Task: Look for space in Sayville, United States from 24th August, 2023 to 10th September, 2023 for 8 adults, 2 children in price range Rs.12000 to Rs.15000. Place can be entire place or shared room with 4 bedrooms having 8 beds and 4 bathrooms. Property type can be house, flat, guest house. Amenities needed are: wifi, TV, free parkinig on premises, gym, breakfast. Booking option can be shelf check-in. Required host language is English.
Action: Mouse moved to (536, 109)
Screenshot: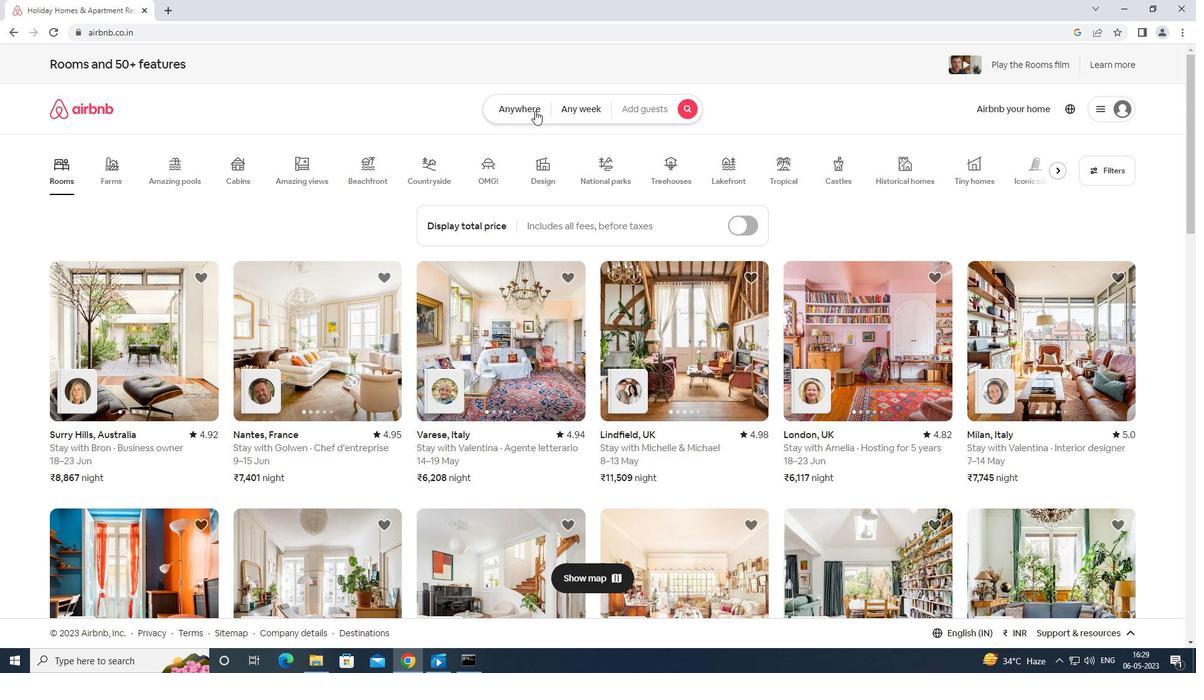 
Action: Mouse pressed left at (536, 109)
Screenshot: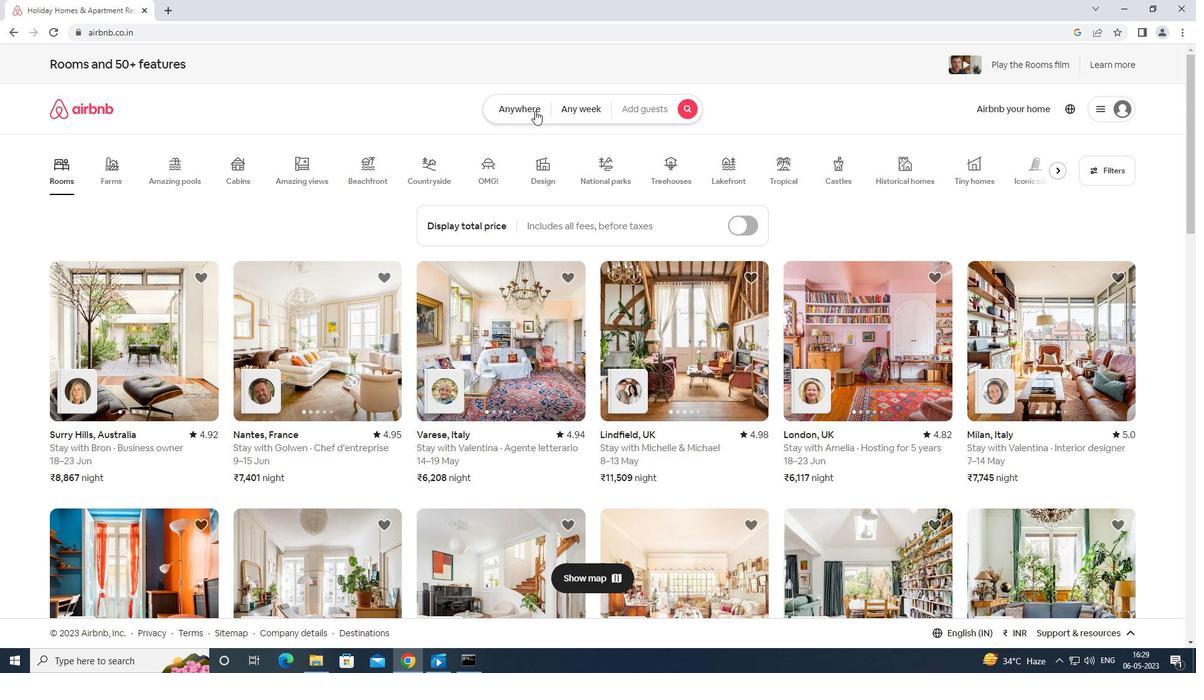 
Action: Mouse moved to (486, 153)
Screenshot: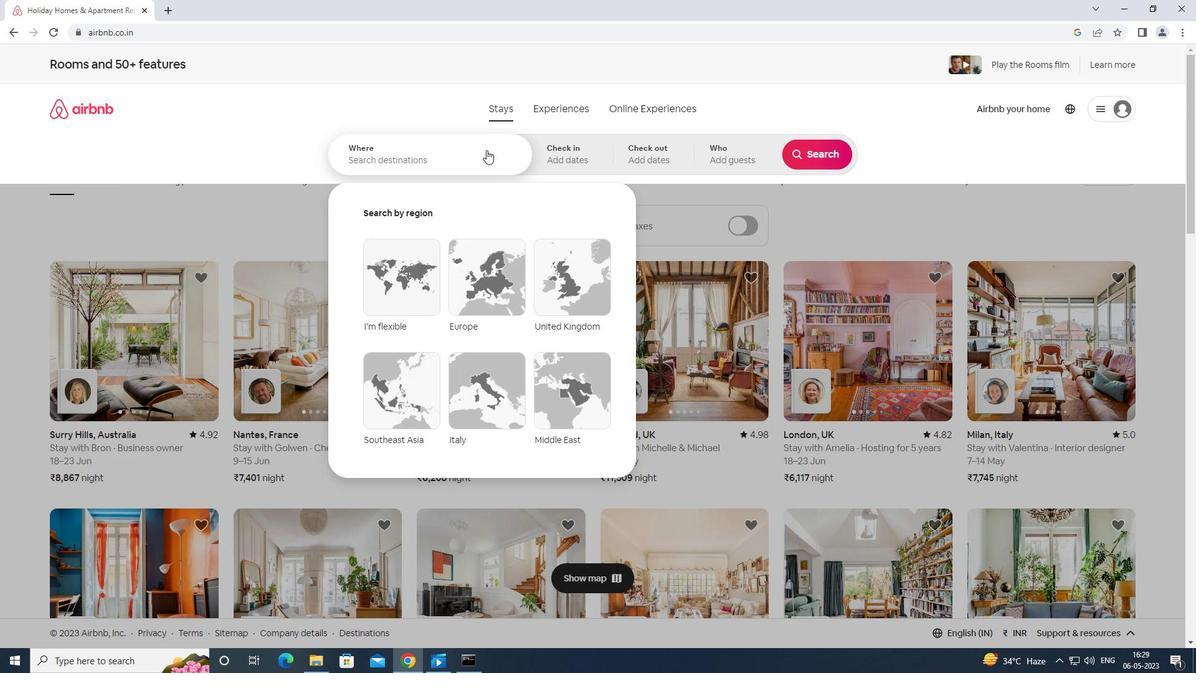 
Action: Mouse pressed left at (486, 153)
Screenshot: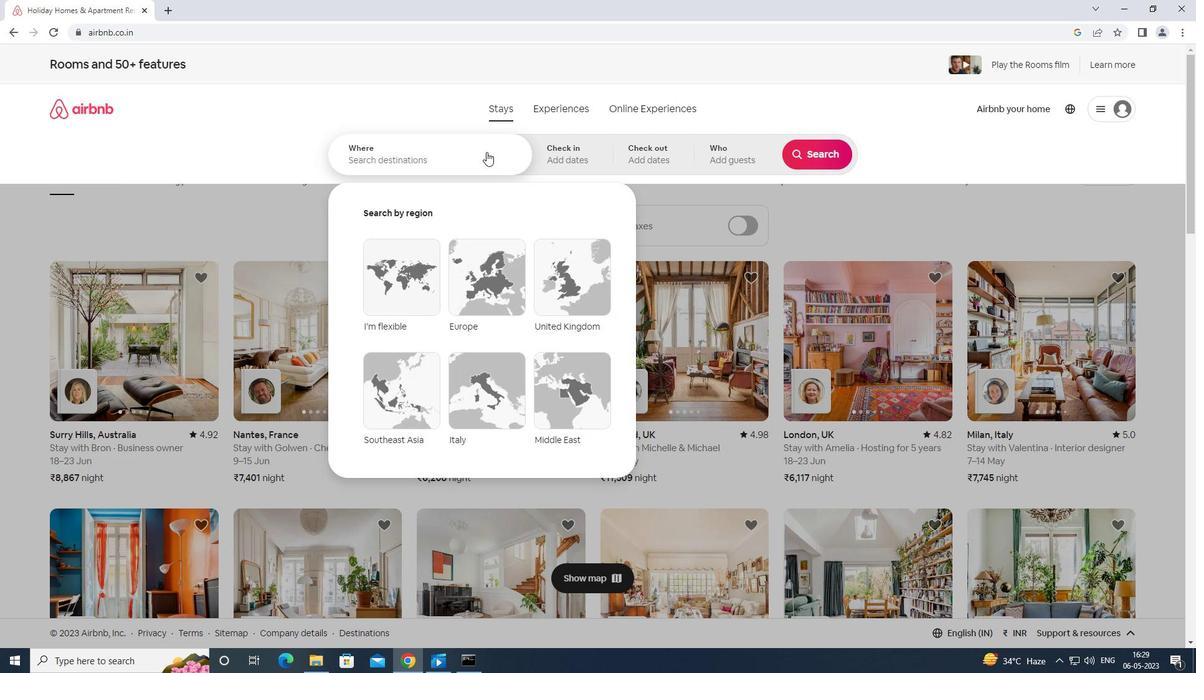 
Action: Mouse moved to (486, 153)
Screenshot: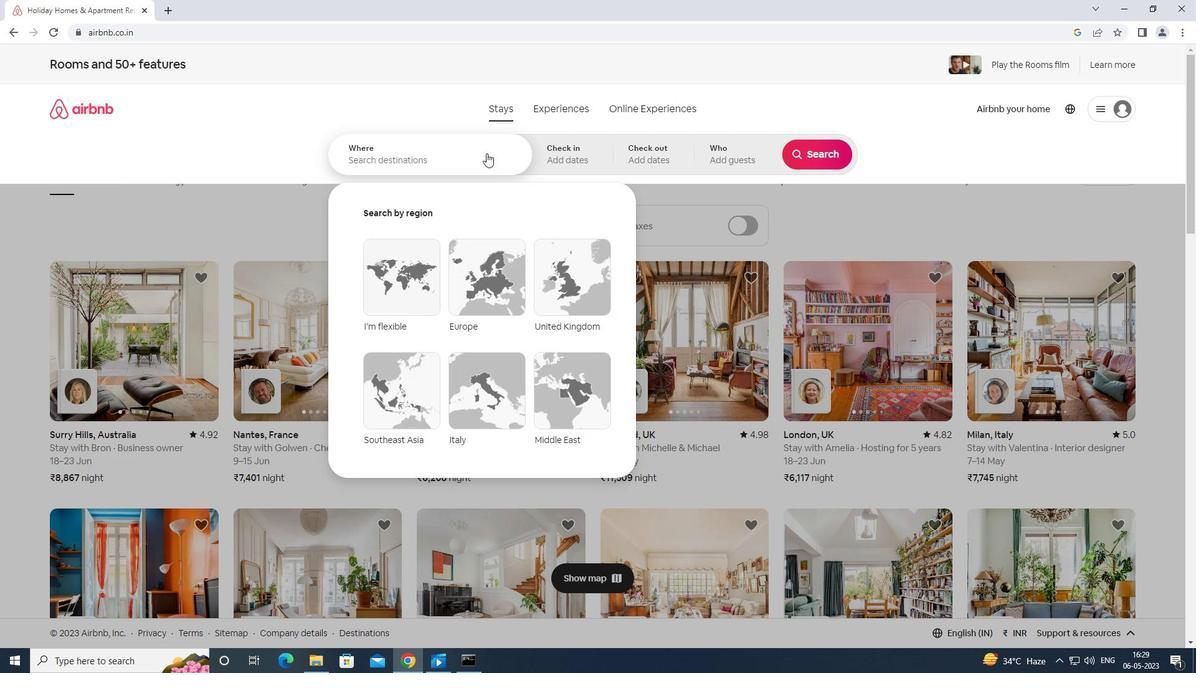 
Action: Key pressed <Key.caps_lock>sa<Key.backspace><Key.caps_lock>ayville<Key.space>united<Key.space>at<Key.backspace><Key.backspace>states<Key.enter>
Screenshot: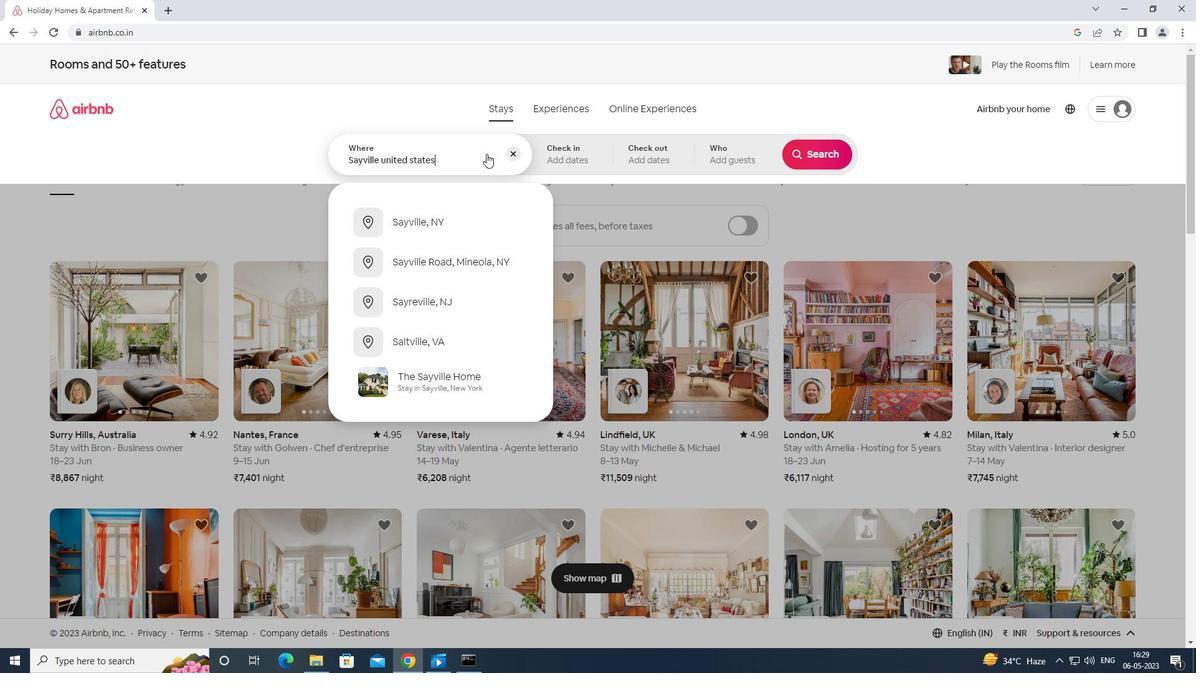 
Action: Mouse moved to (828, 251)
Screenshot: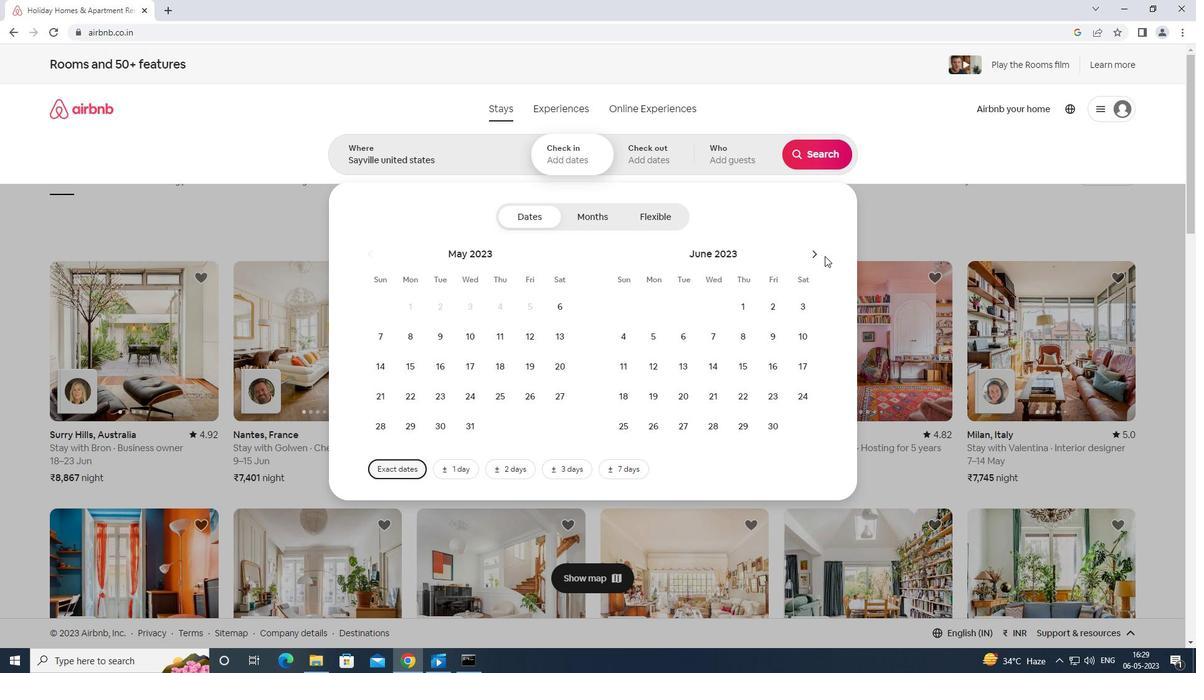 
Action: Mouse pressed left at (828, 251)
Screenshot: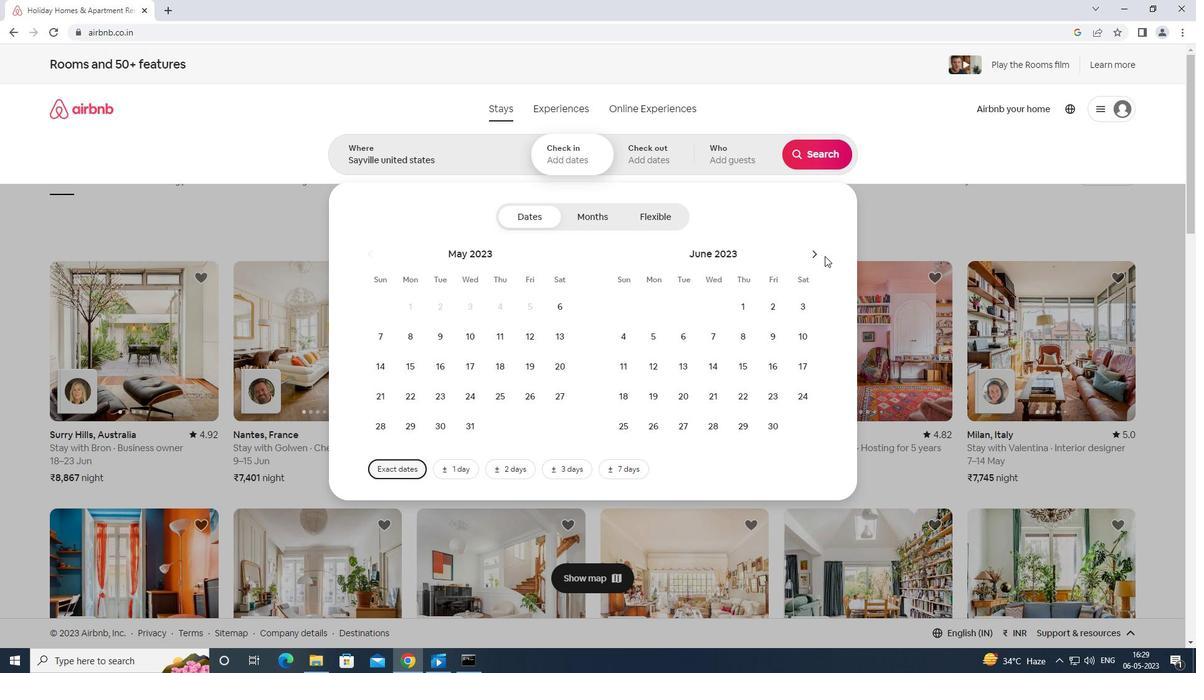 
Action: Mouse moved to (812, 251)
Screenshot: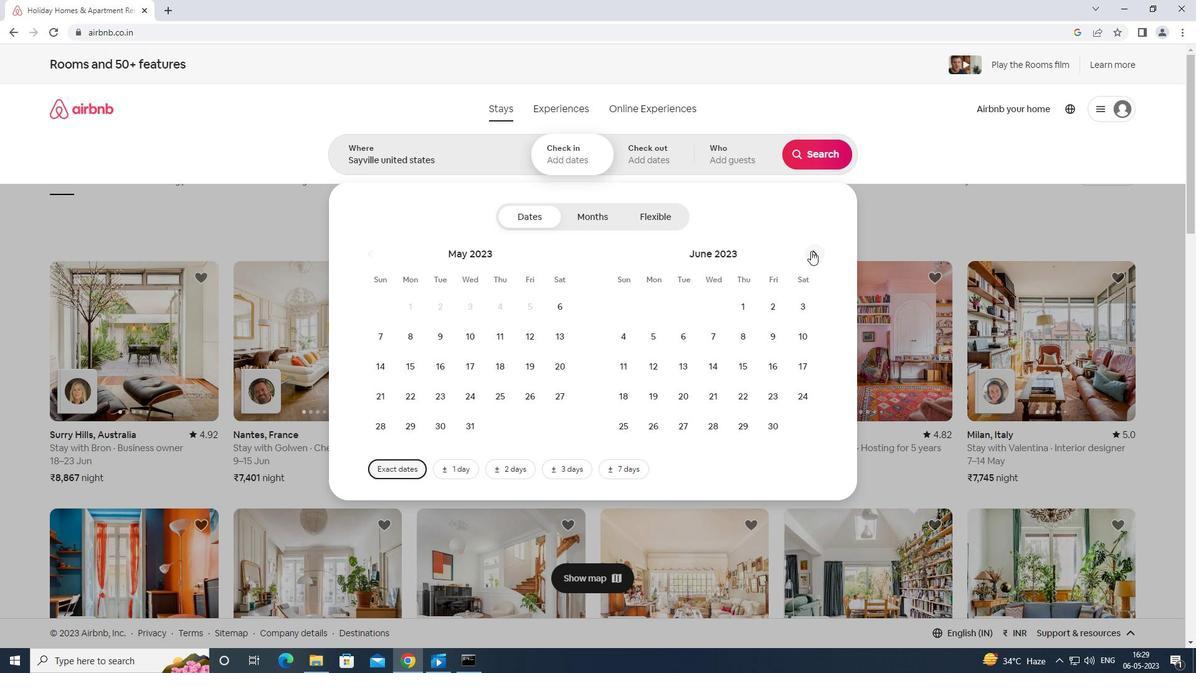 
Action: Mouse pressed left at (812, 251)
Screenshot: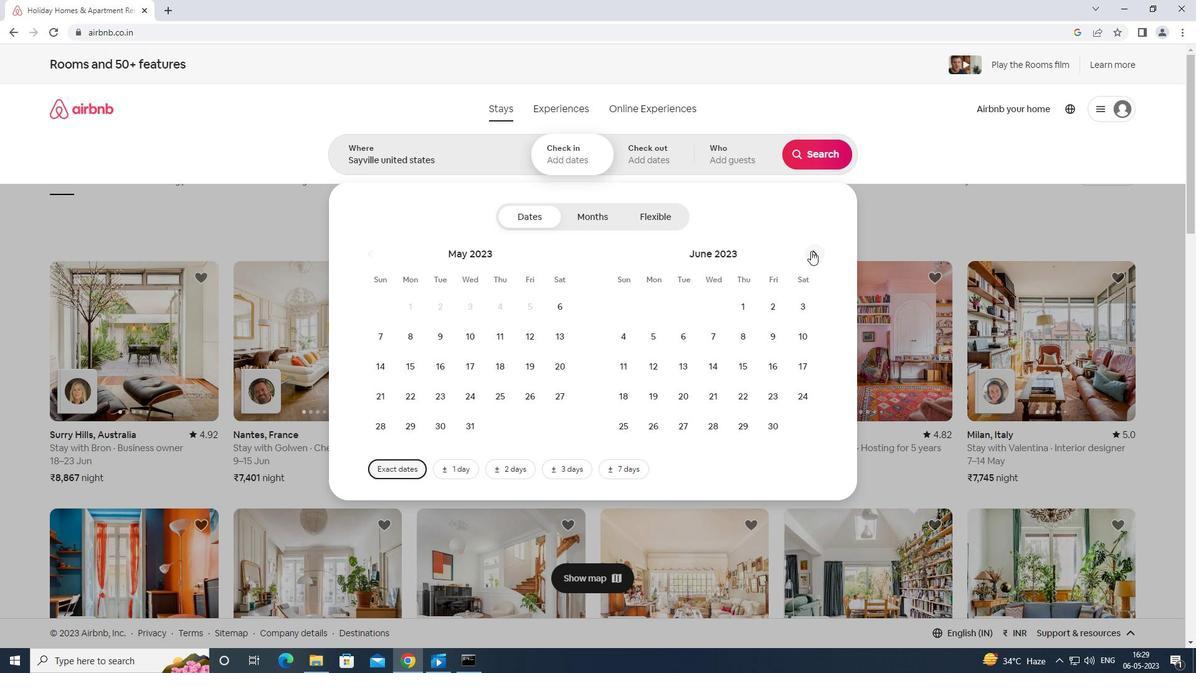 
Action: Mouse moved to (815, 251)
Screenshot: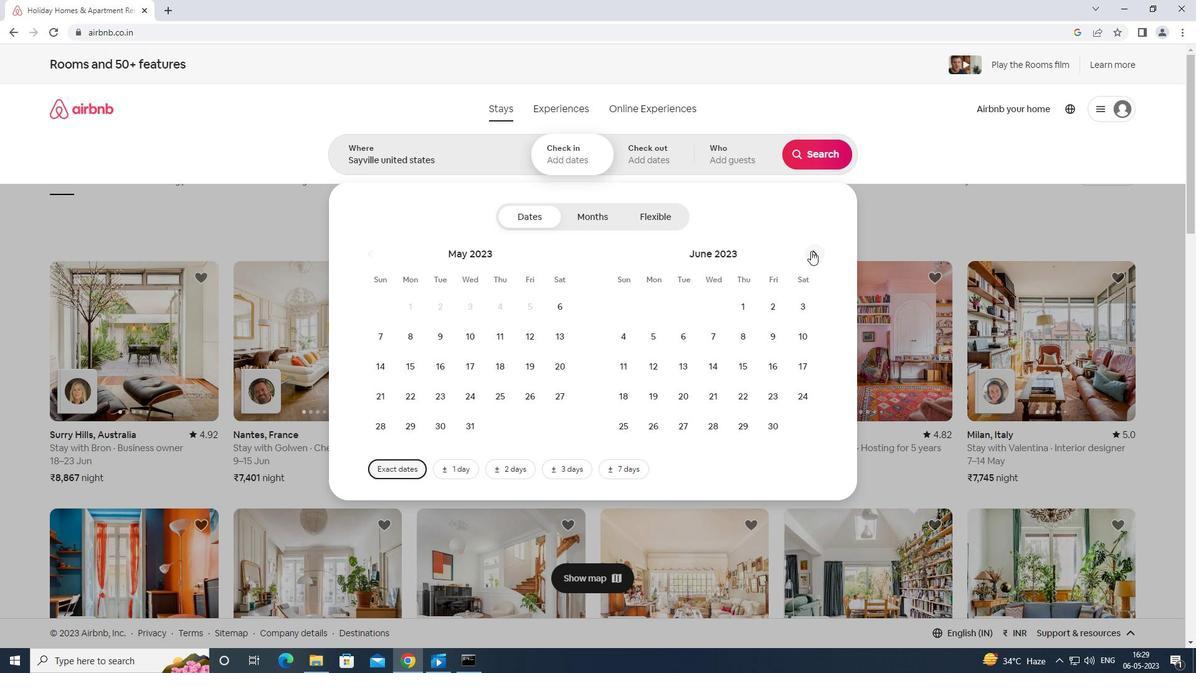 
Action: Mouse pressed left at (815, 251)
Screenshot: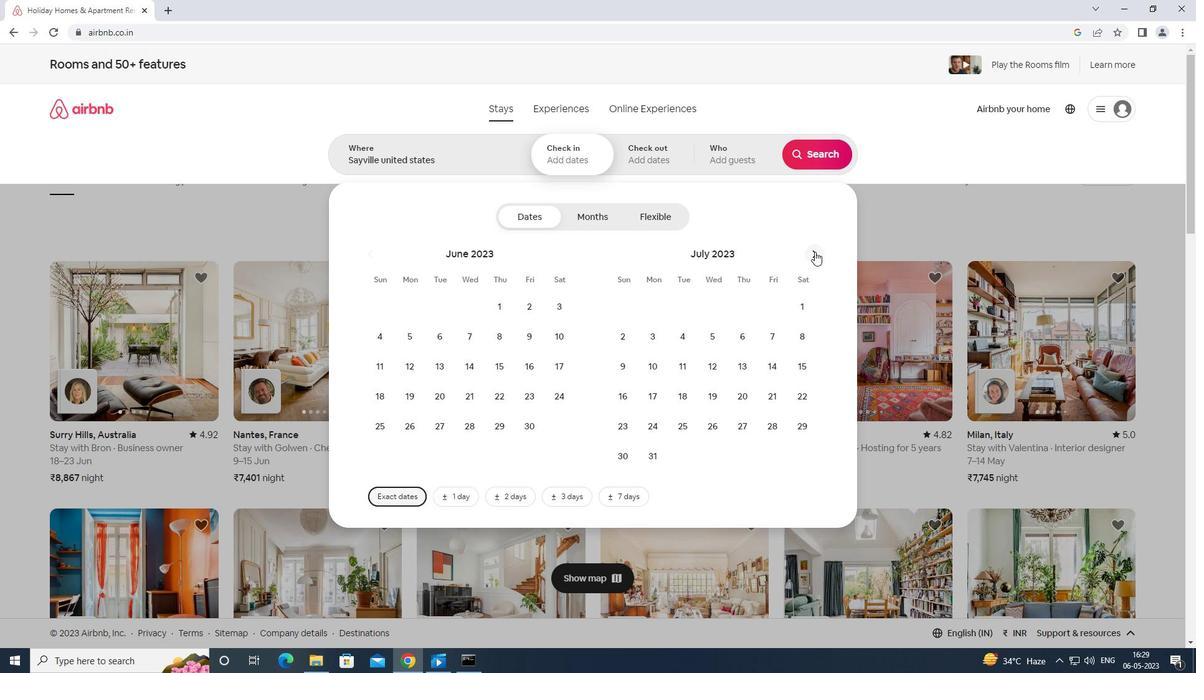 
Action: Mouse moved to (744, 394)
Screenshot: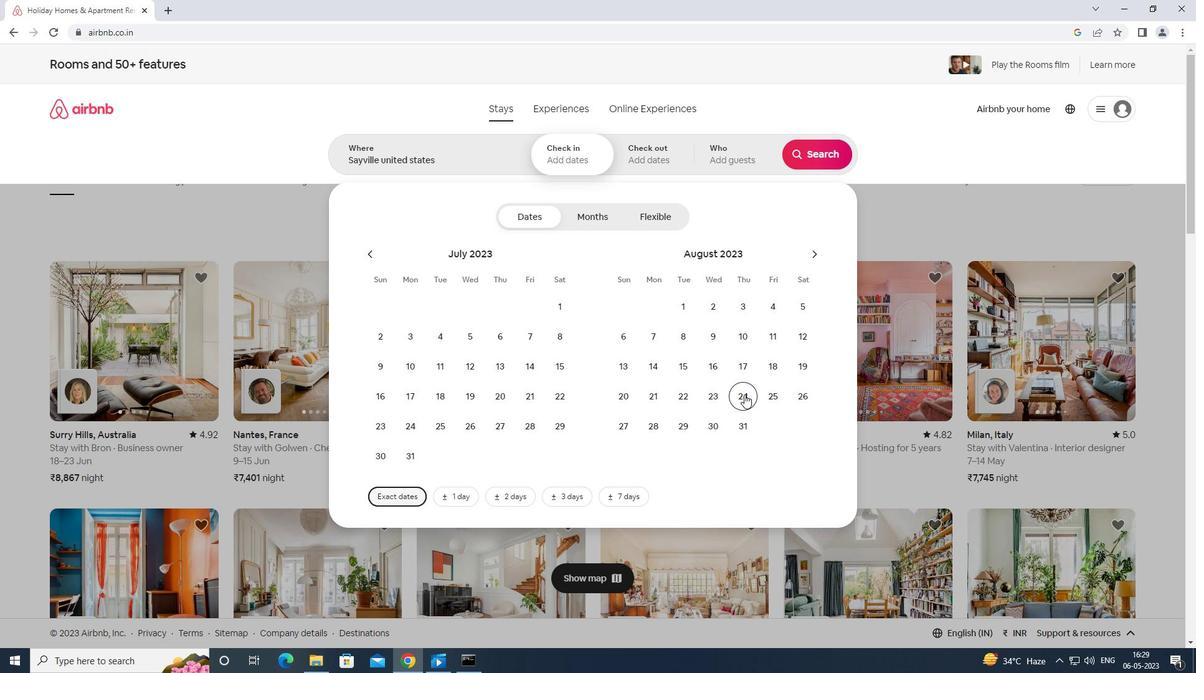 
Action: Mouse pressed left at (744, 394)
Screenshot: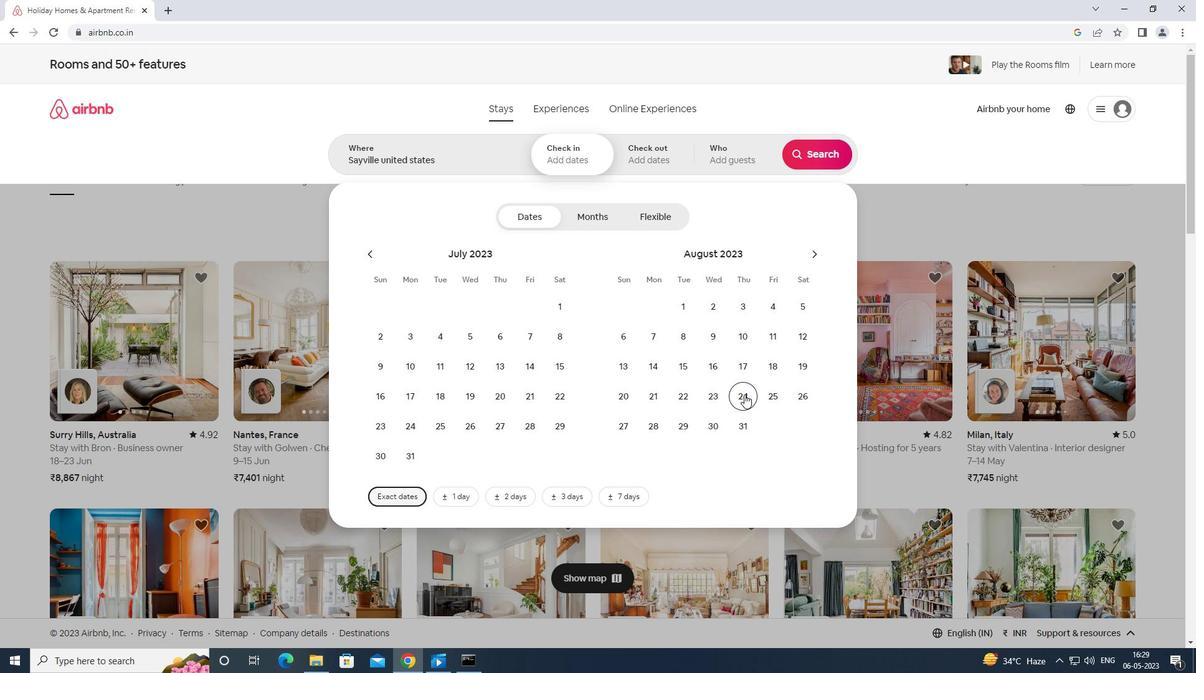 
Action: Mouse moved to (814, 253)
Screenshot: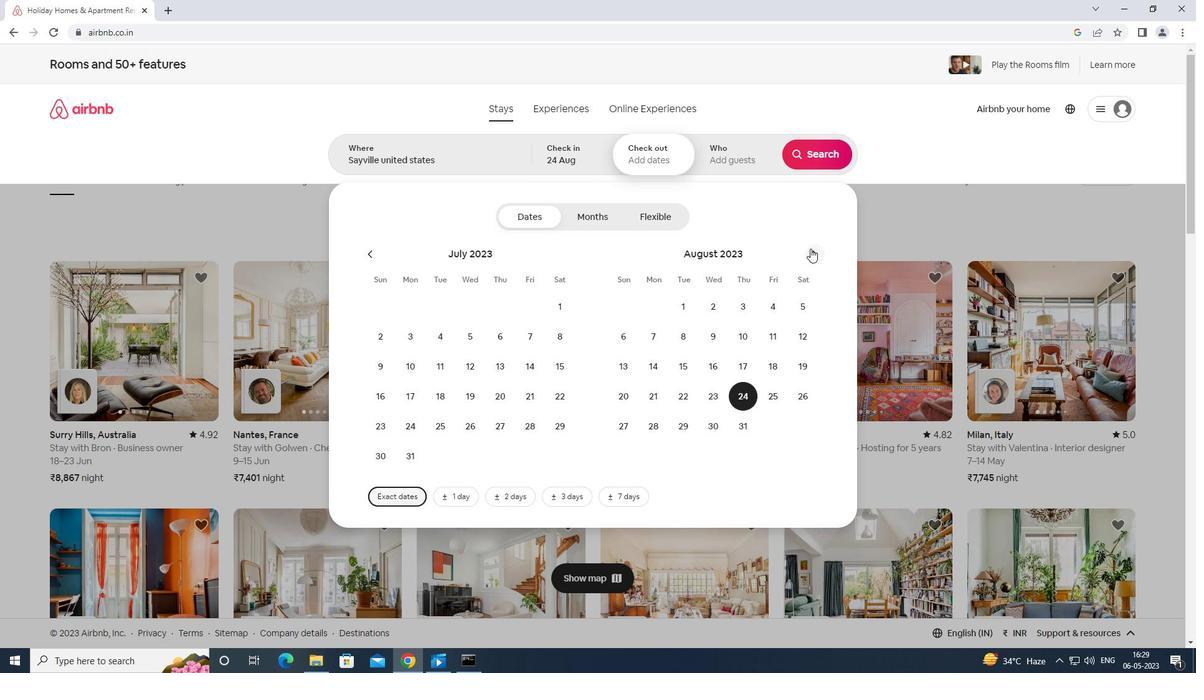 
Action: Mouse pressed left at (814, 253)
Screenshot: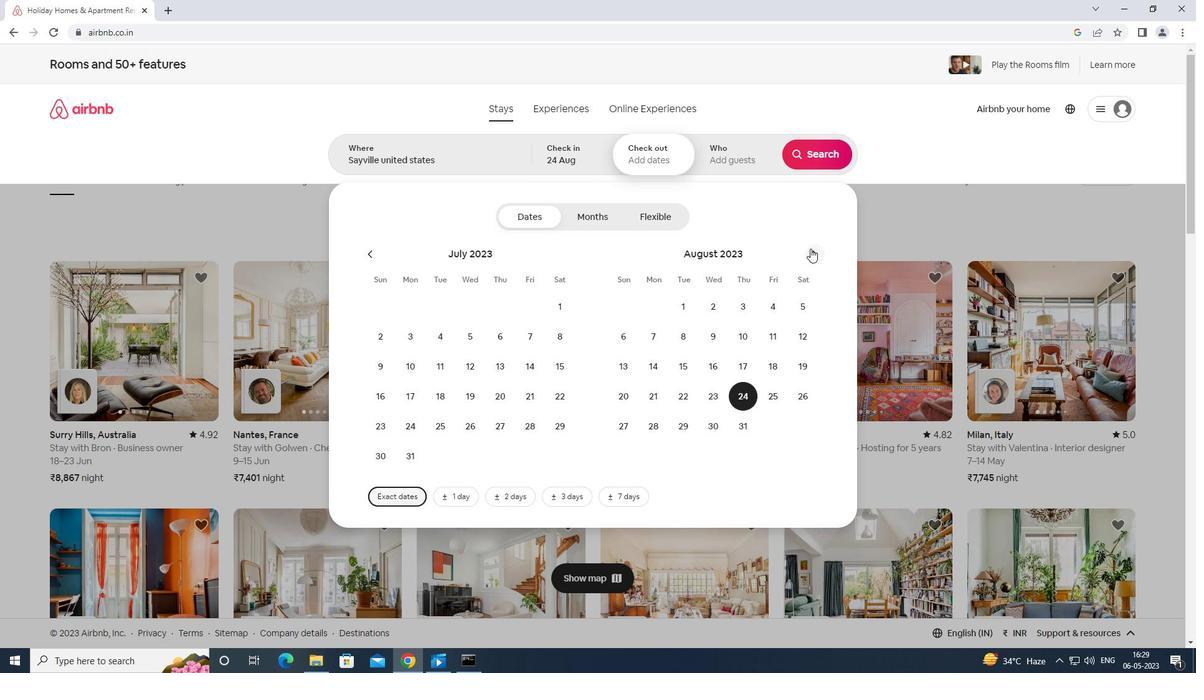 
Action: Mouse moved to (629, 366)
Screenshot: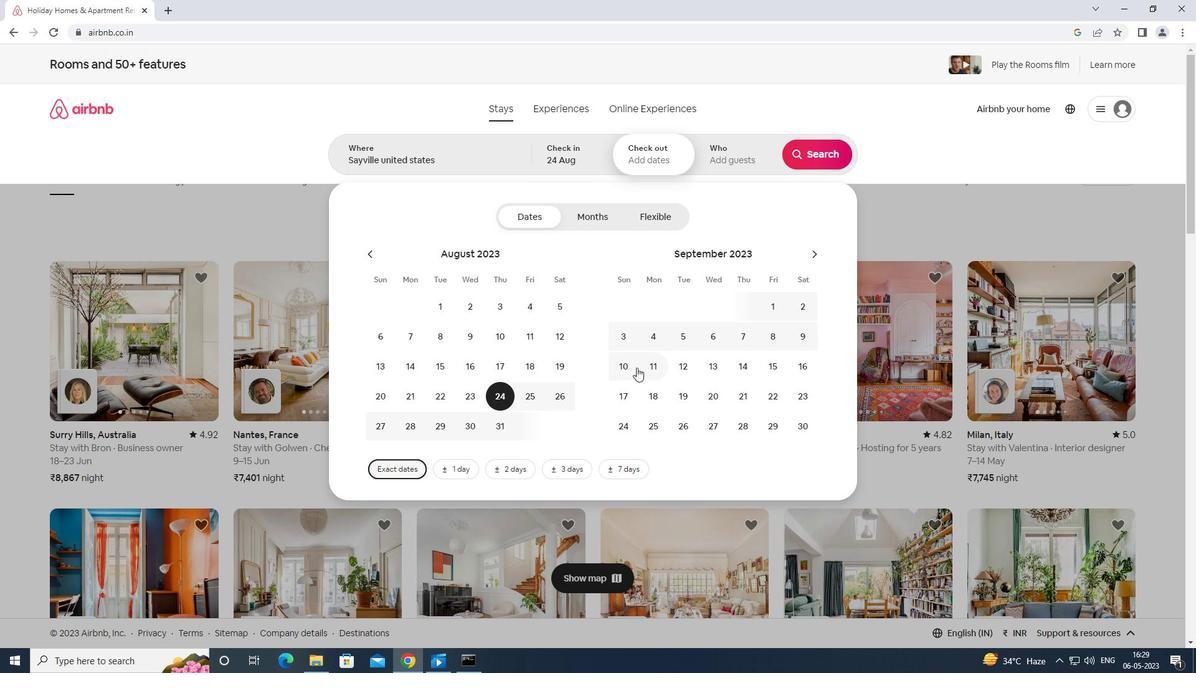 
Action: Mouse pressed left at (629, 366)
Screenshot: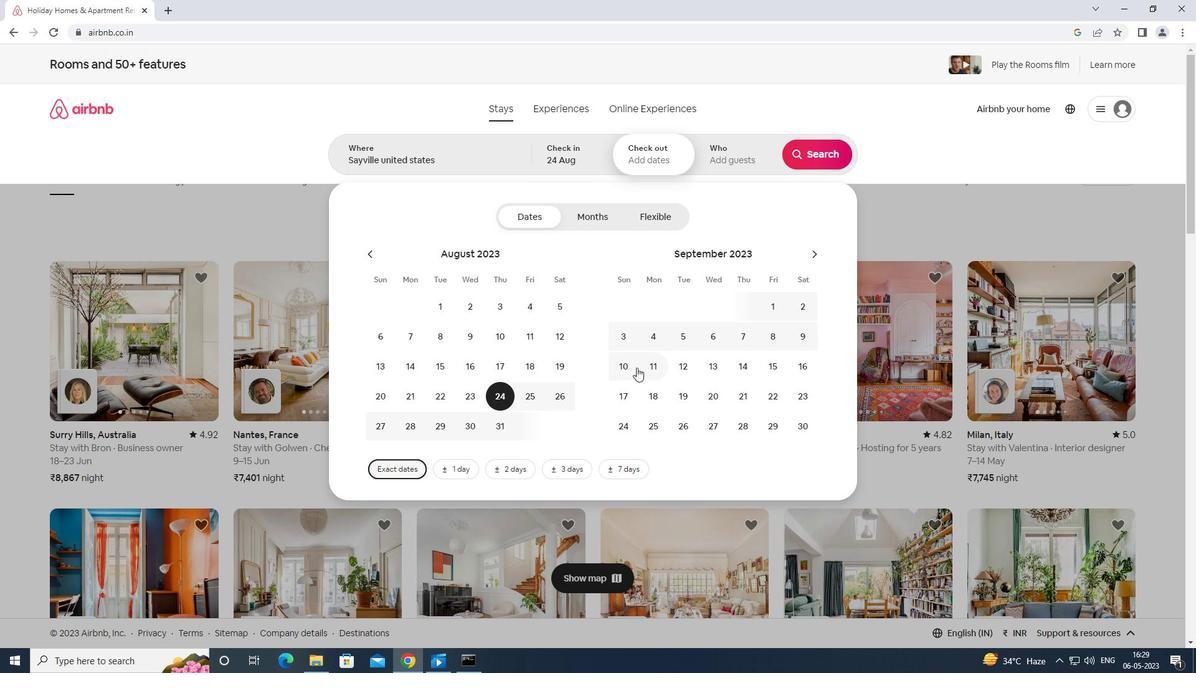 
Action: Mouse moved to (746, 148)
Screenshot: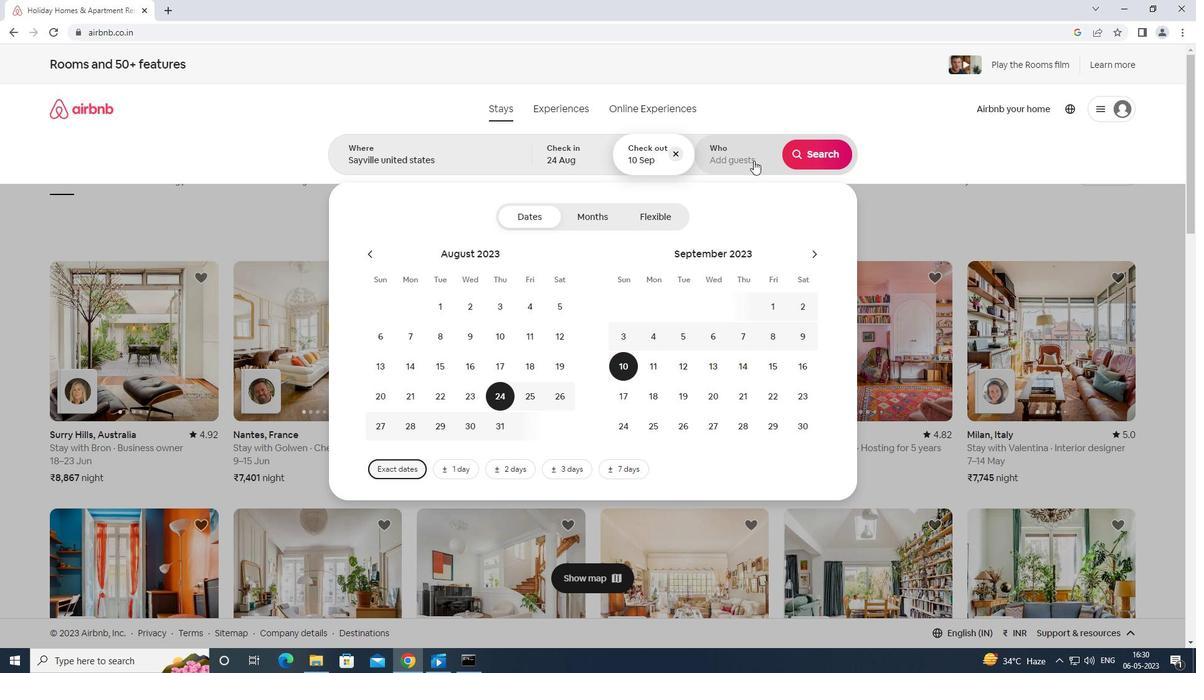 
Action: Mouse pressed left at (746, 148)
Screenshot: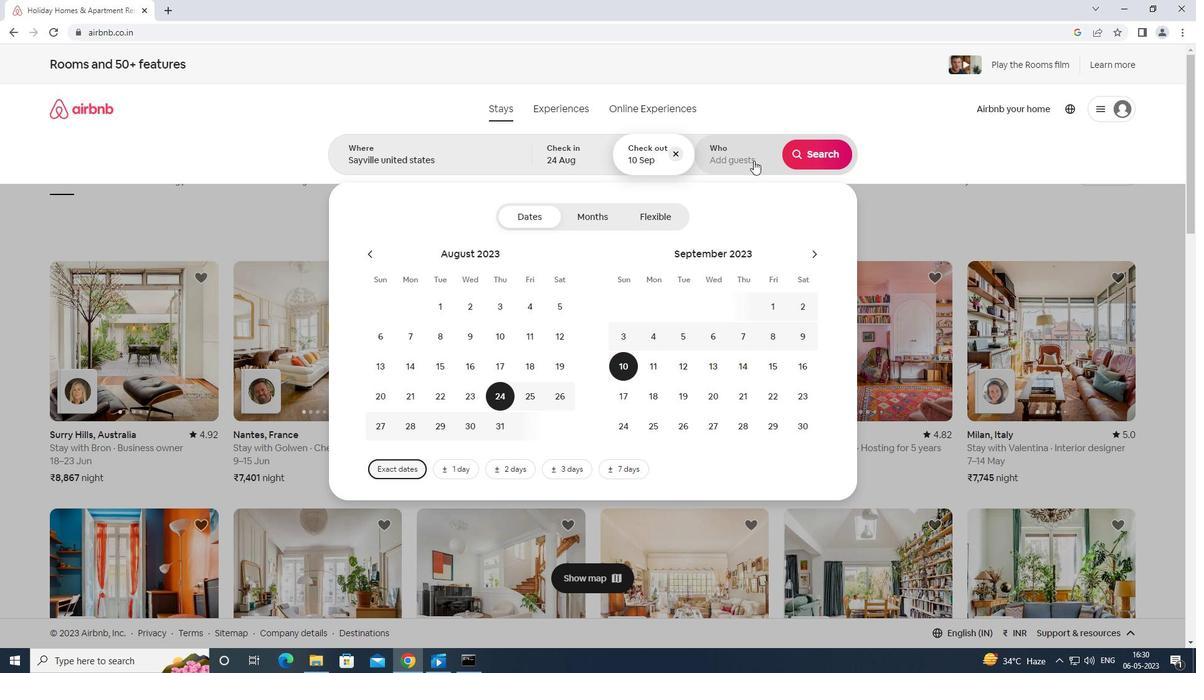 
Action: Mouse moved to (824, 225)
Screenshot: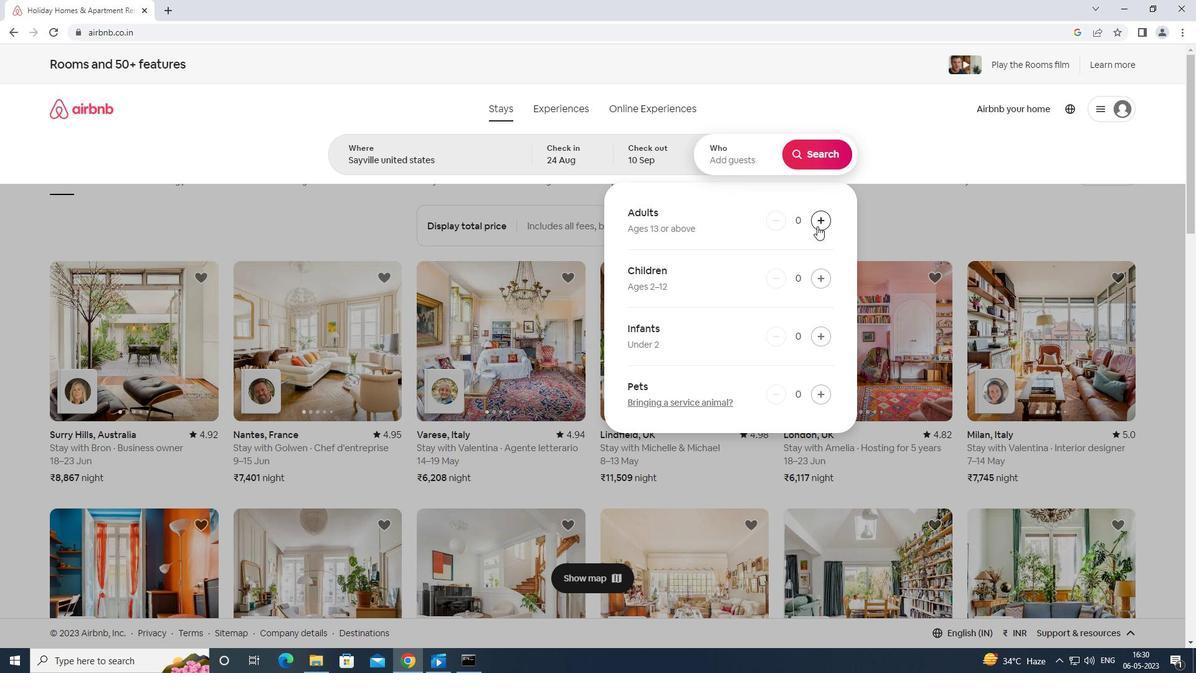 
Action: Mouse pressed left at (824, 225)
Screenshot: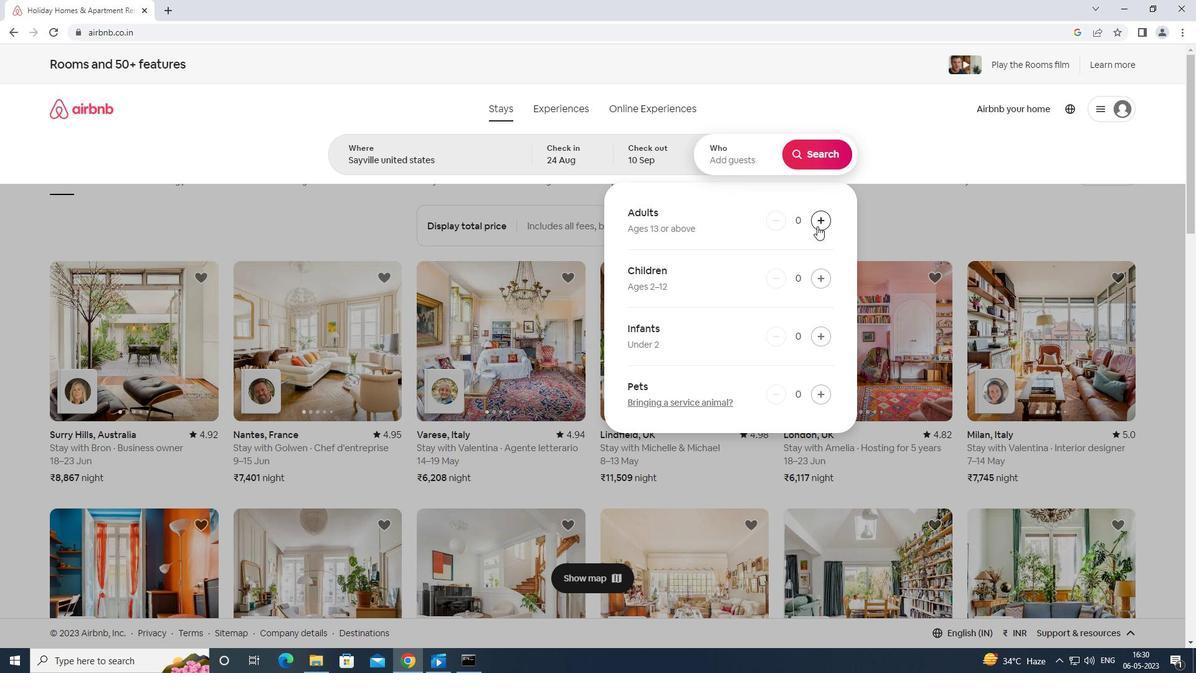 
Action: Mouse moved to (825, 225)
Screenshot: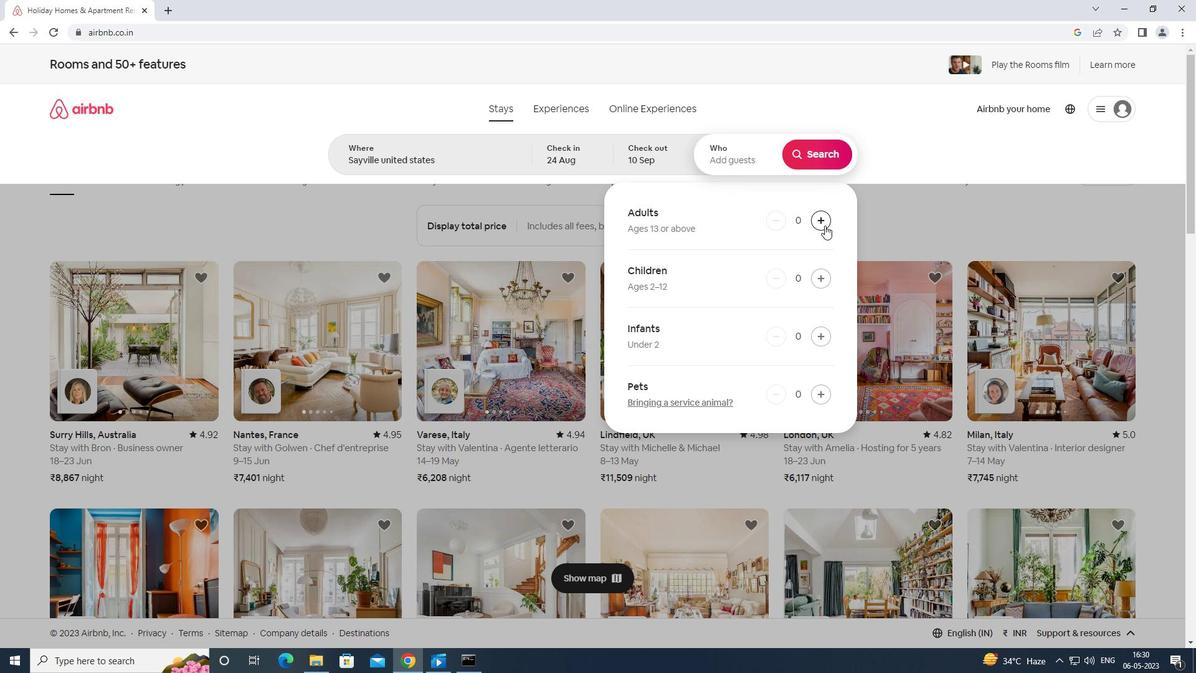 
Action: Mouse pressed left at (825, 225)
Screenshot: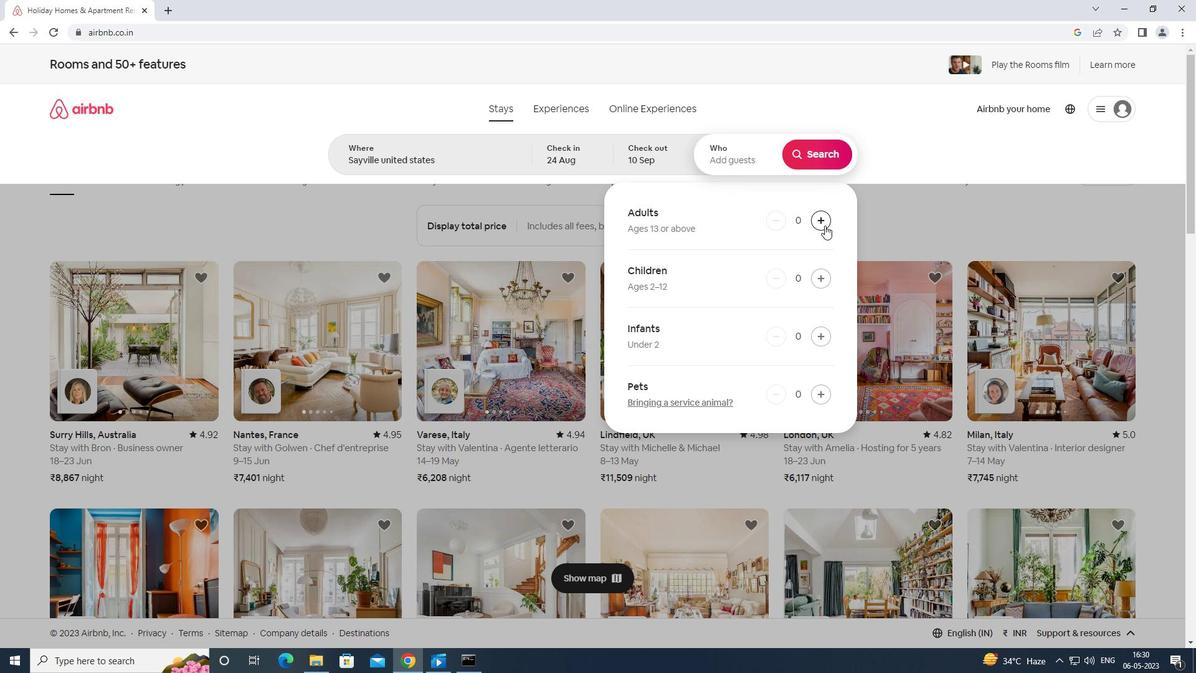 
Action: Mouse pressed left at (825, 225)
Screenshot: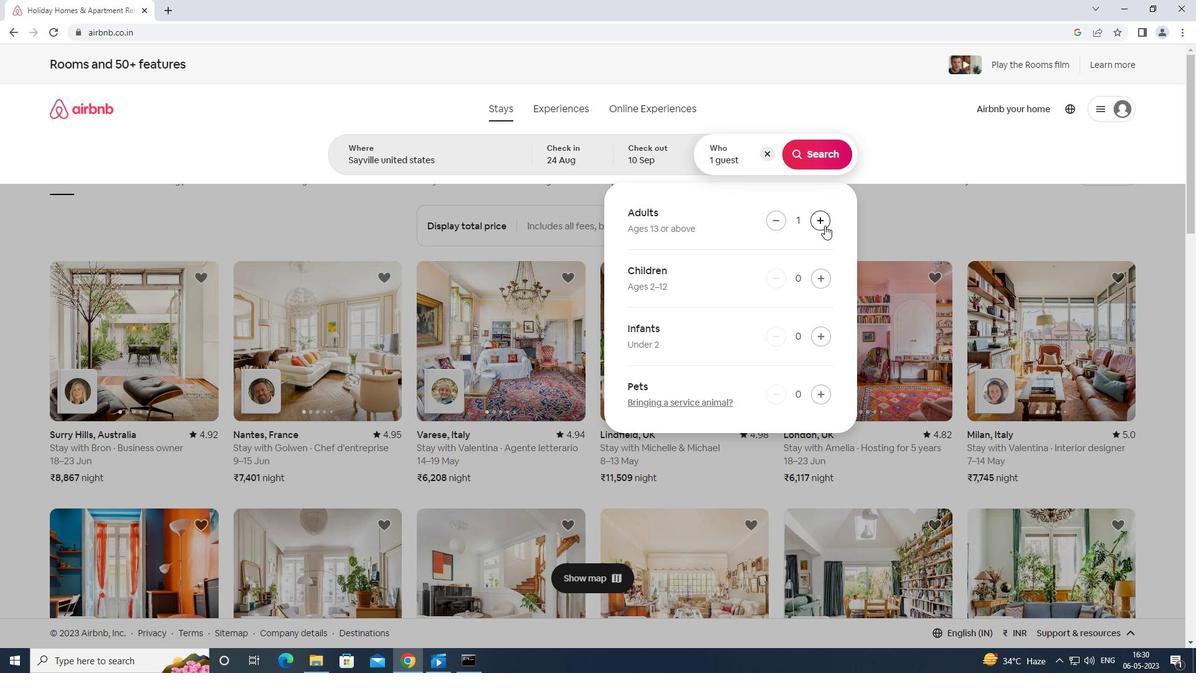 
Action: Mouse pressed left at (825, 225)
Screenshot: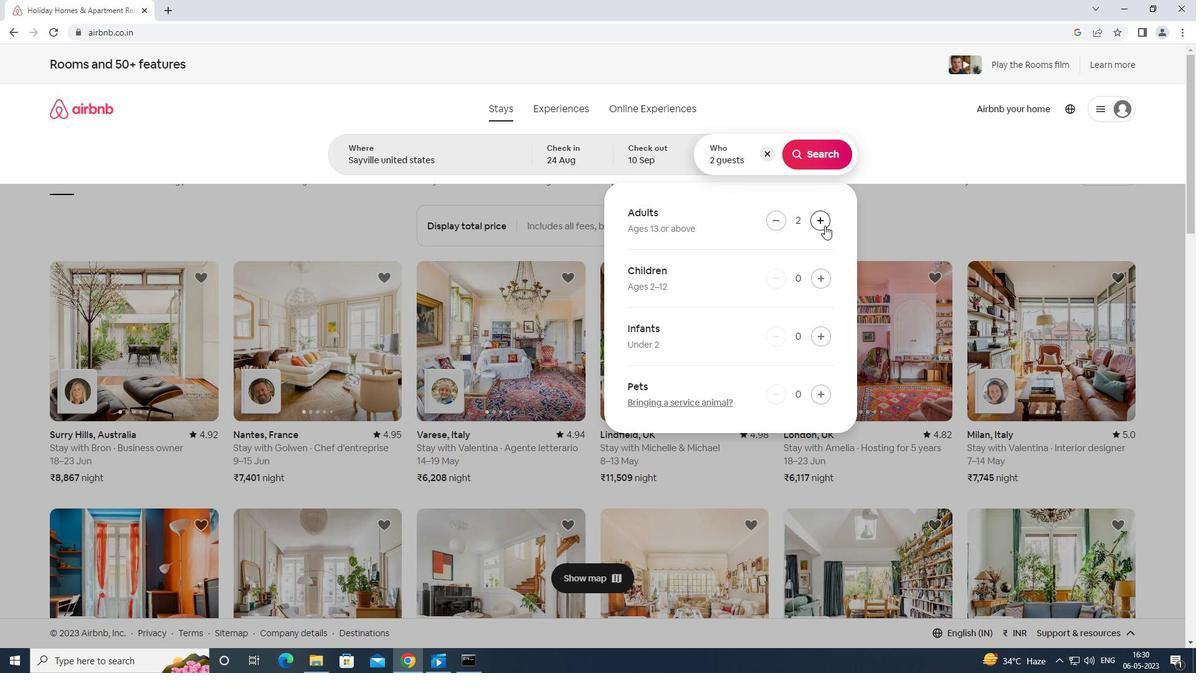 
Action: Mouse moved to (825, 225)
Screenshot: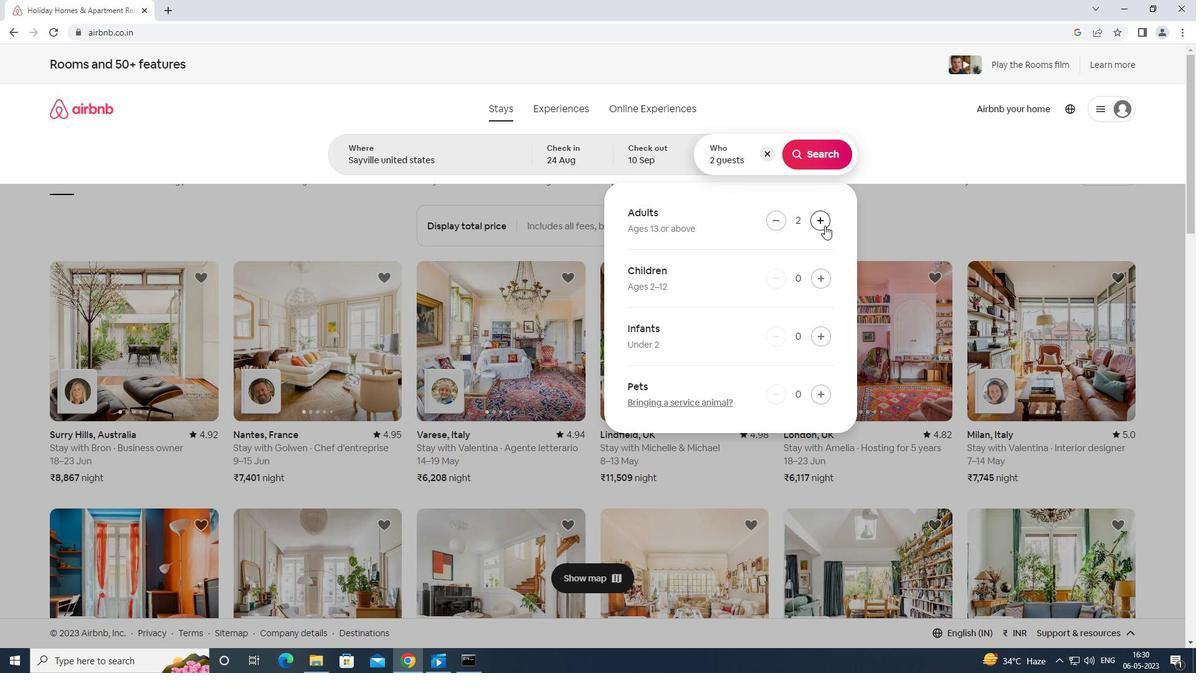 
Action: Mouse pressed left at (825, 225)
Screenshot: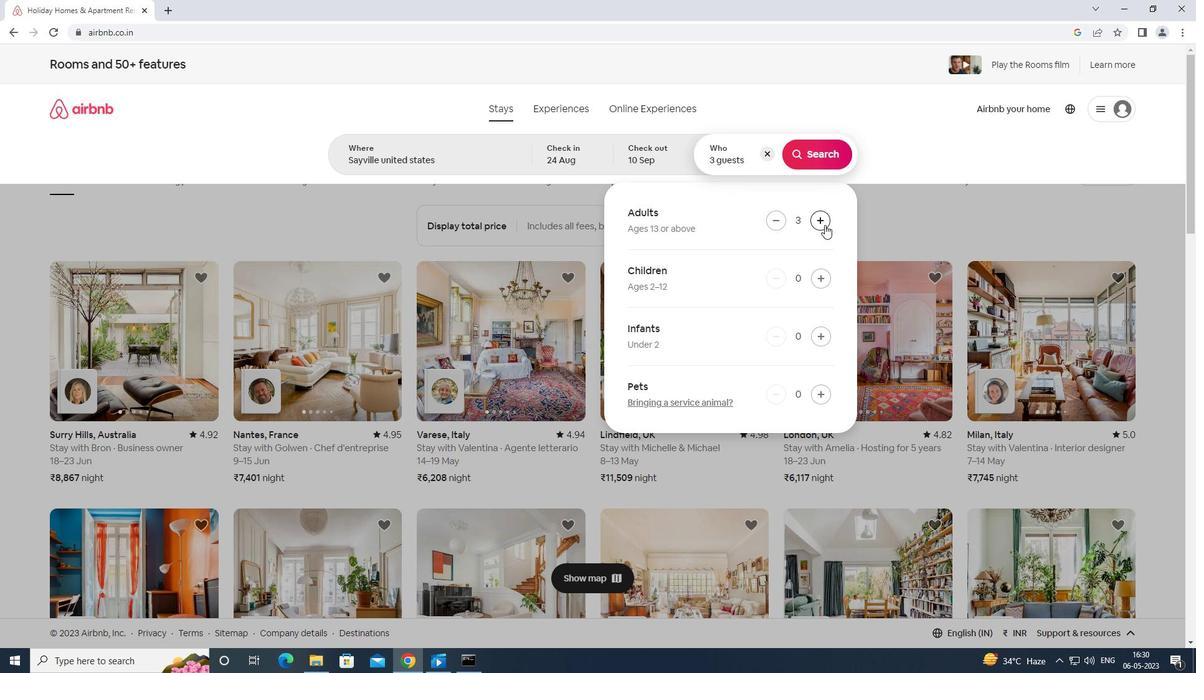 
Action: Mouse moved to (825, 224)
Screenshot: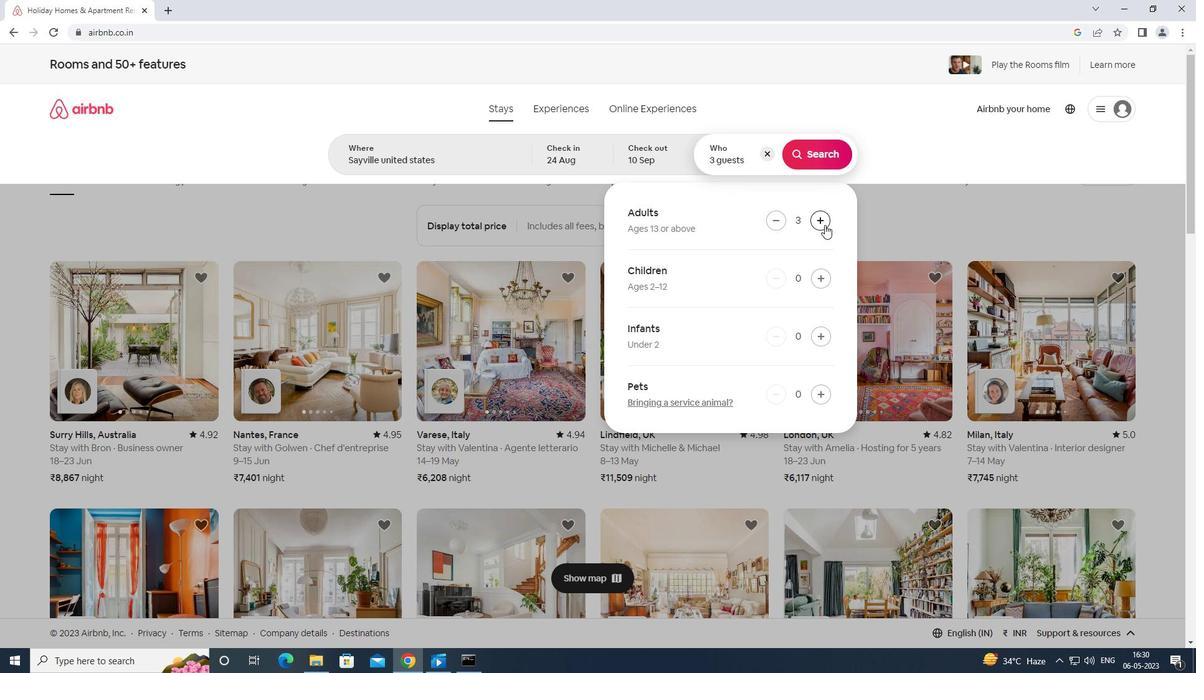 
Action: Mouse pressed left at (825, 224)
Screenshot: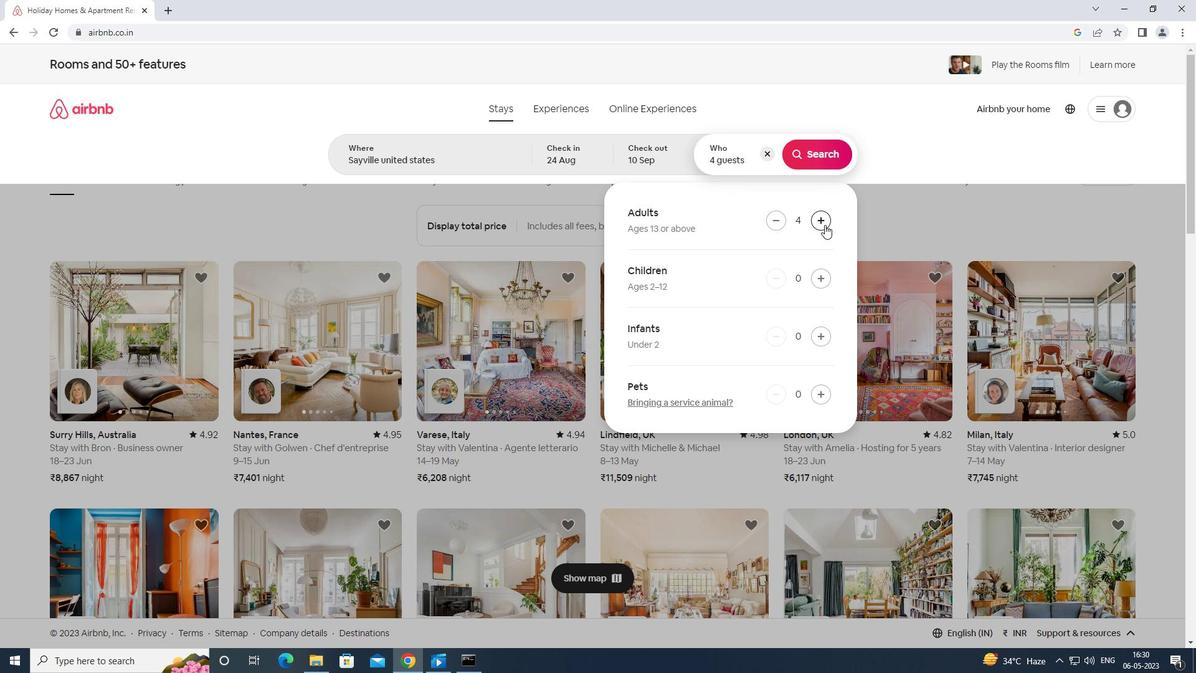 
Action: Mouse moved to (826, 224)
Screenshot: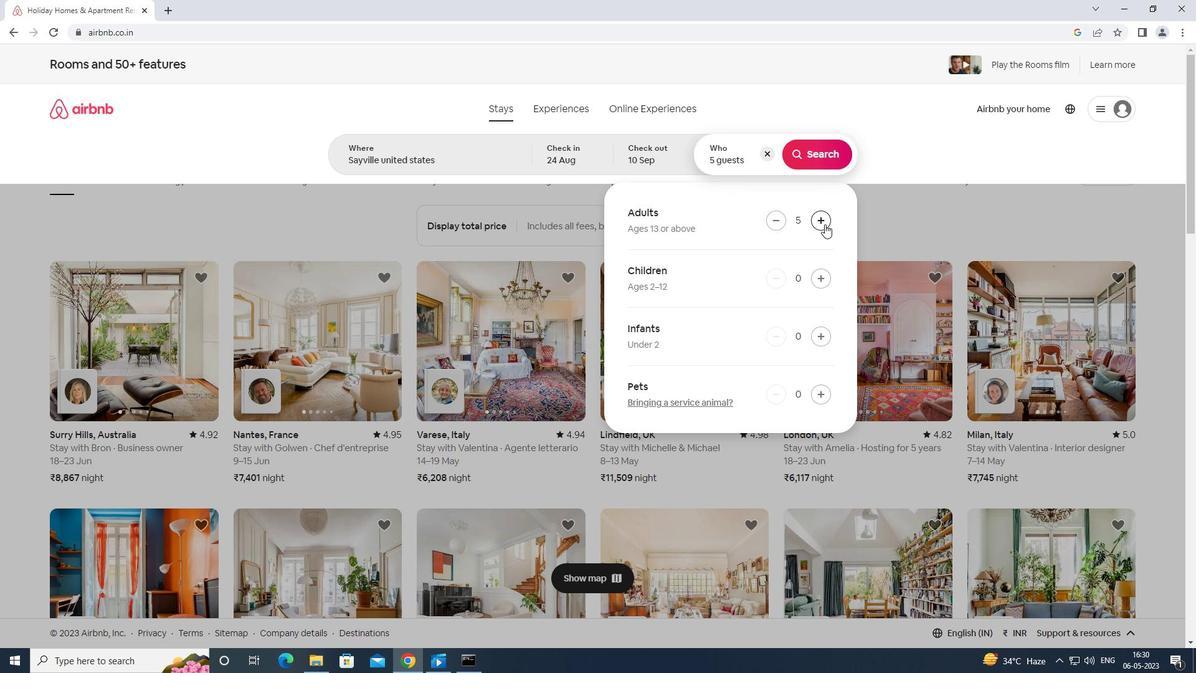 
Action: Mouse pressed left at (826, 224)
Screenshot: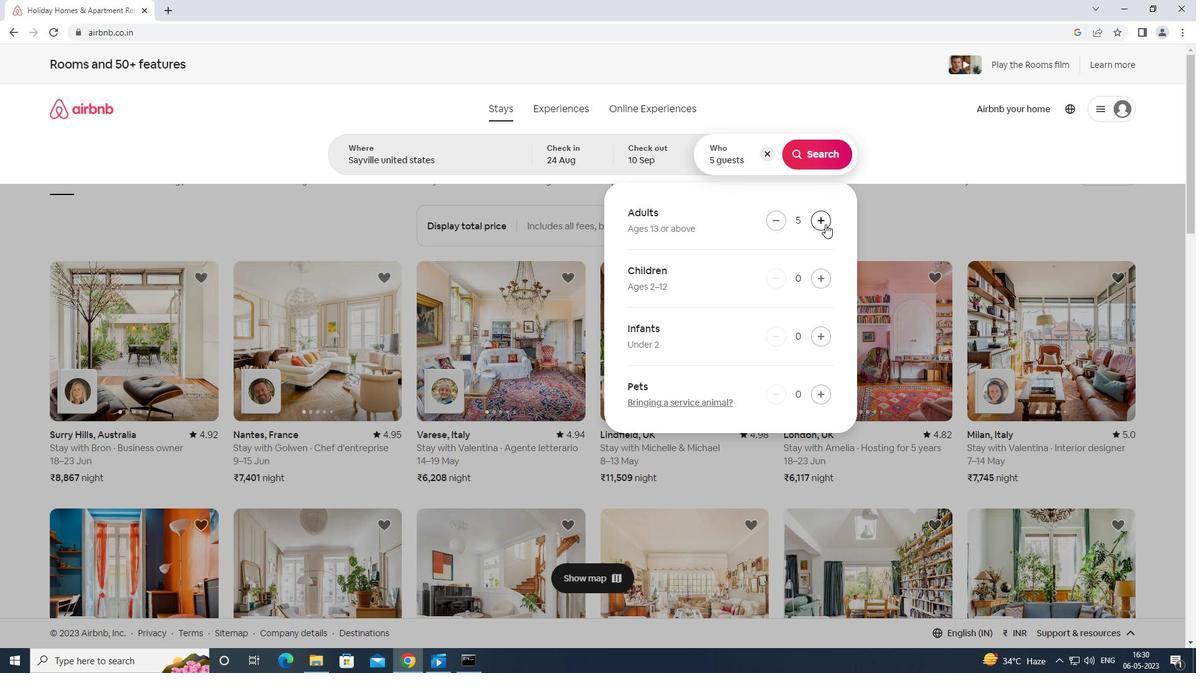 
Action: Mouse moved to (826, 223)
Screenshot: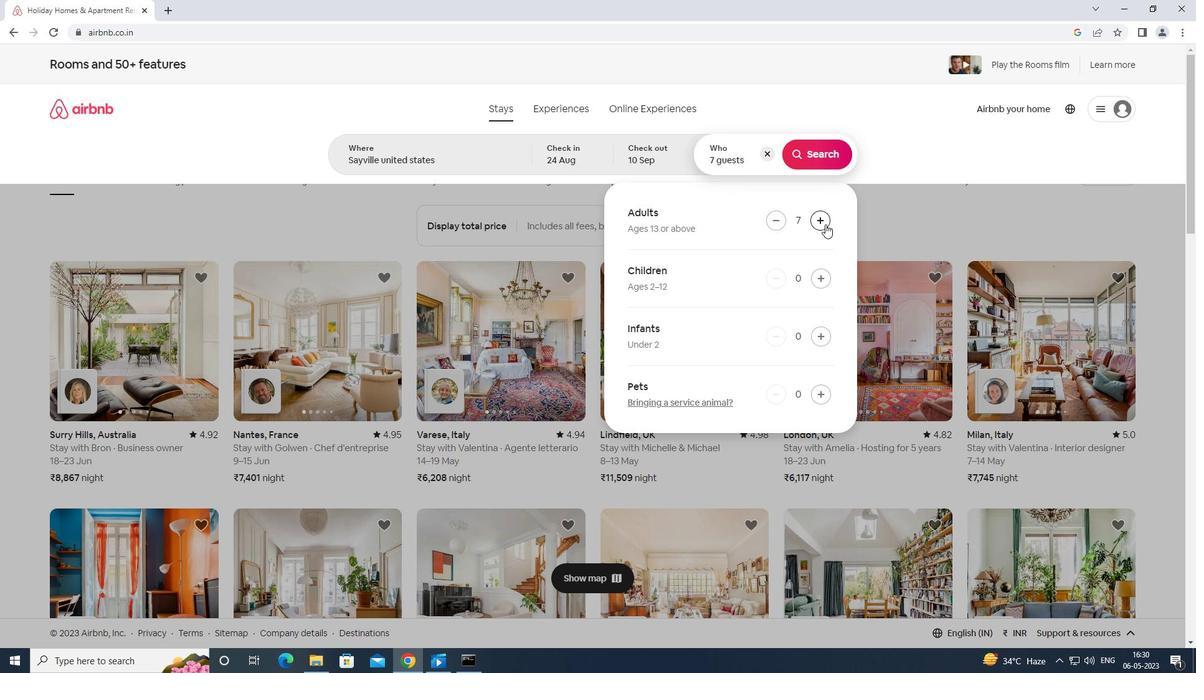 
Action: Mouse pressed left at (826, 223)
Screenshot: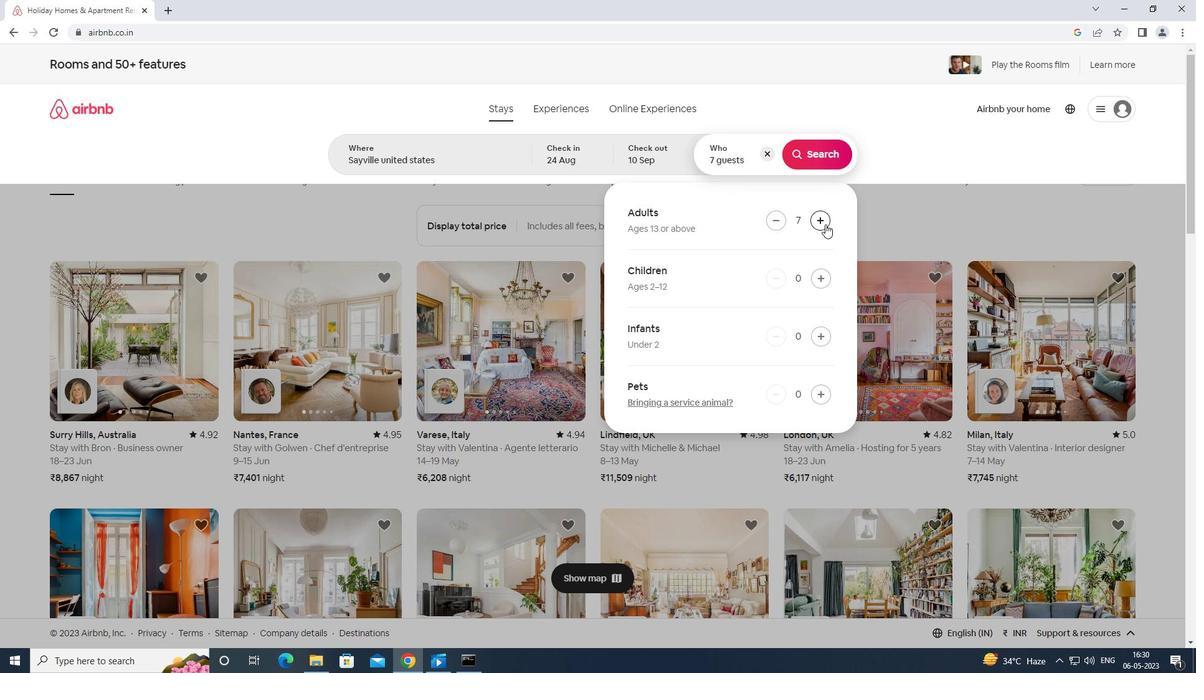
Action: Mouse moved to (821, 279)
Screenshot: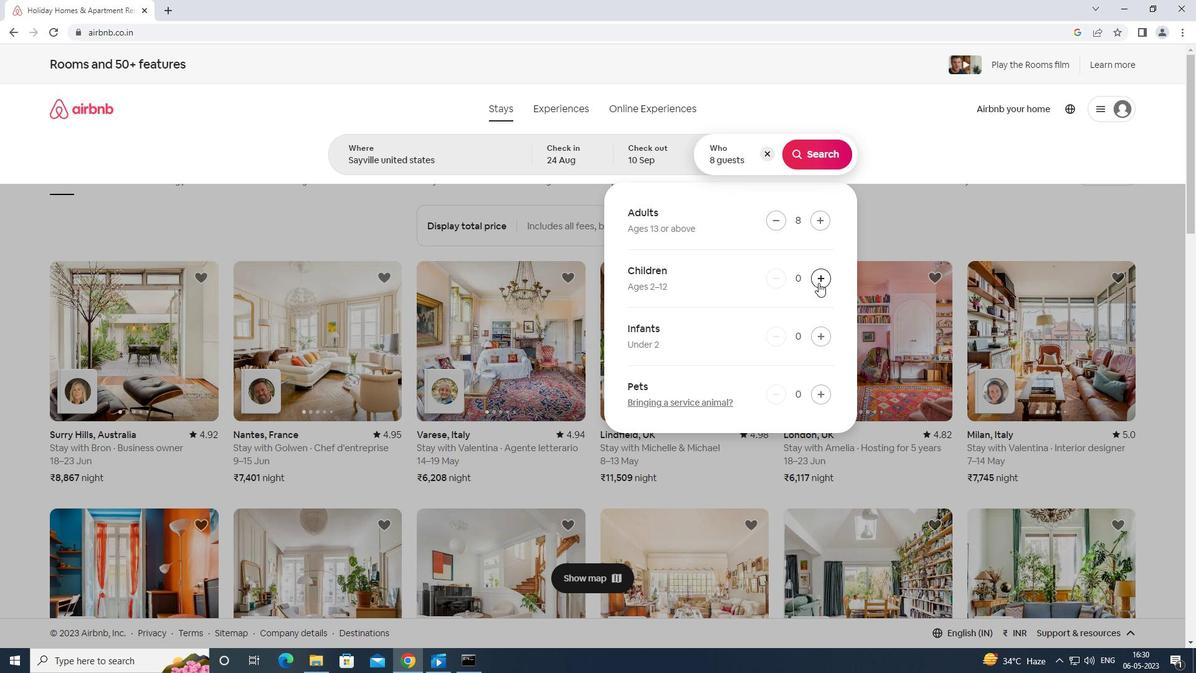 
Action: Mouse pressed left at (821, 279)
Screenshot: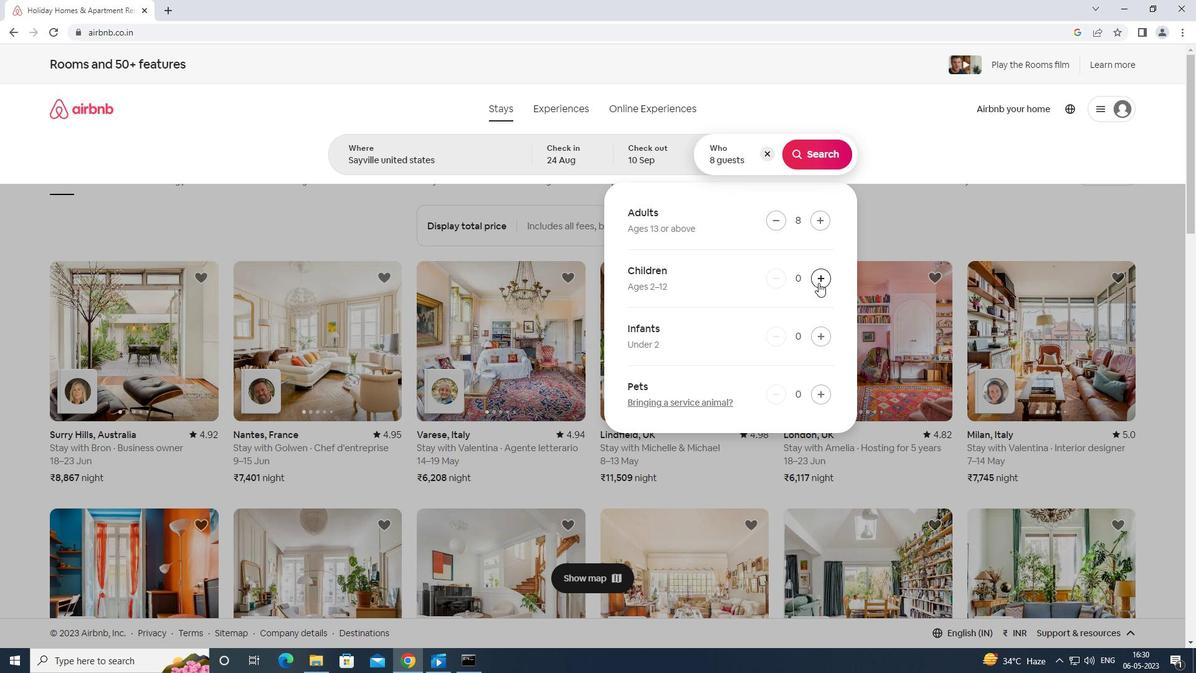 
Action: Mouse moved to (821, 278)
Screenshot: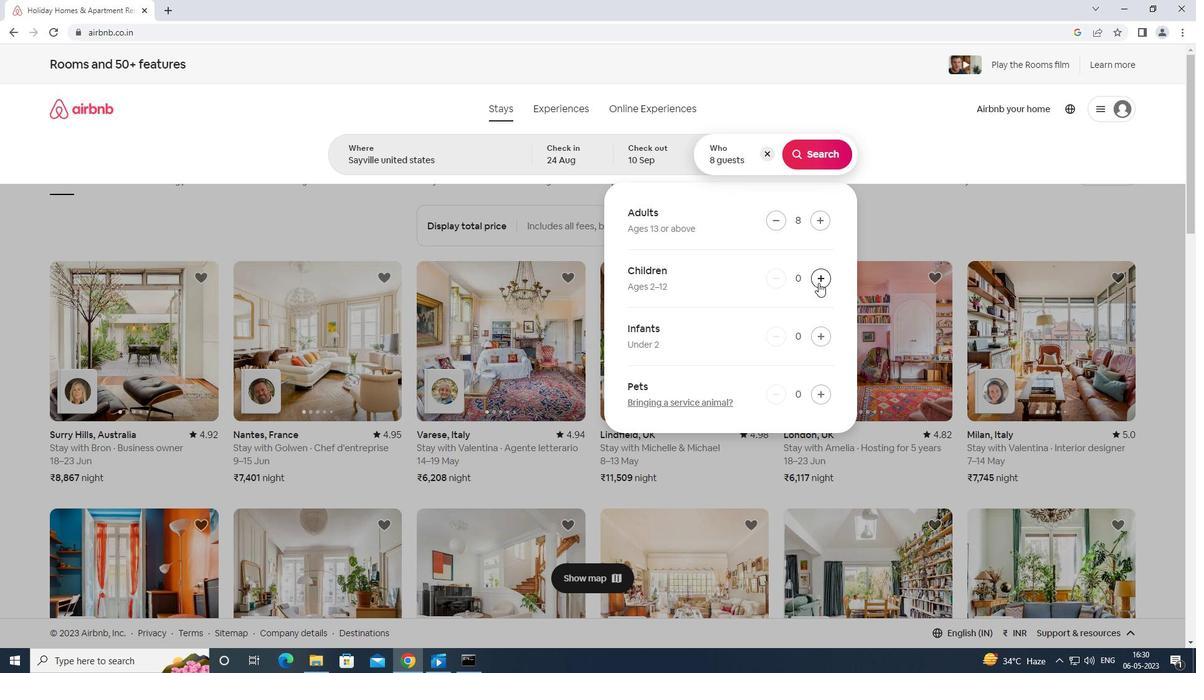 
Action: Mouse pressed left at (821, 278)
Screenshot: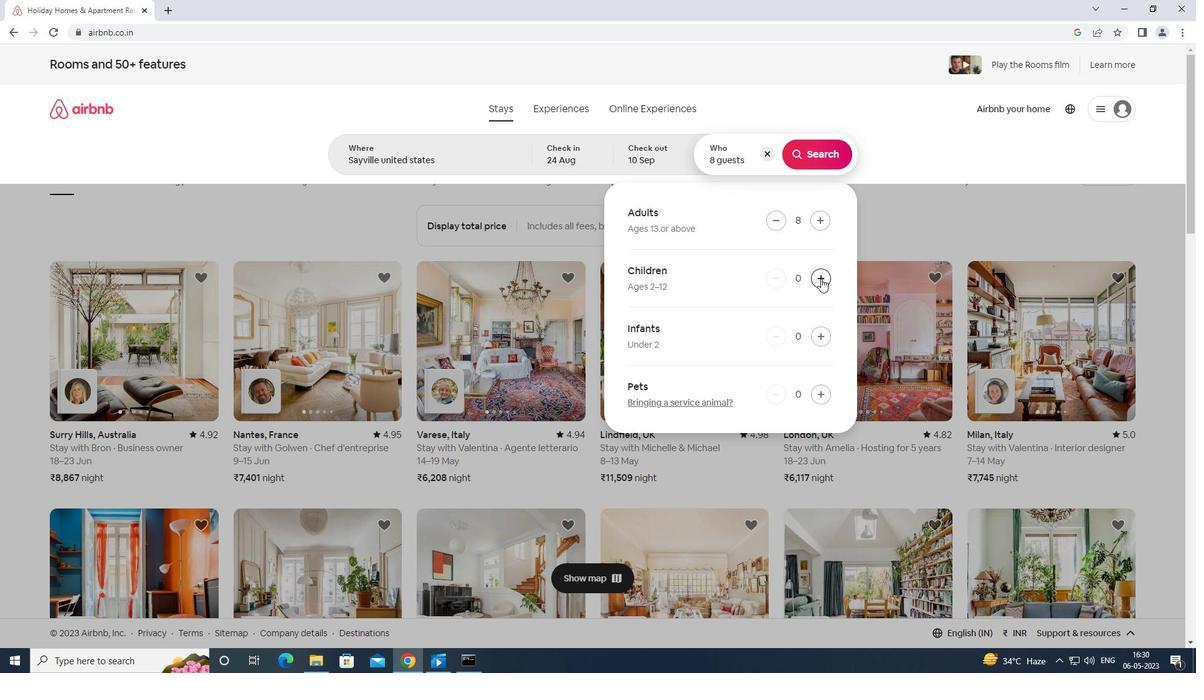 
Action: Mouse moved to (821, 157)
Screenshot: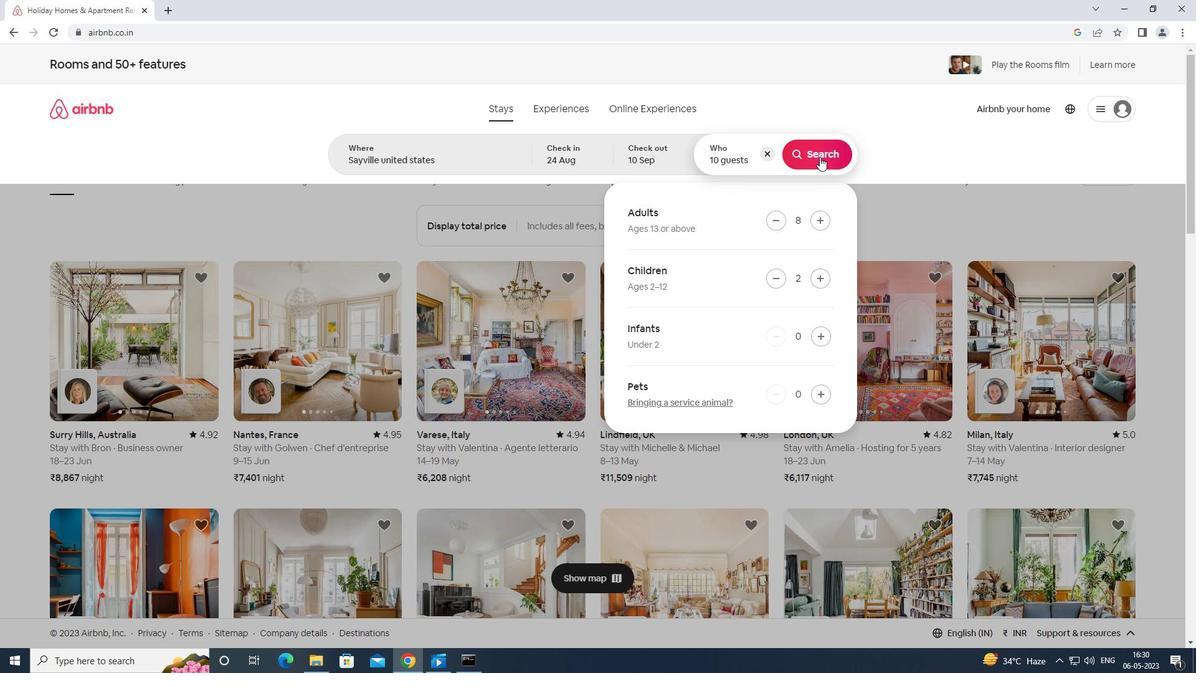 
Action: Mouse pressed left at (821, 157)
Screenshot: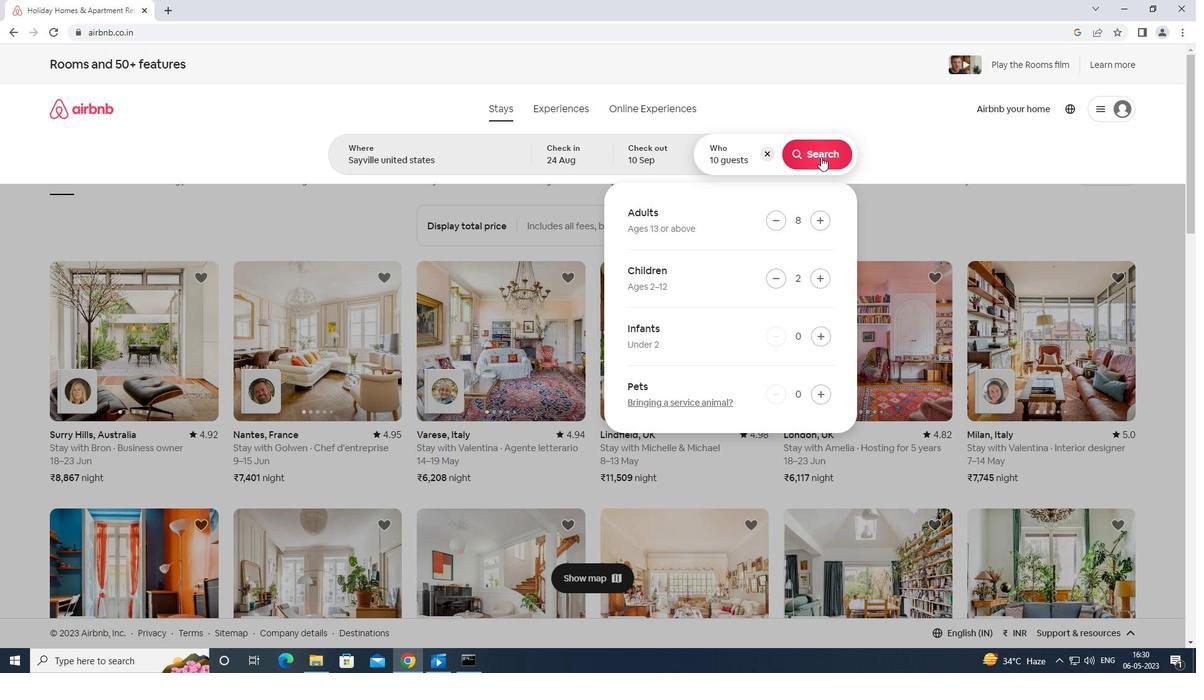 
Action: Mouse moved to (1165, 123)
Screenshot: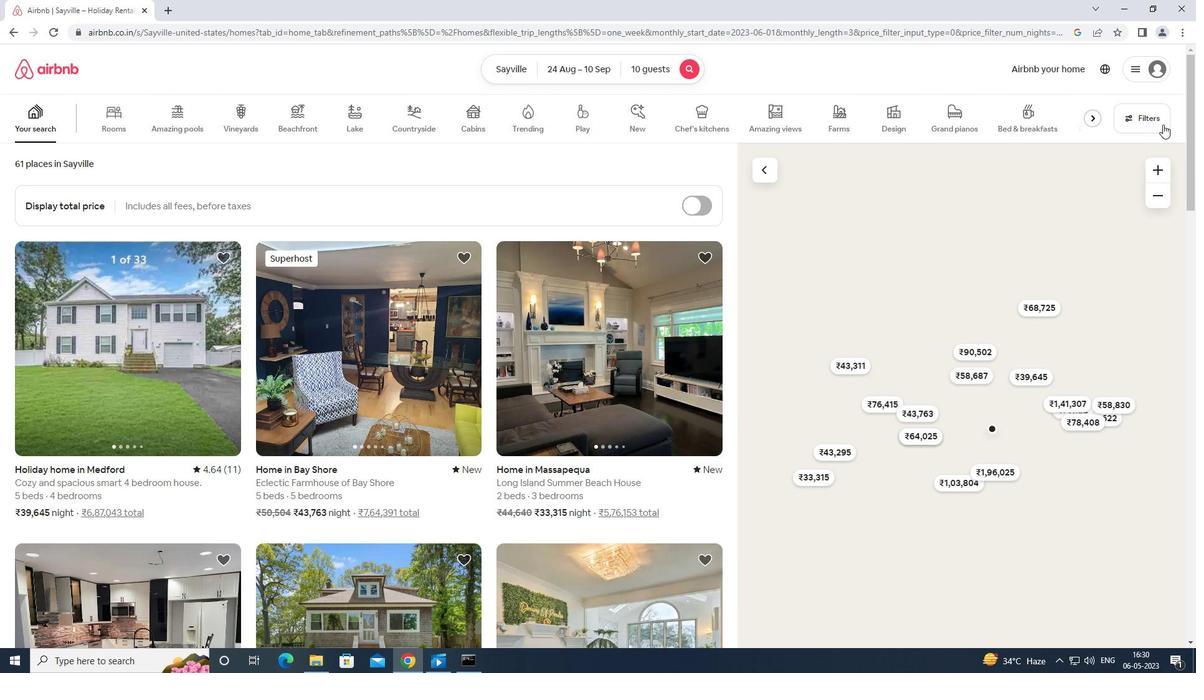 
Action: Mouse pressed left at (1165, 123)
Screenshot: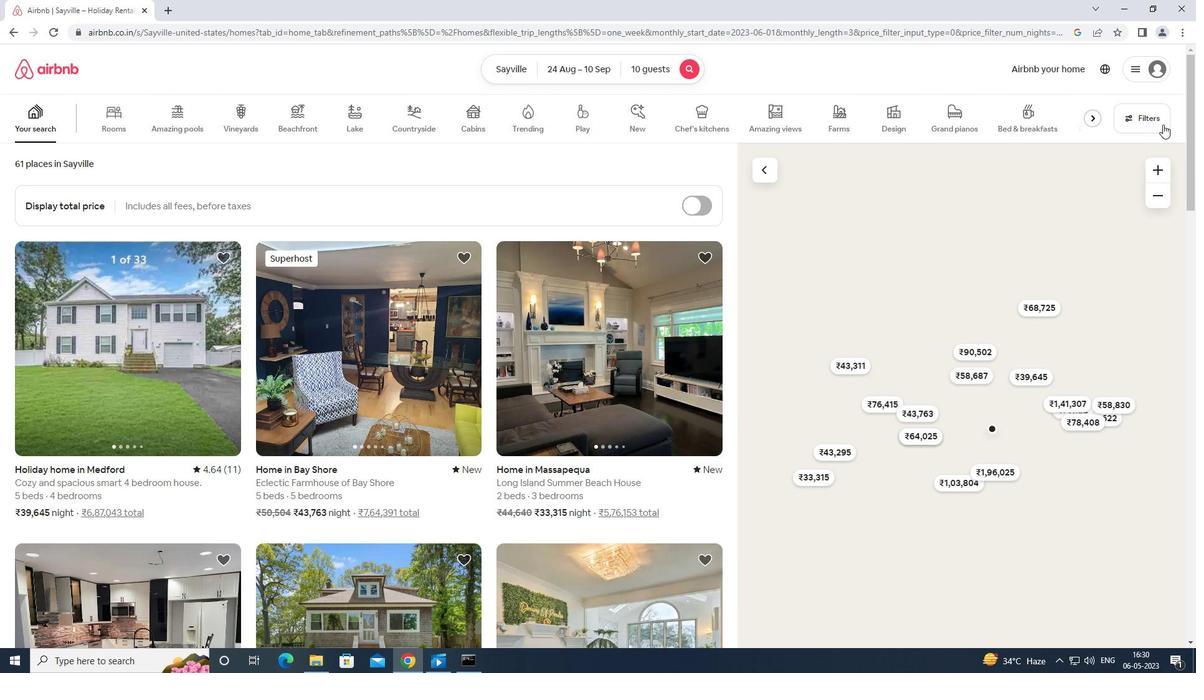 
Action: Mouse moved to (557, 418)
Screenshot: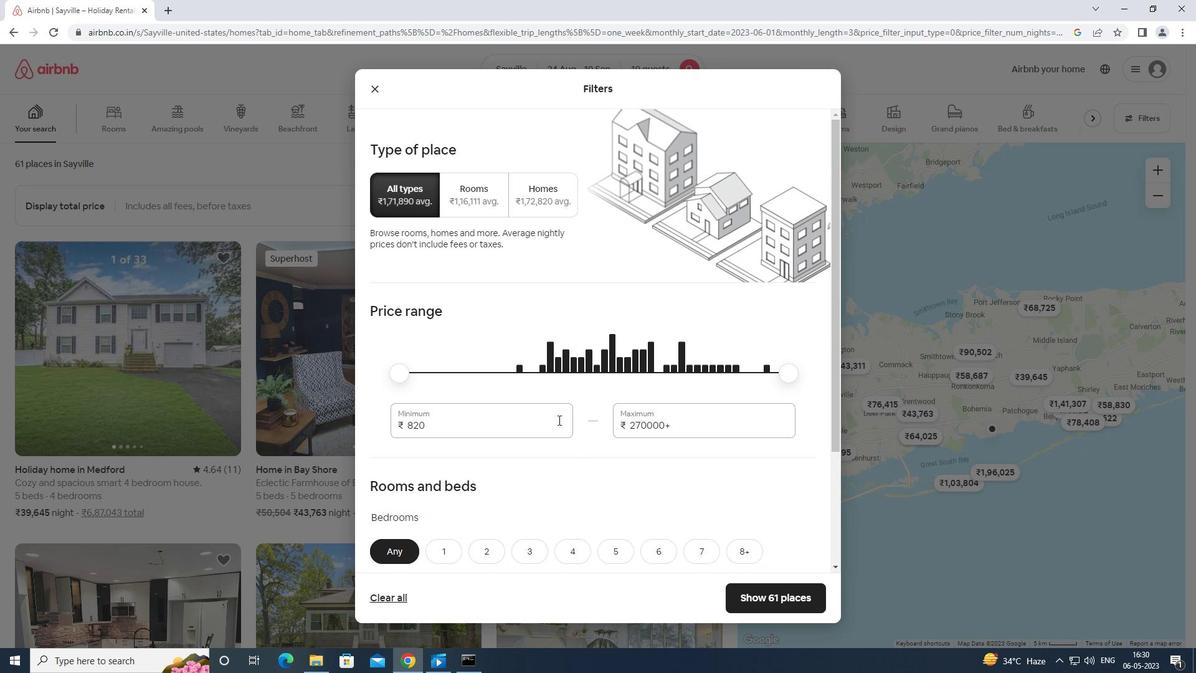 
Action: Mouse pressed left at (557, 418)
Screenshot: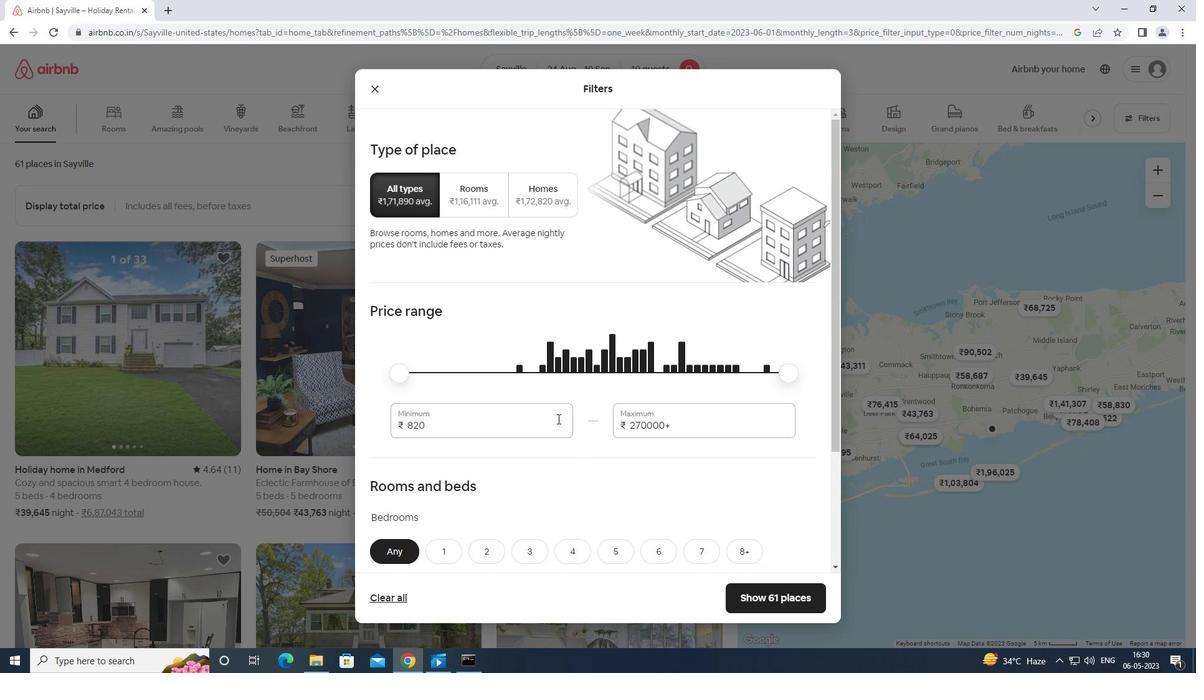 
Action: Key pressed <Key.backspace><Key.backspace><Key.backspace><Key.backspace>12000
Screenshot: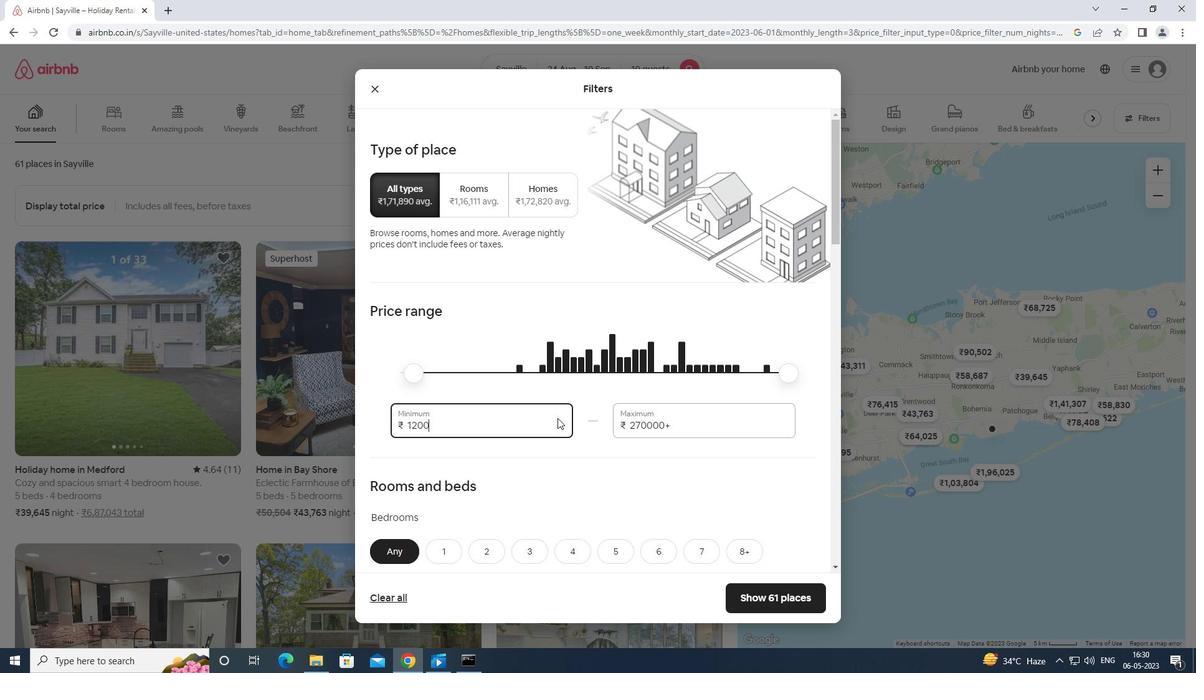 
Action: Mouse moved to (698, 417)
Screenshot: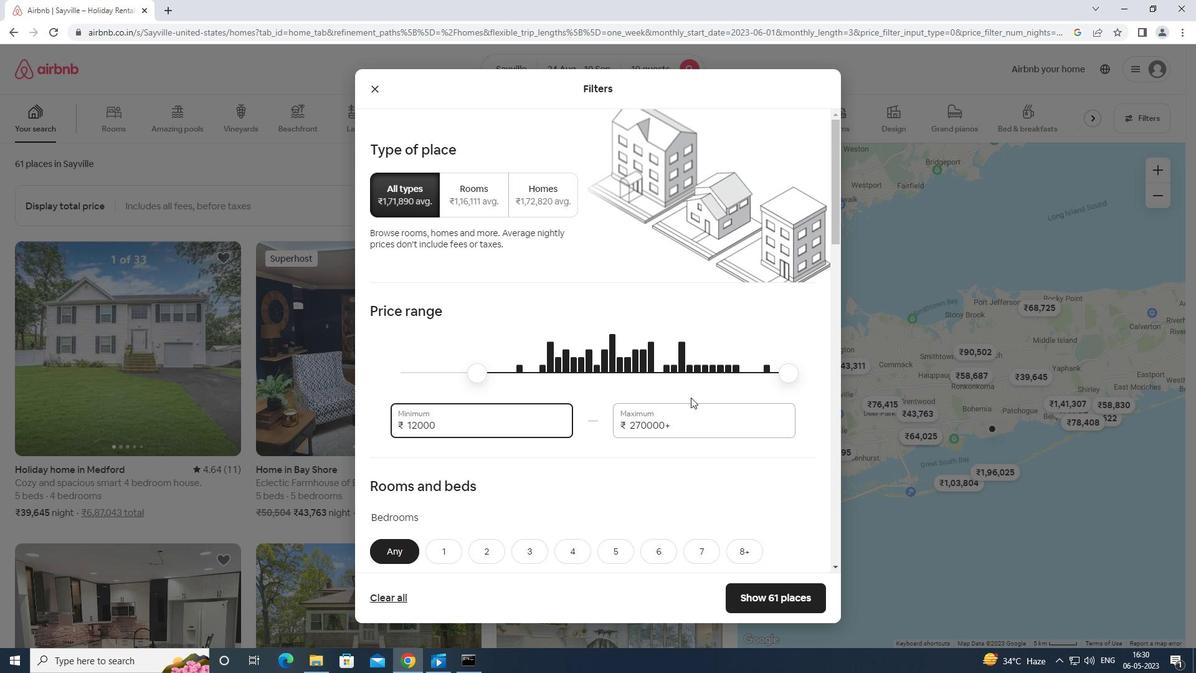 
Action: Mouse pressed left at (698, 417)
Screenshot: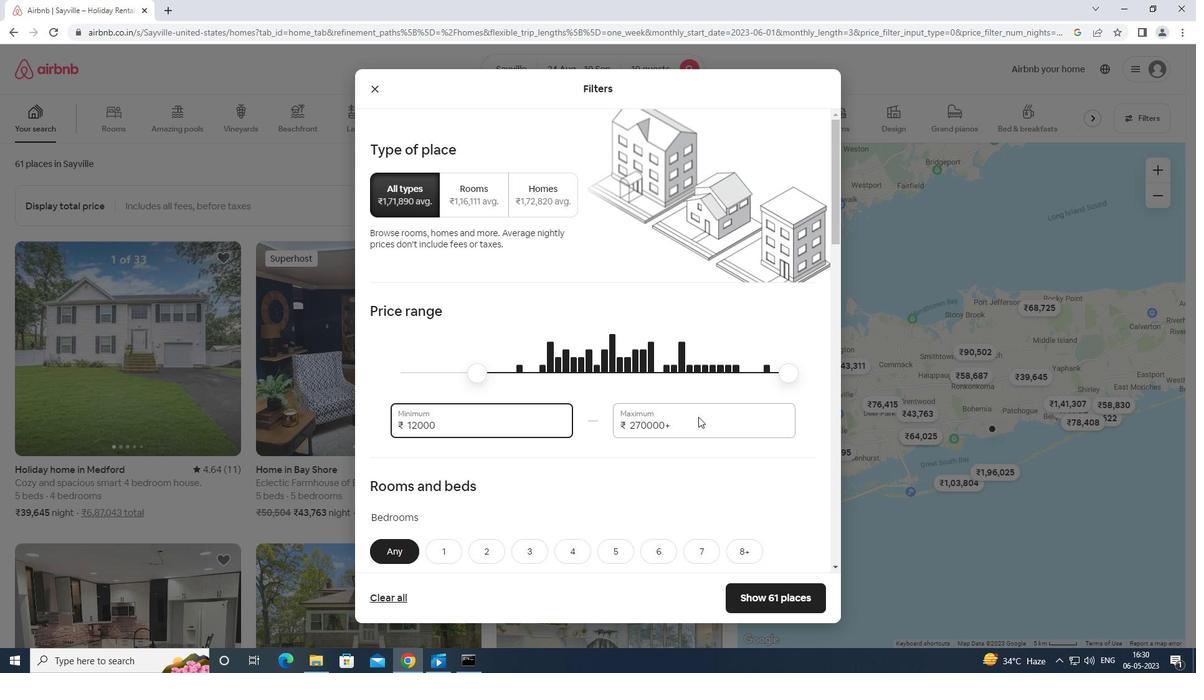 
Action: Mouse moved to (700, 417)
Screenshot: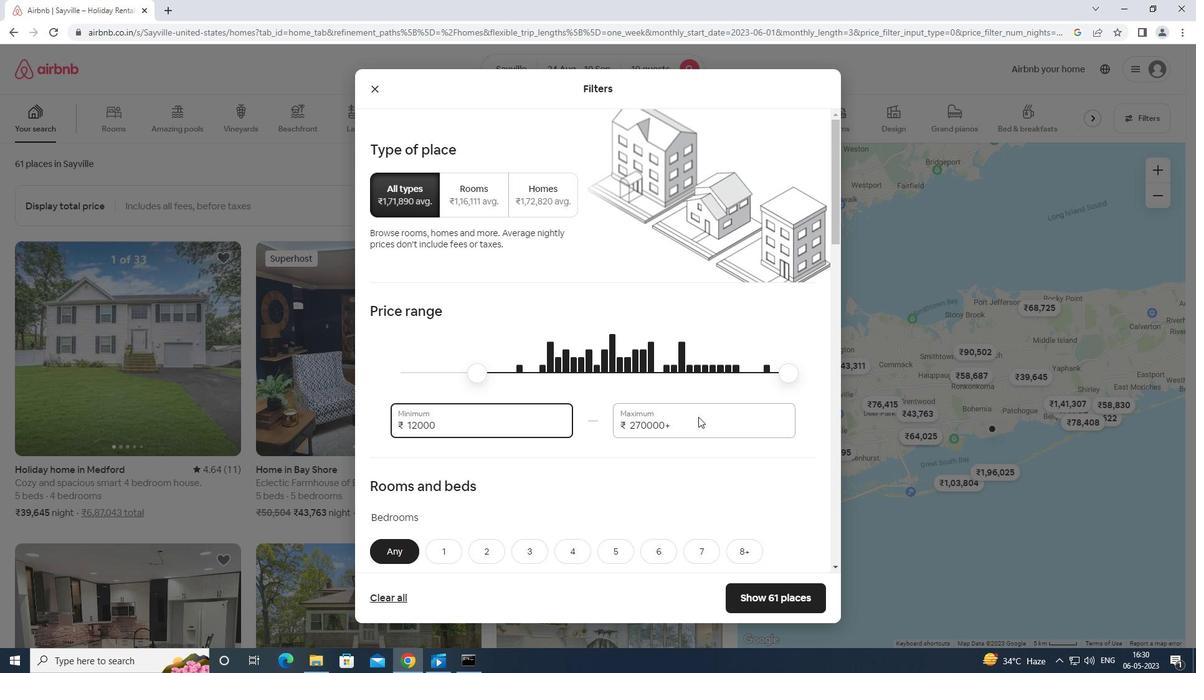 
Action: Key pressed <Key.backspace><Key.backspace><Key.backspace><Key.backspace><Key.backspace><Key.backspace><Key.backspace><Key.backspace><Key.backspace>15000
Screenshot: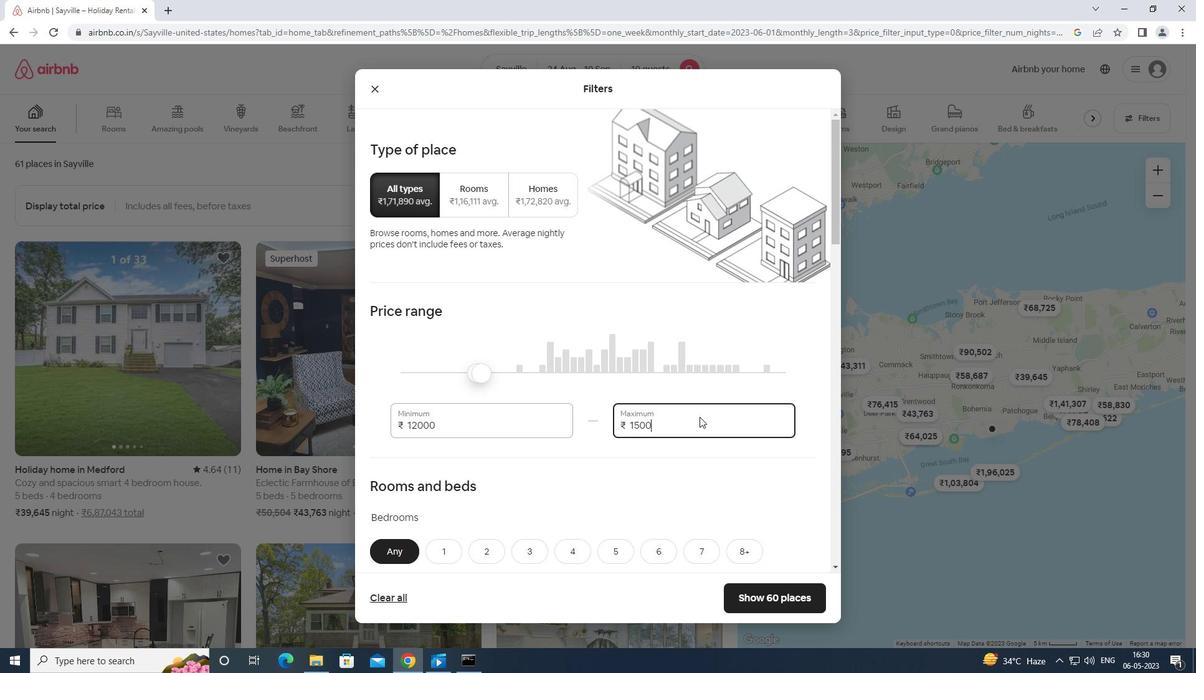 
Action: Mouse moved to (701, 417)
Screenshot: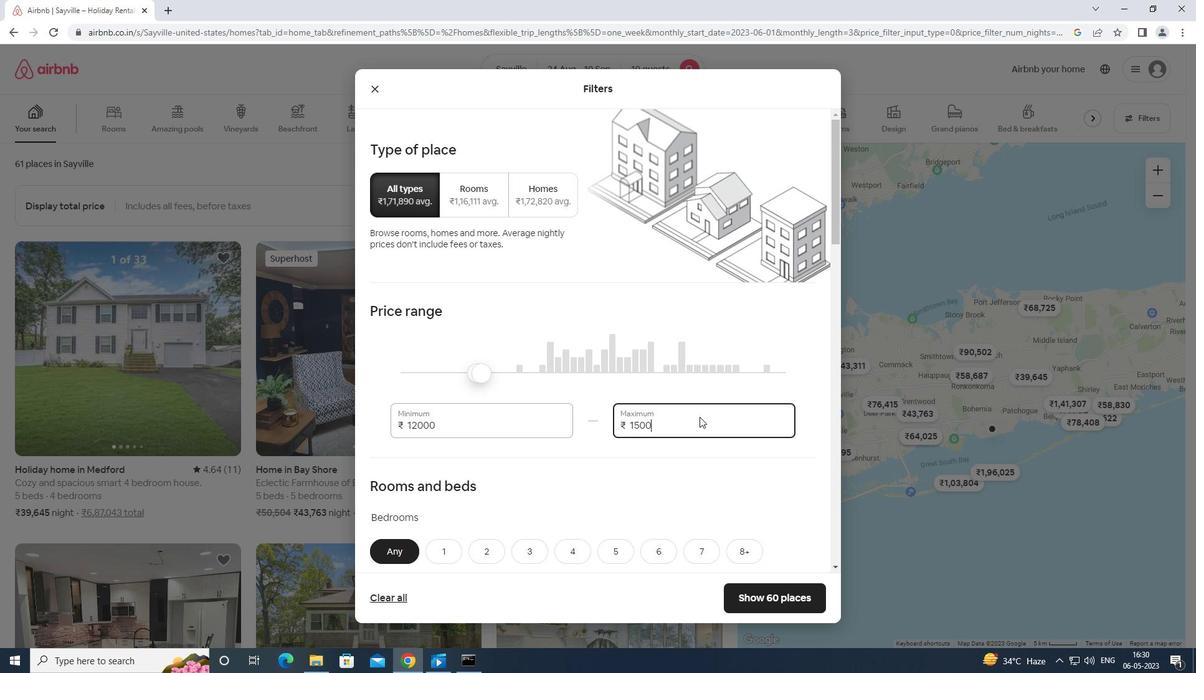 
Action: Mouse scrolled (701, 416) with delta (0, 0)
Screenshot: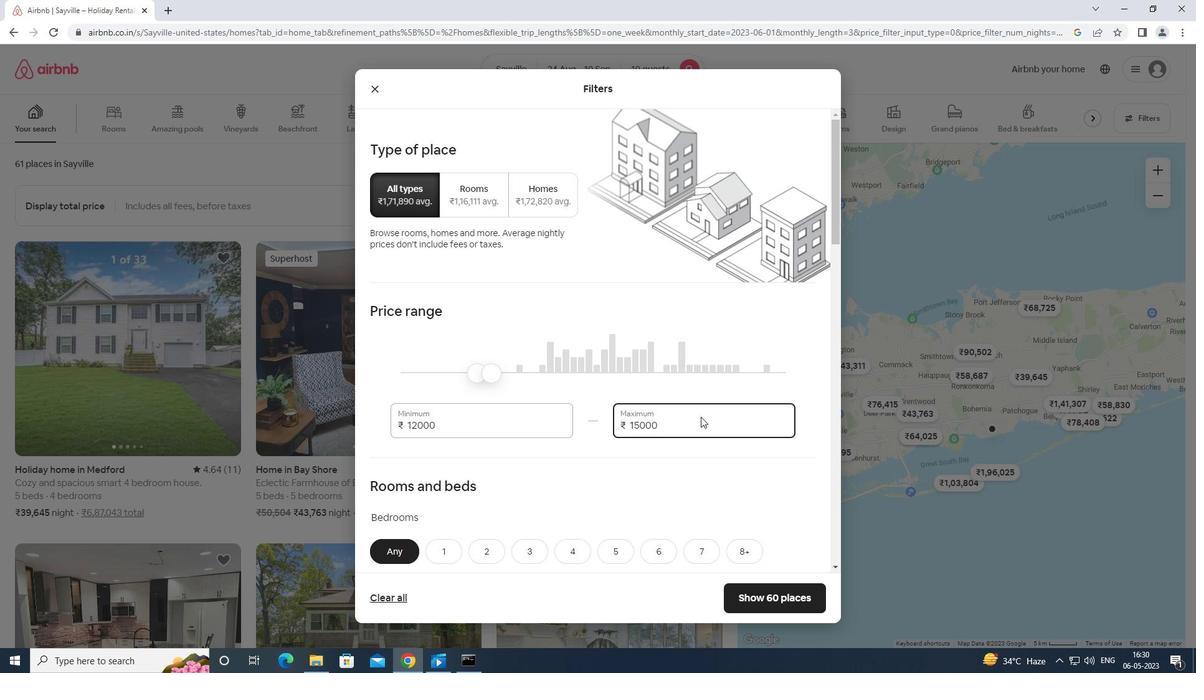 
Action: Mouse moved to (698, 426)
Screenshot: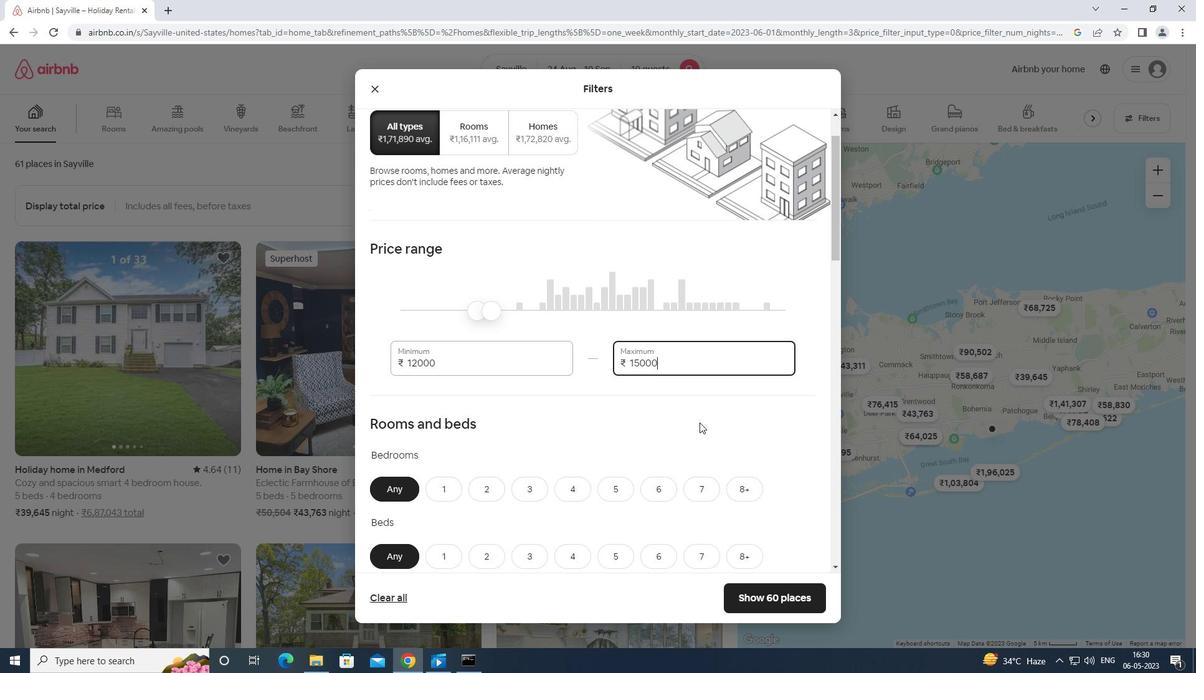 
Action: Mouse scrolled (698, 425) with delta (0, 0)
Screenshot: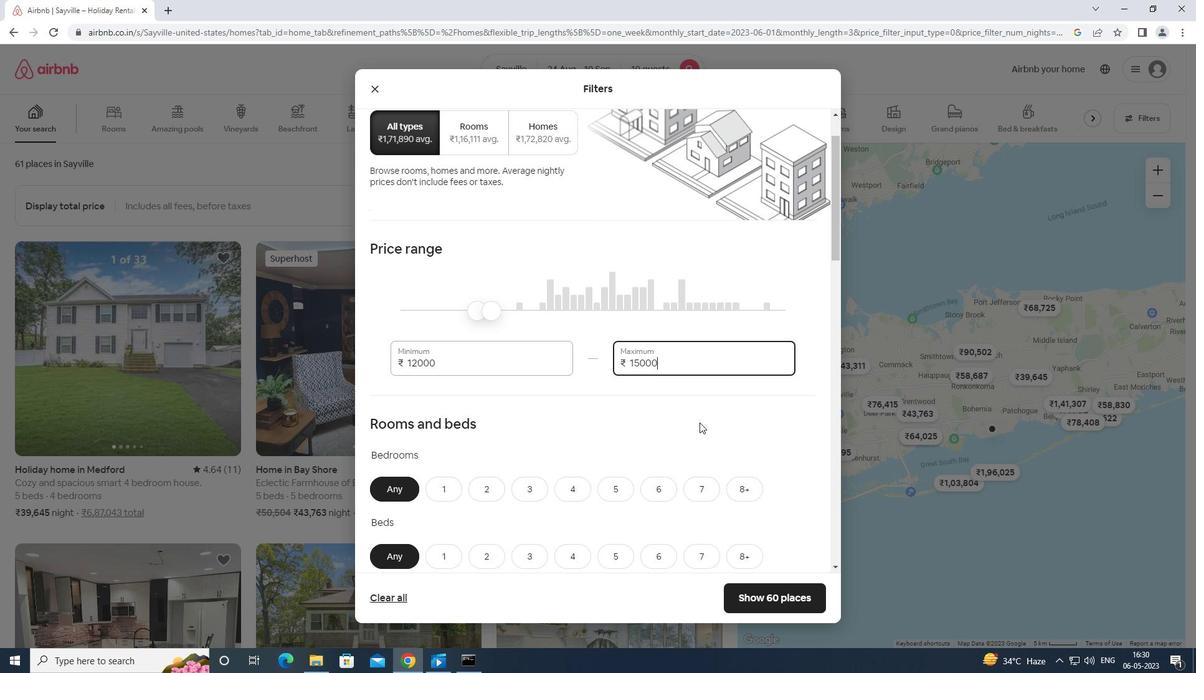 
Action: Mouse moved to (697, 429)
Screenshot: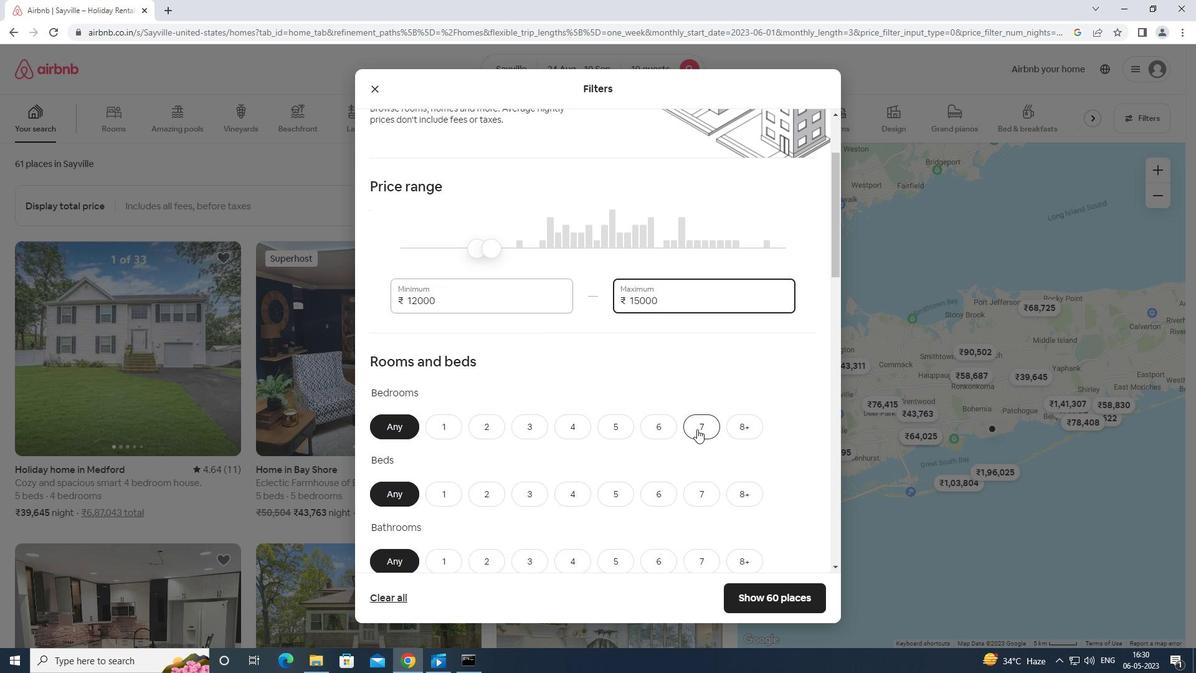 
Action: Mouse scrolled (697, 428) with delta (0, 0)
Screenshot: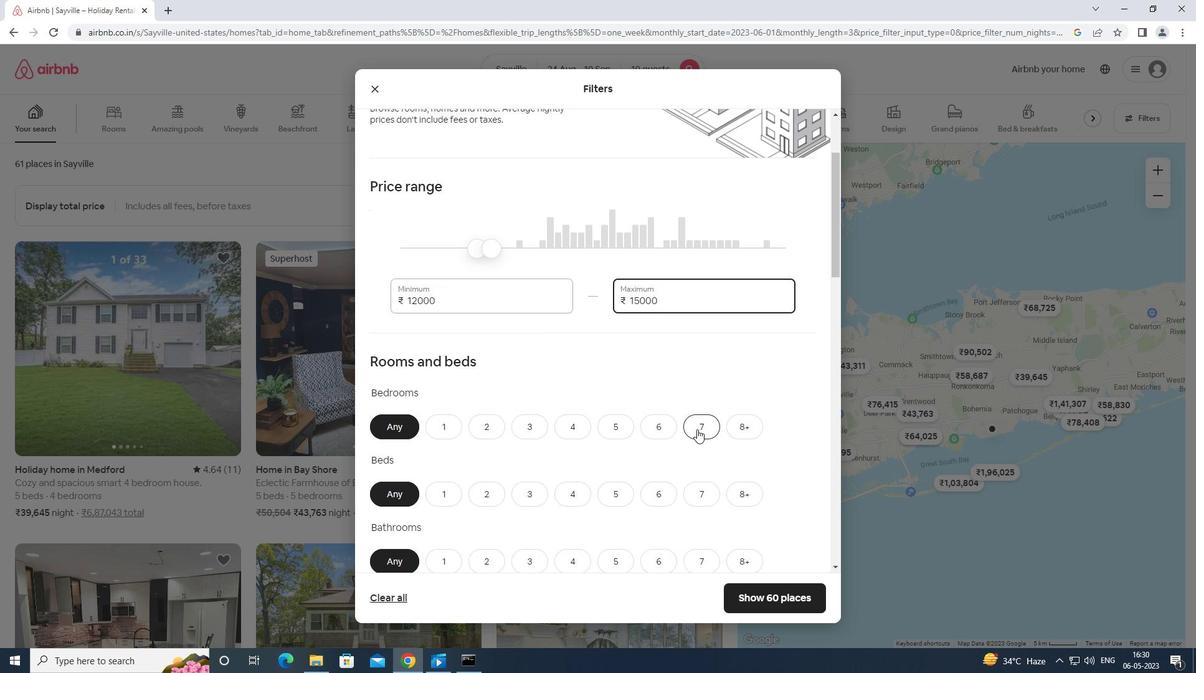 
Action: Mouse scrolled (697, 428) with delta (0, 0)
Screenshot: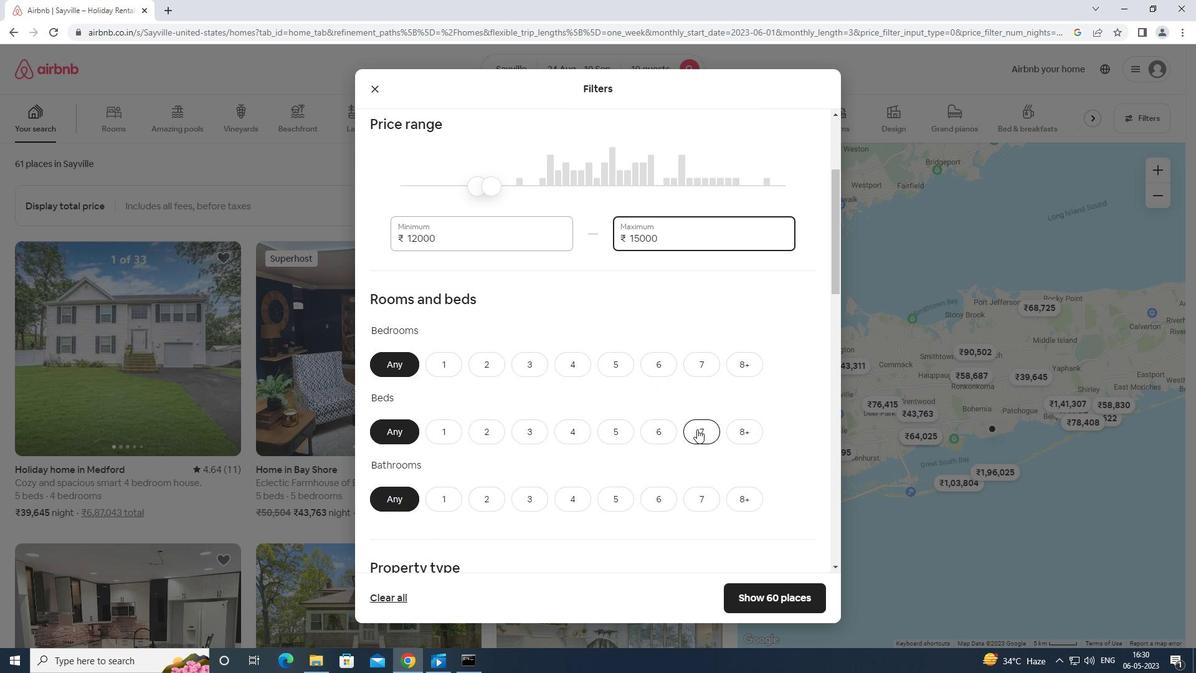
Action: Mouse moved to (595, 301)
Screenshot: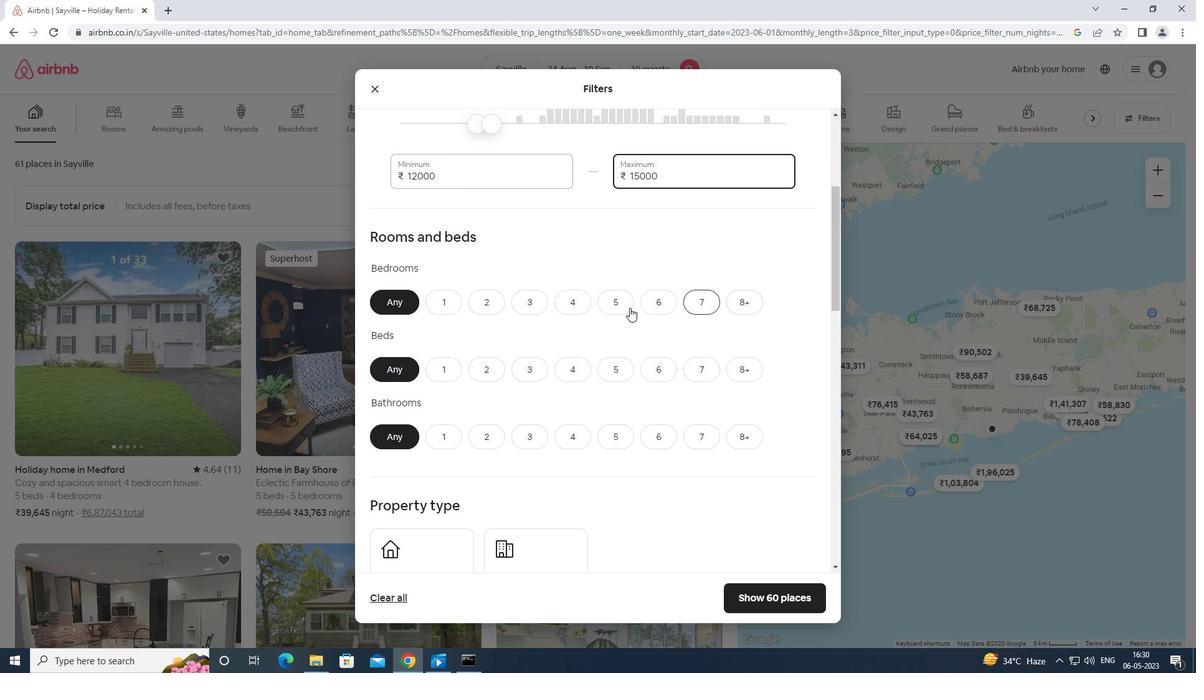 
Action: Mouse pressed left at (595, 301)
Screenshot: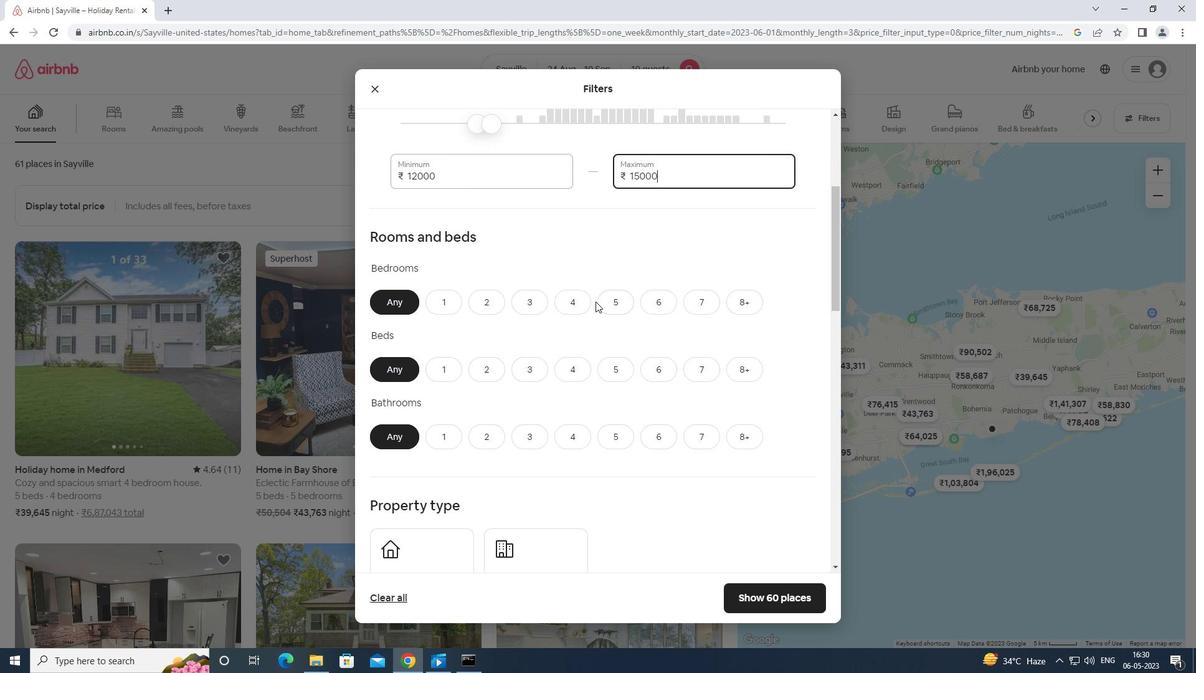 
Action: Mouse moved to (581, 304)
Screenshot: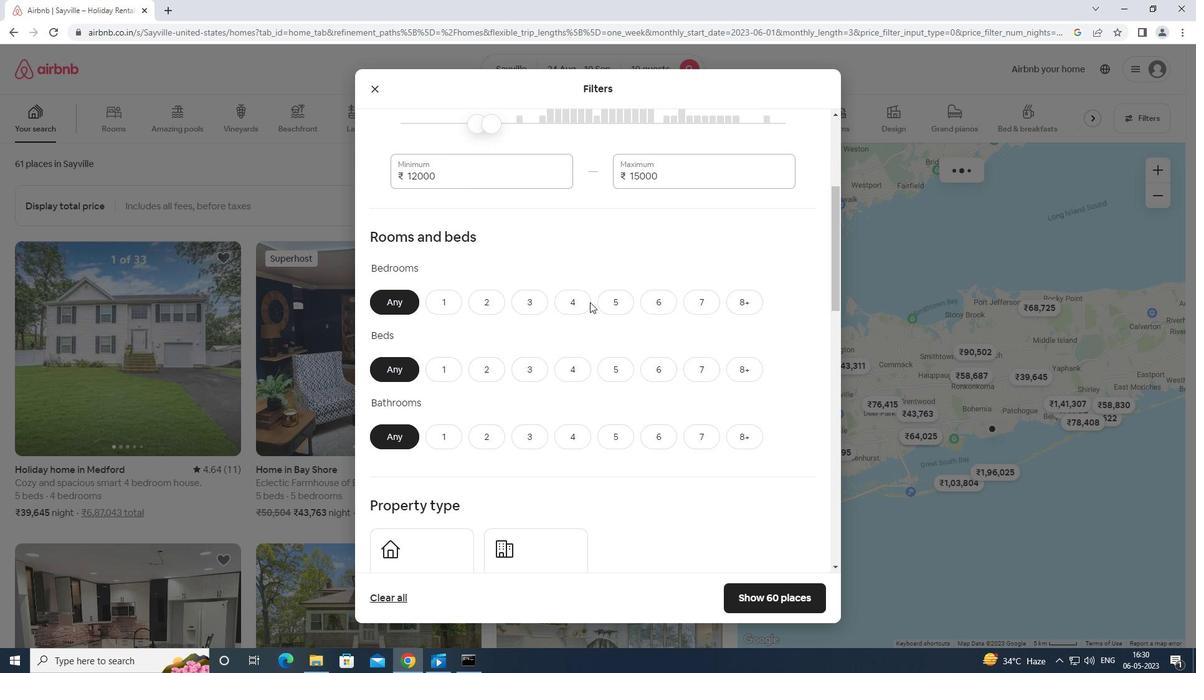
Action: Mouse pressed left at (581, 304)
Screenshot: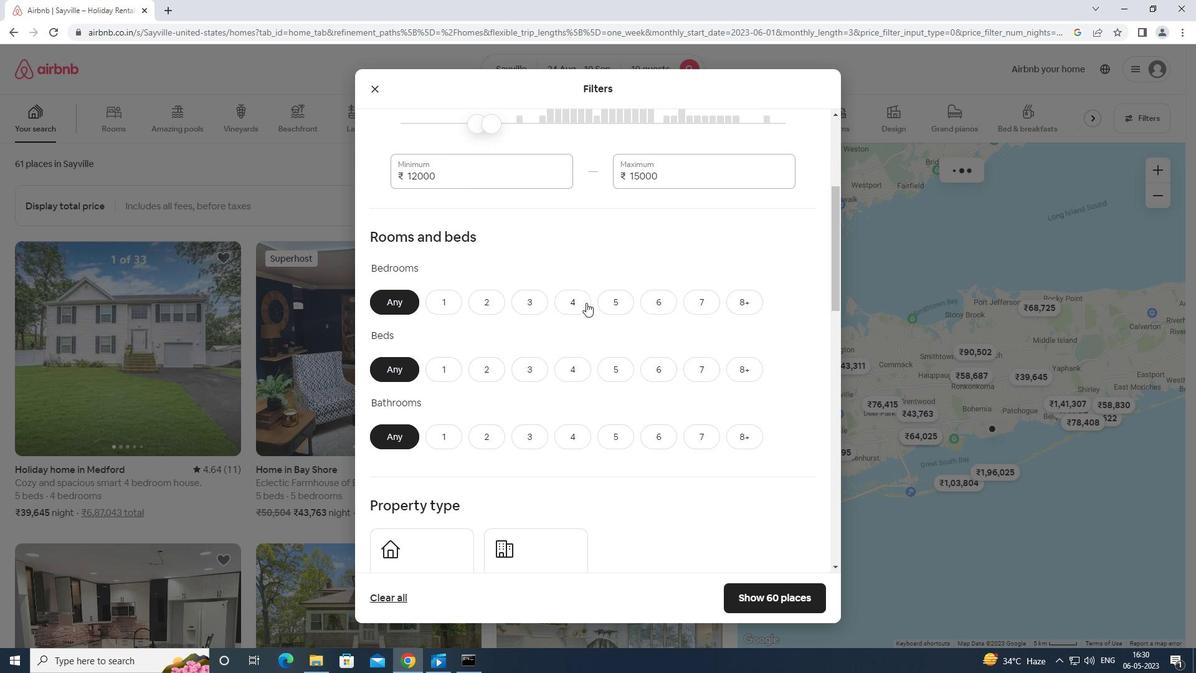 
Action: Mouse moved to (746, 370)
Screenshot: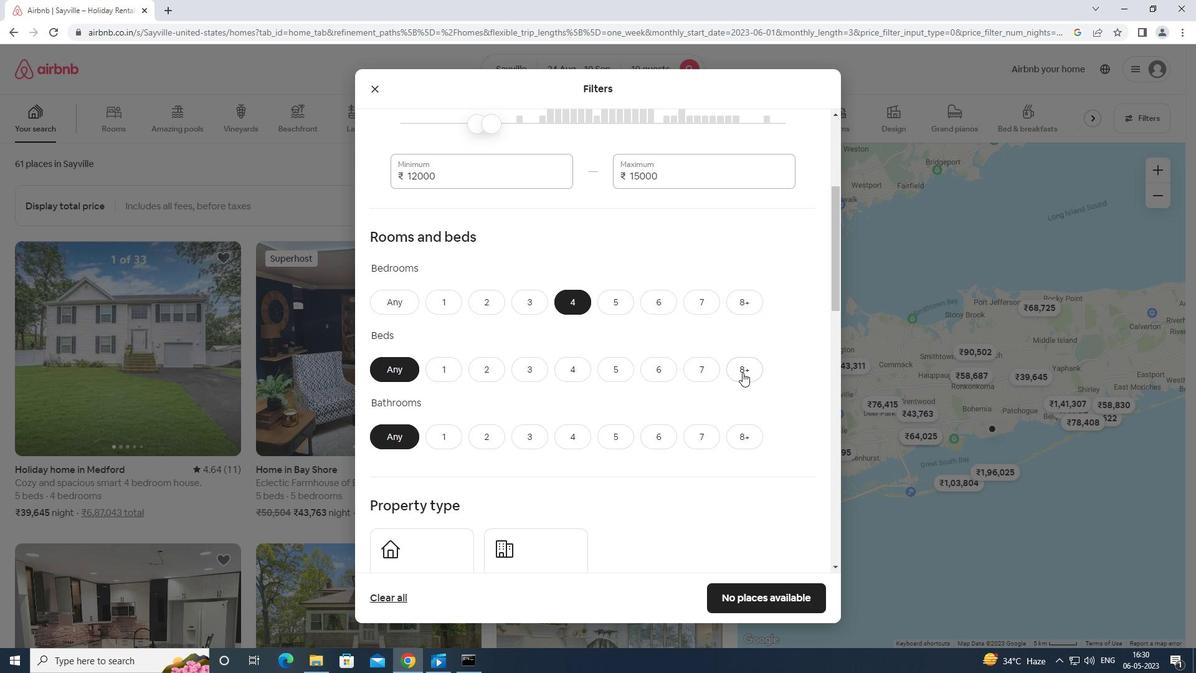
Action: Mouse pressed left at (746, 370)
Screenshot: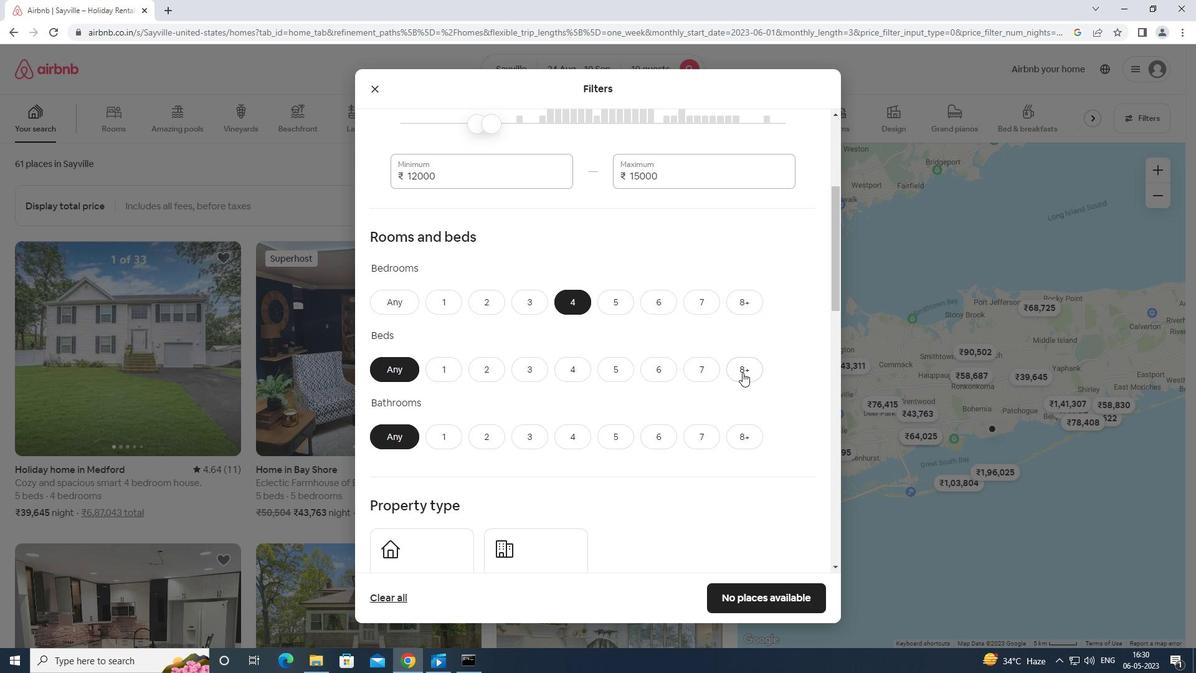 
Action: Mouse moved to (577, 435)
Screenshot: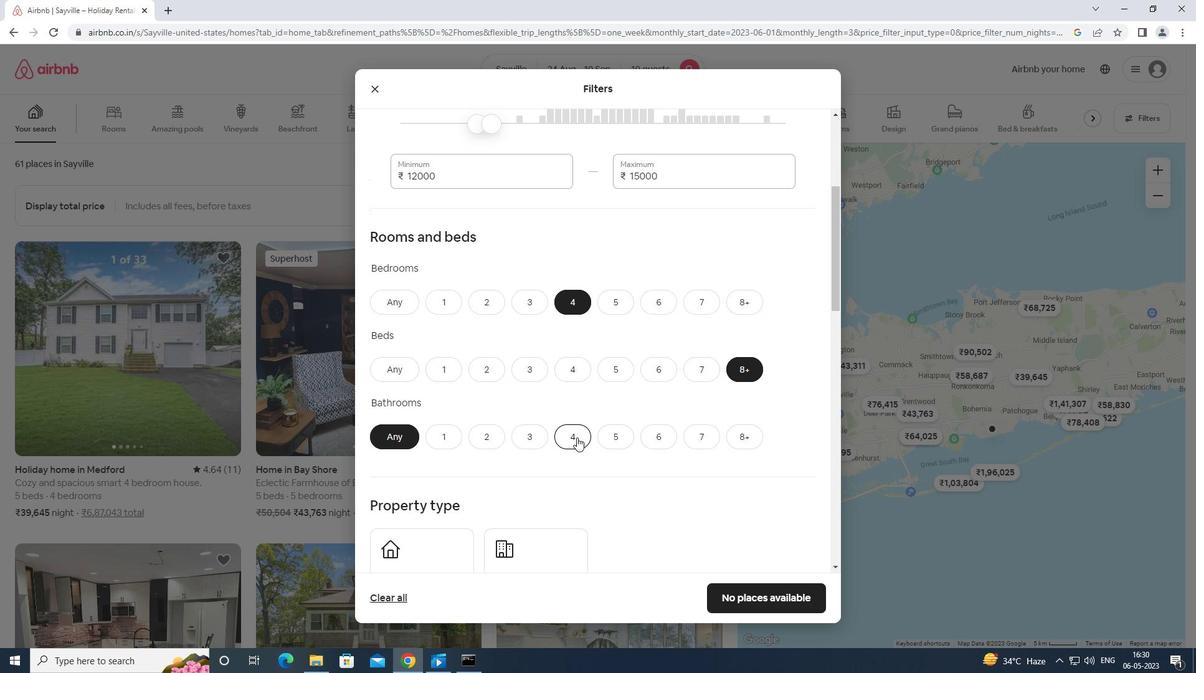 
Action: Mouse pressed left at (577, 435)
Screenshot: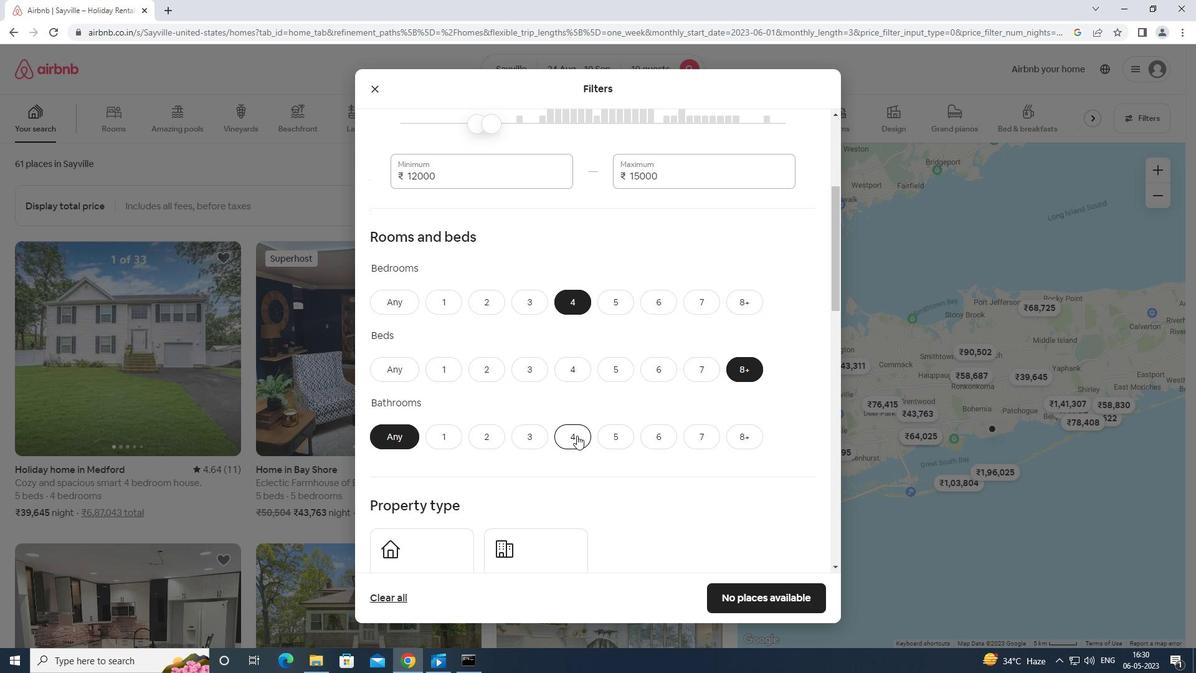 
Action: Mouse moved to (577, 430)
Screenshot: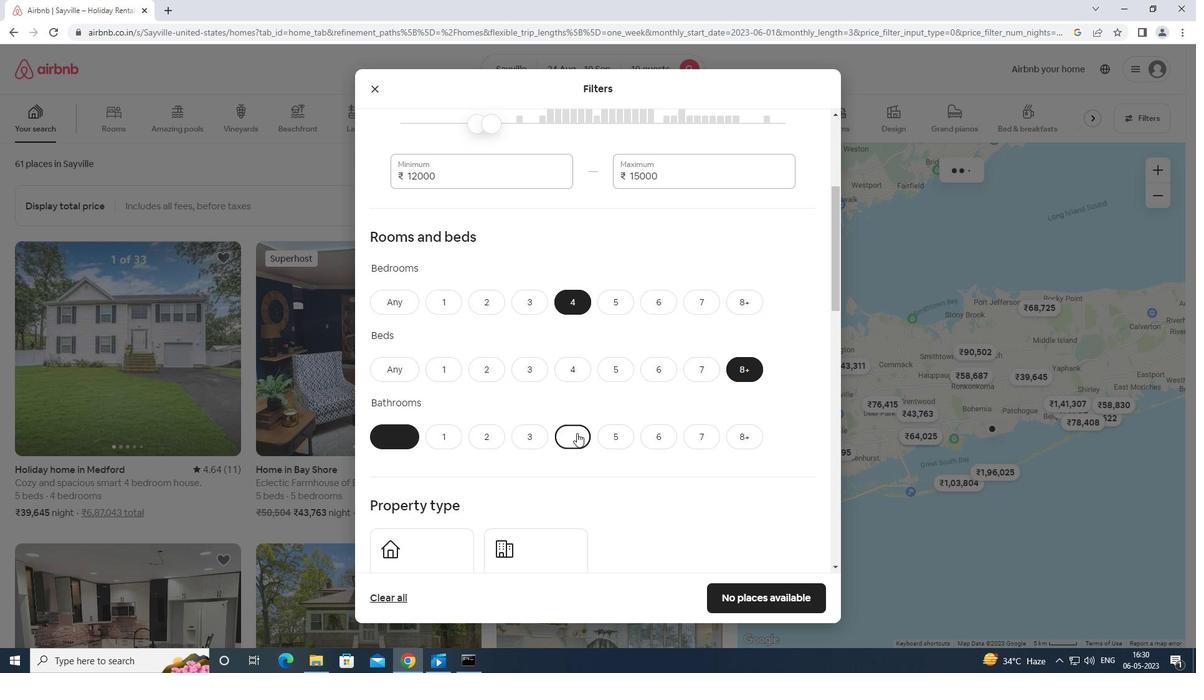 
Action: Mouse scrolled (577, 429) with delta (0, 0)
Screenshot: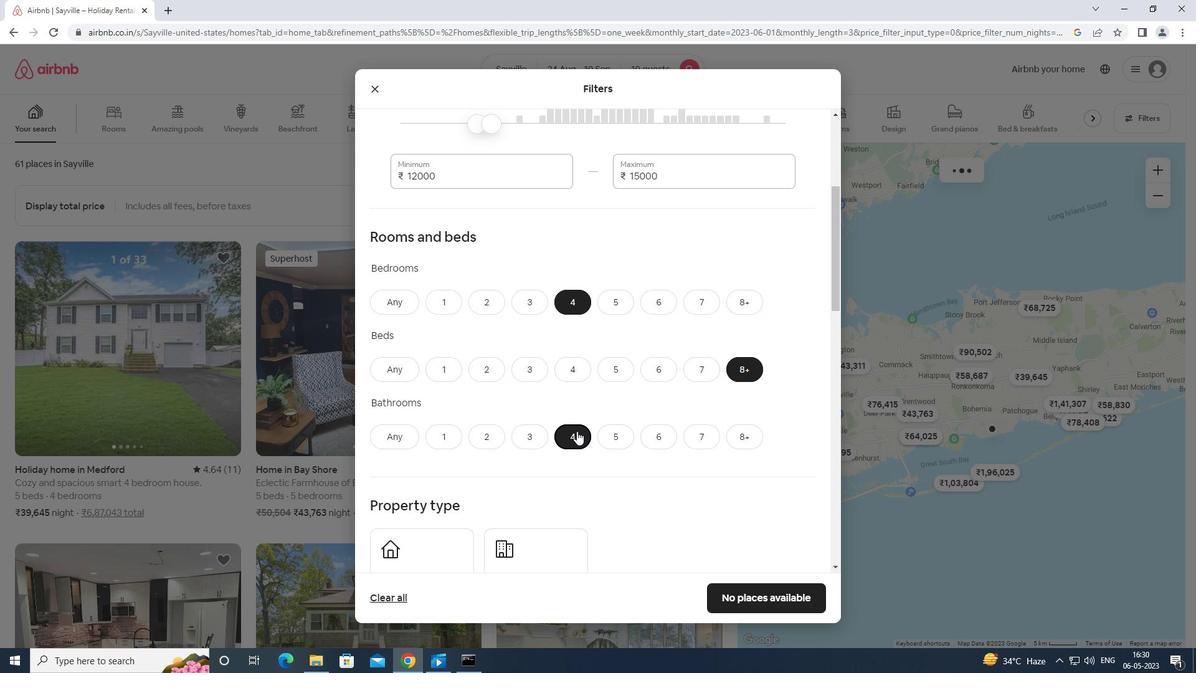 
Action: Mouse scrolled (577, 429) with delta (0, 0)
Screenshot: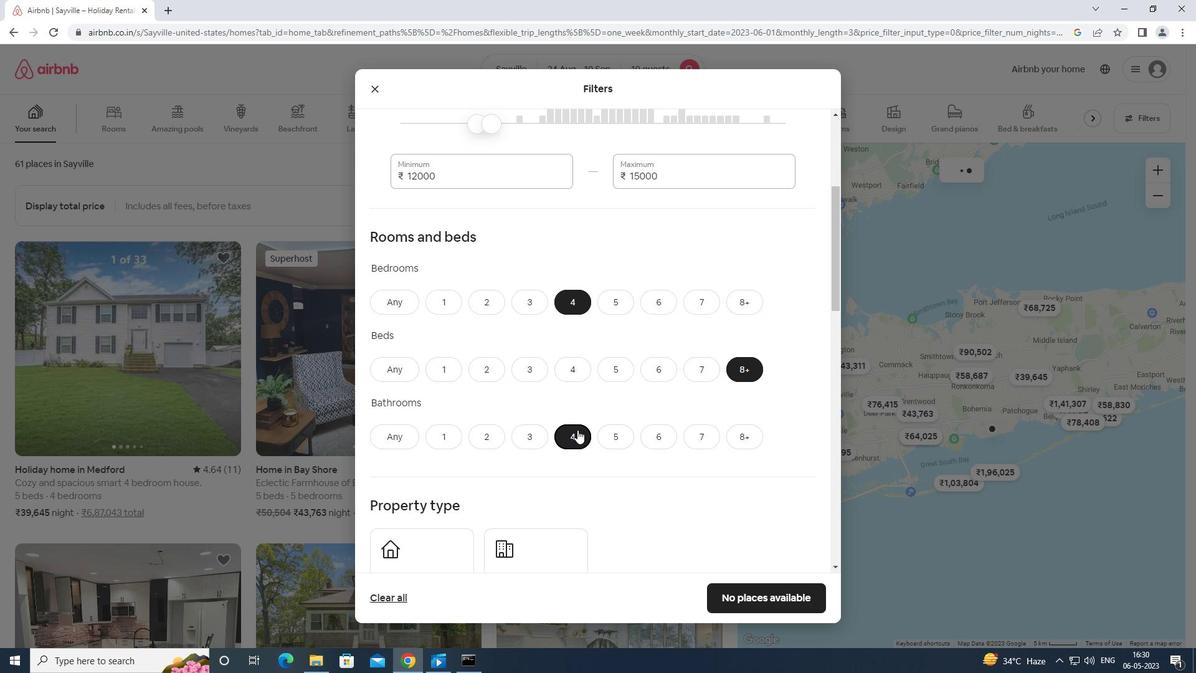 
Action: Mouse moved to (579, 427)
Screenshot: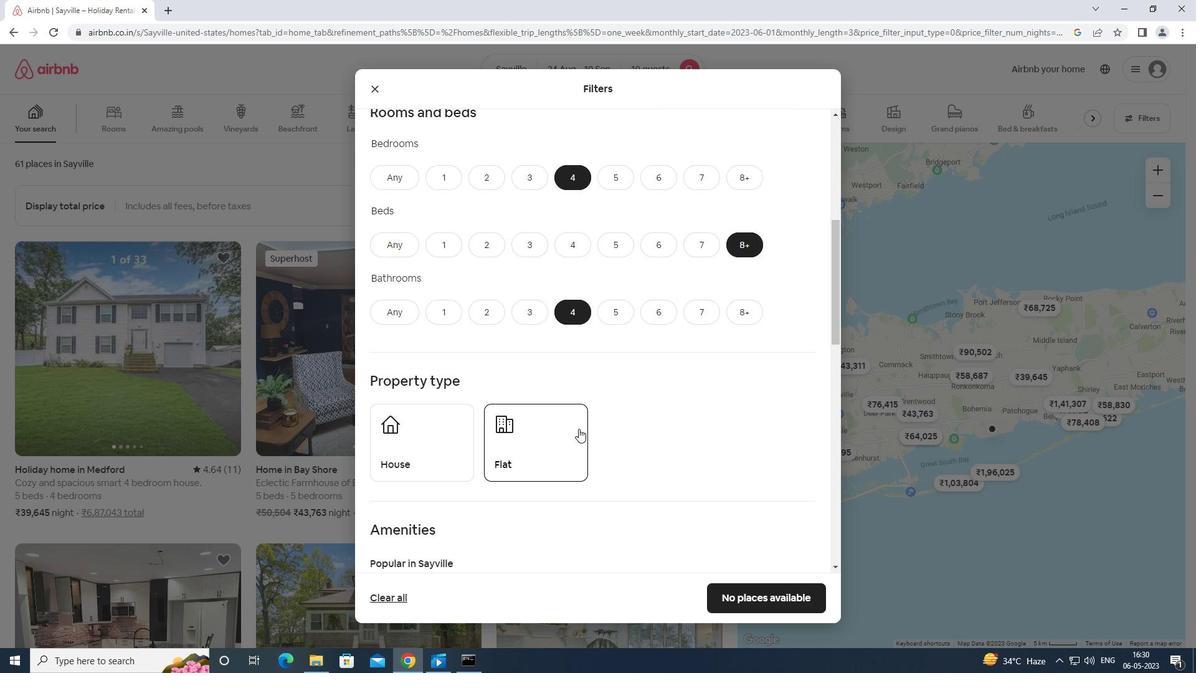 
Action: Mouse scrolled (579, 427) with delta (0, 0)
Screenshot: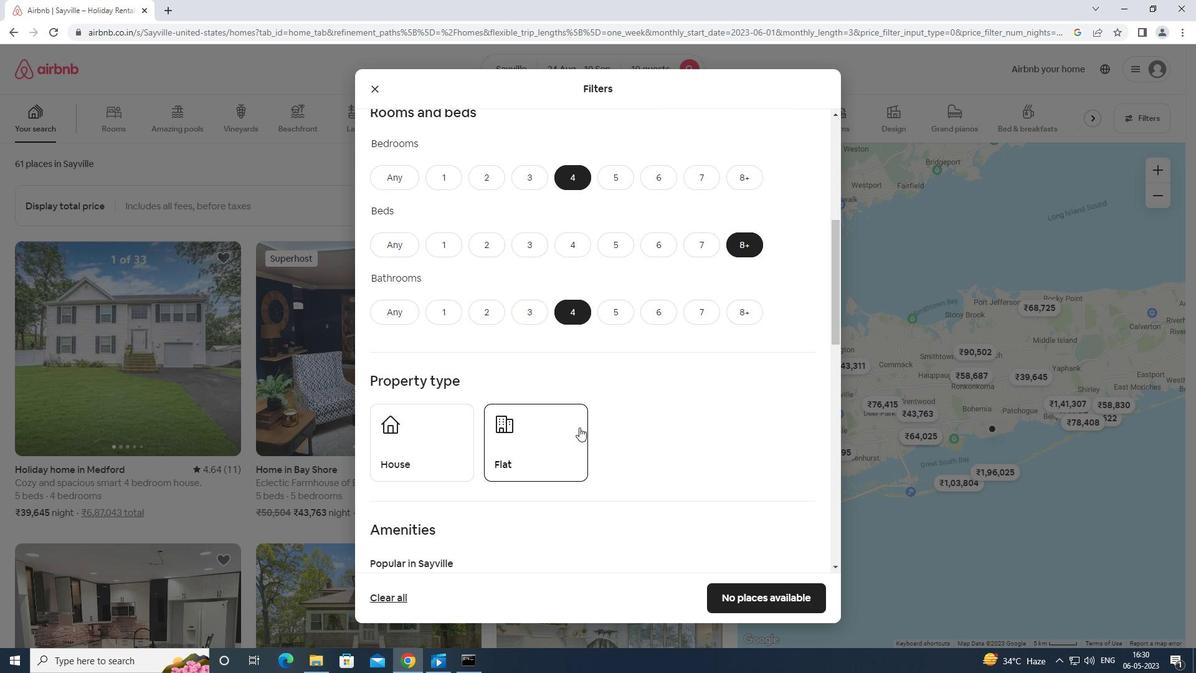 
Action: Mouse moved to (427, 388)
Screenshot: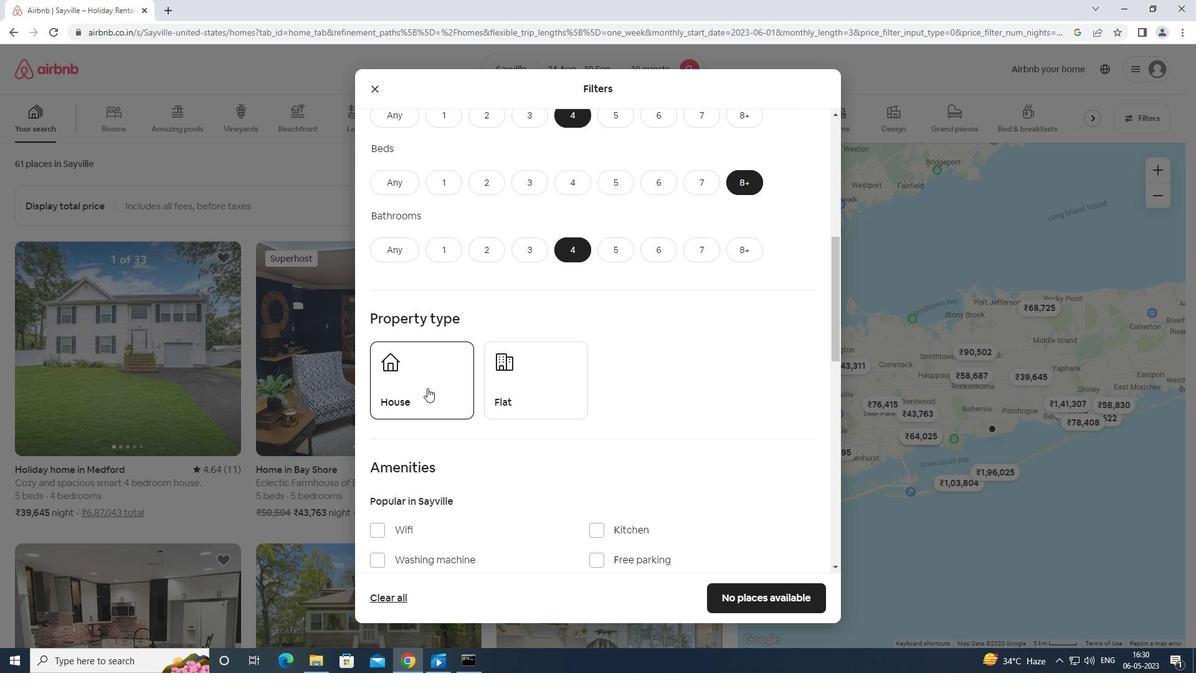 
Action: Mouse pressed left at (427, 388)
Screenshot: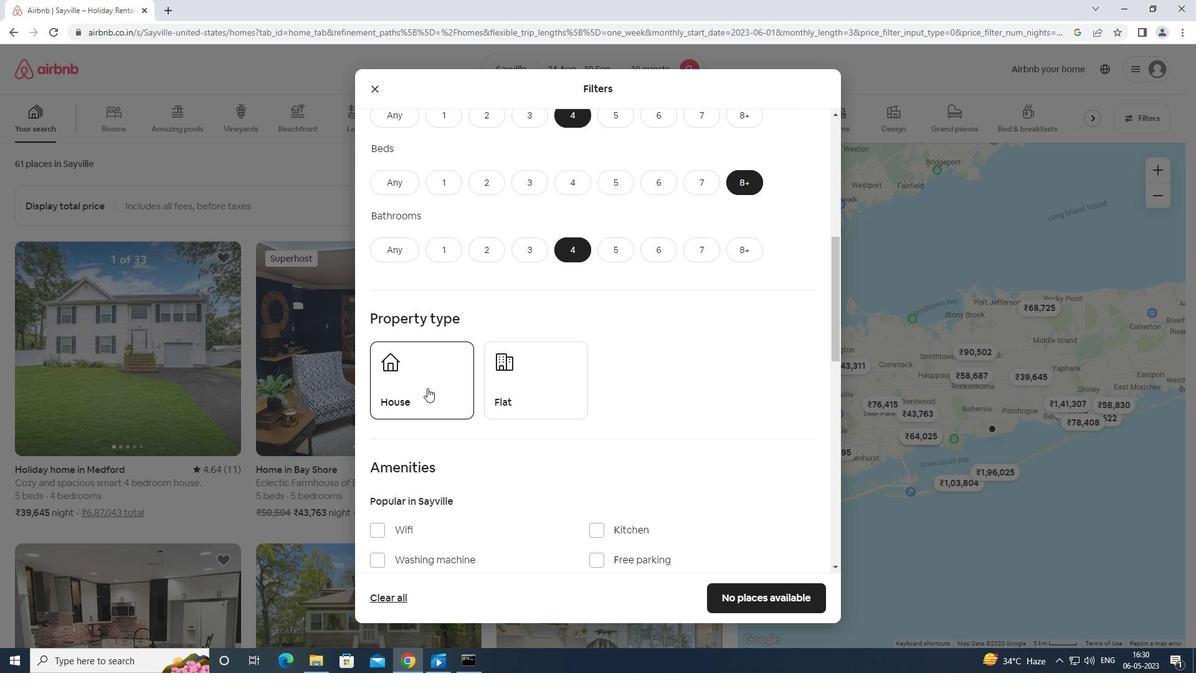 
Action: Mouse moved to (528, 384)
Screenshot: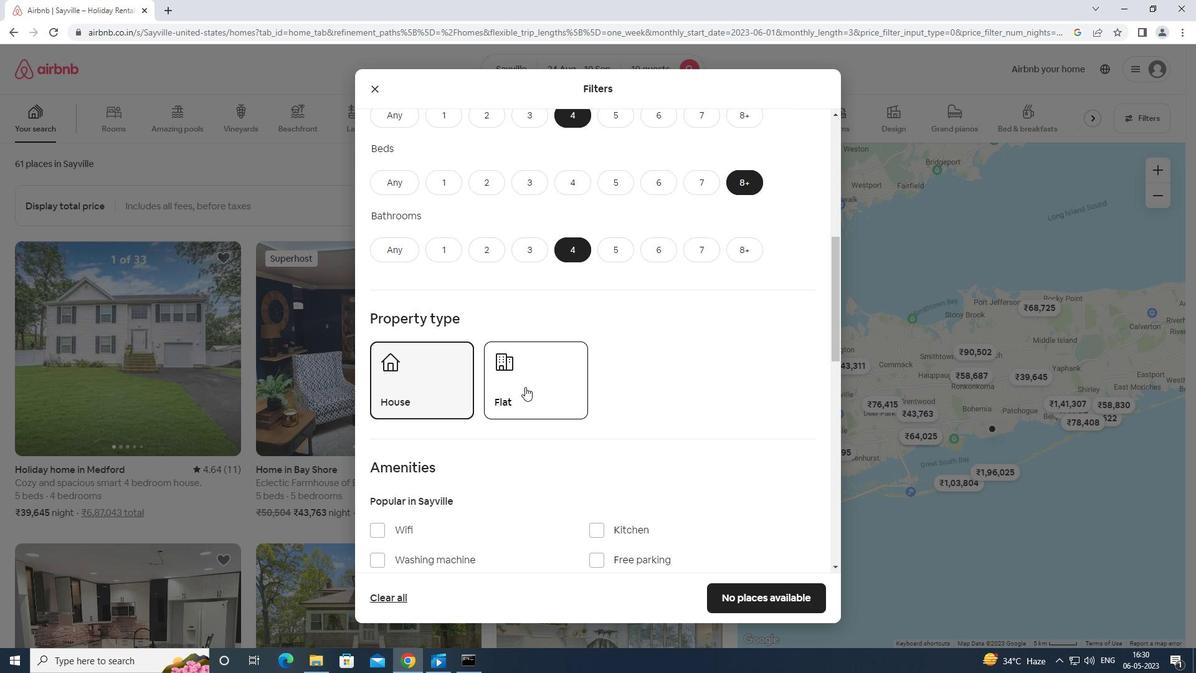 
Action: Mouse pressed left at (528, 384)
Screenshot: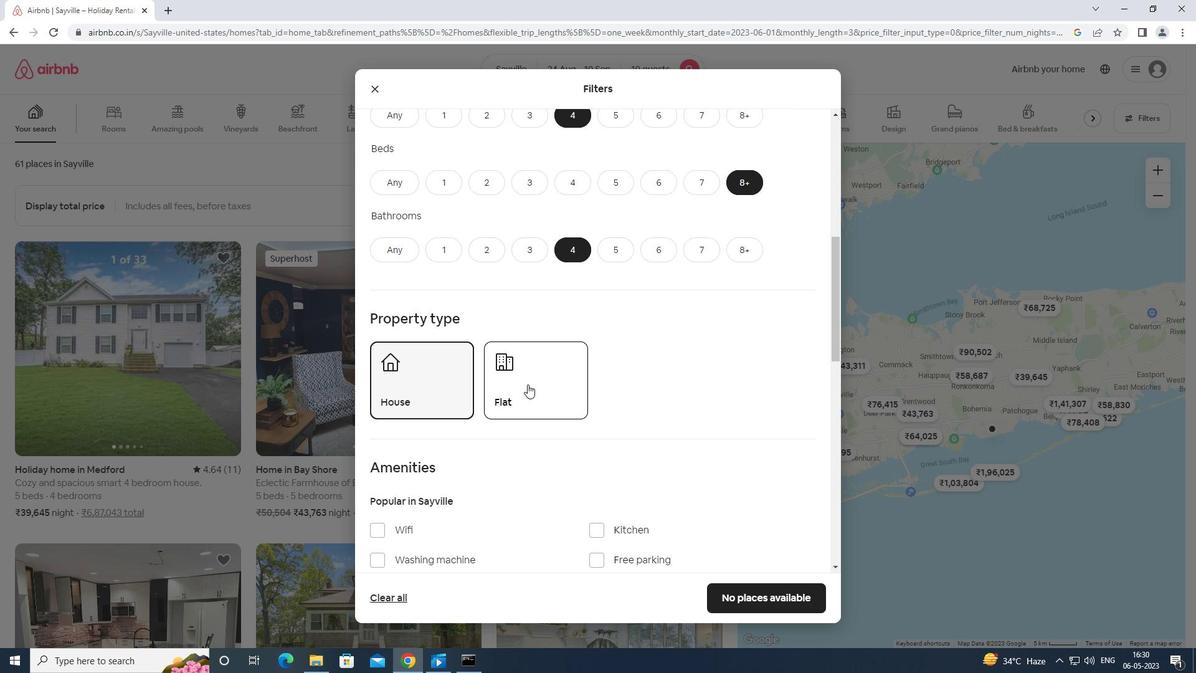 
Action: Mouse moved to (528, 384)
Screenshot: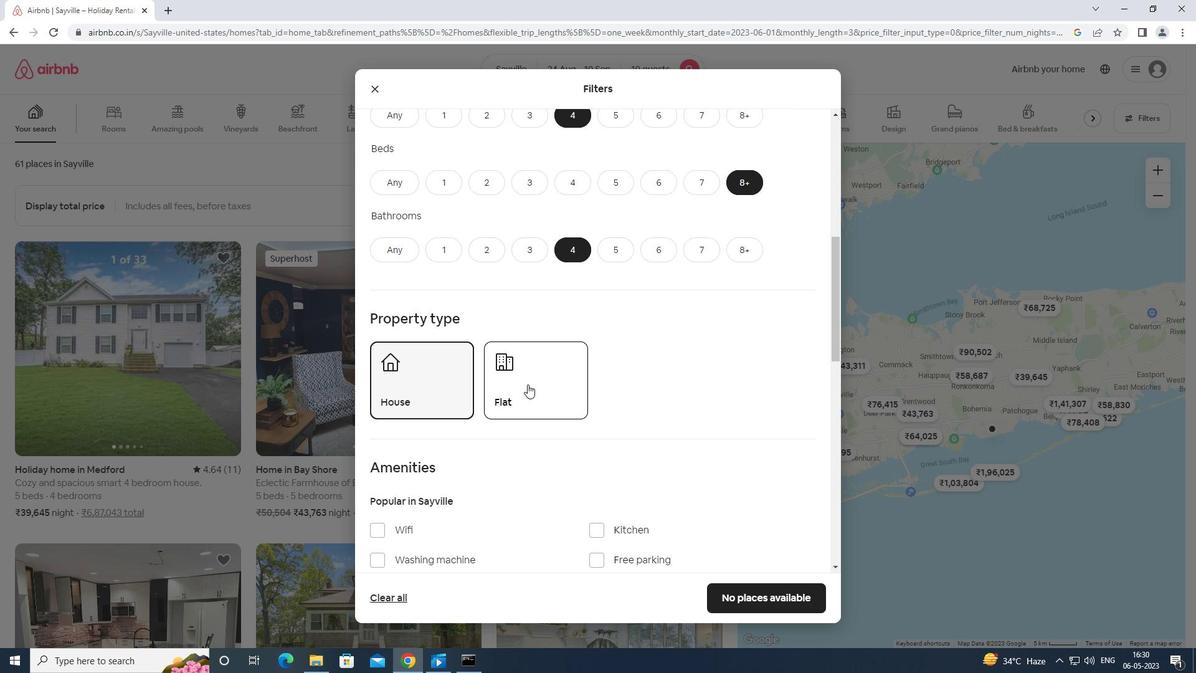 
Action: Mouse scrolled (528, 384) with delta (0, 0)
Screenshot: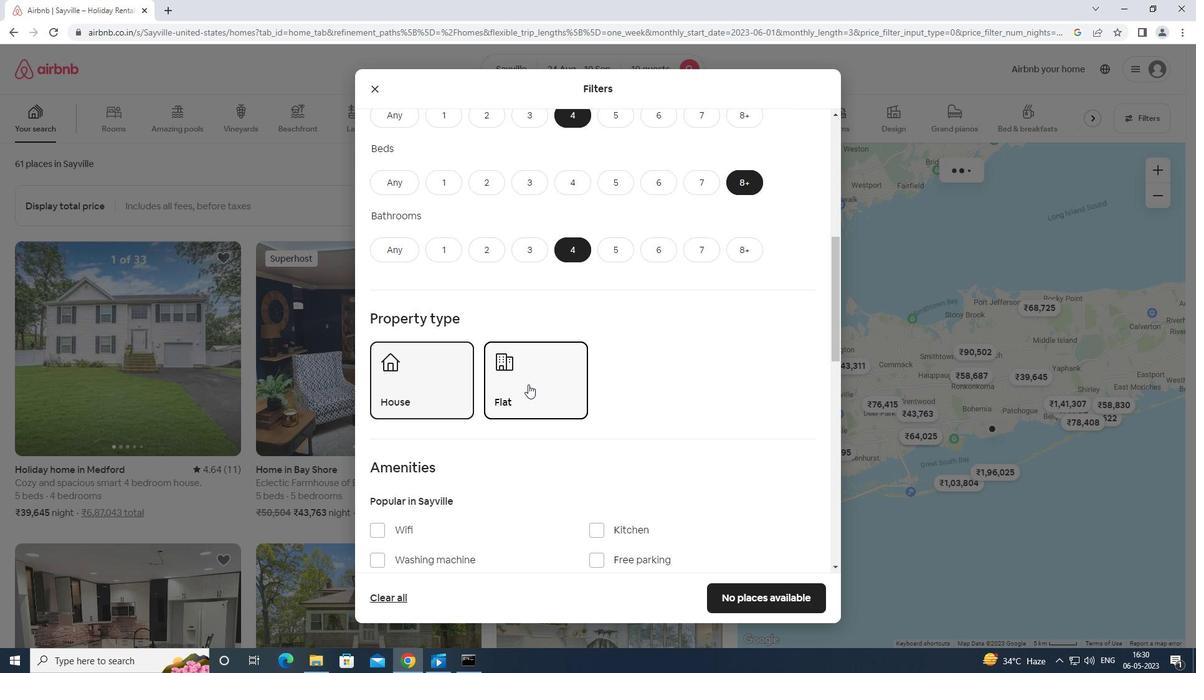 
Action: Mouse scrolled (528, 384) with delta (0, 0)
Screenshot: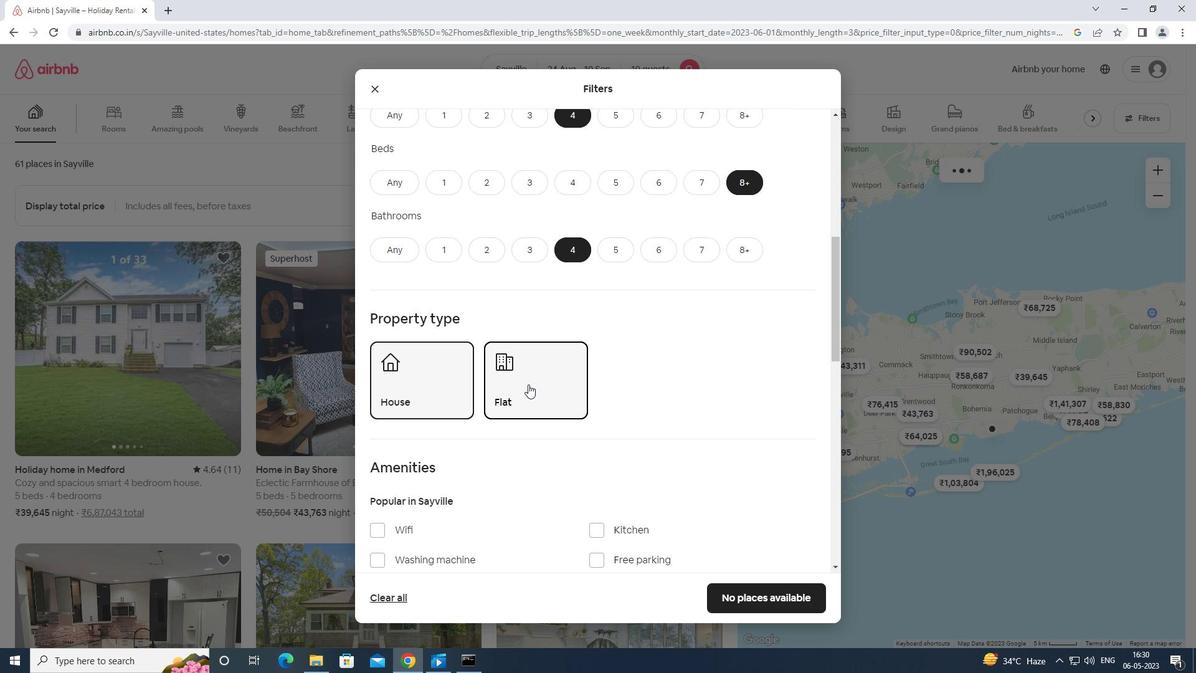 
Action: Mouse moved to (377, 402)
Screenshot: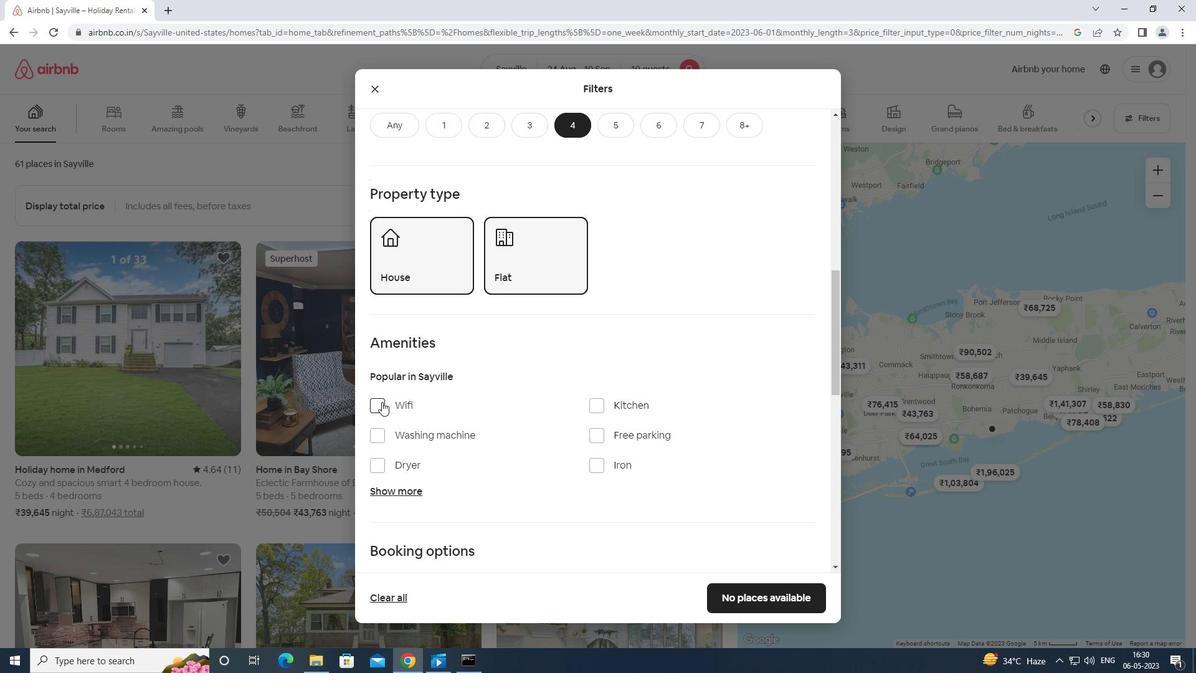 
Action: Mouse pressed left at (377, 402)
Screenshot: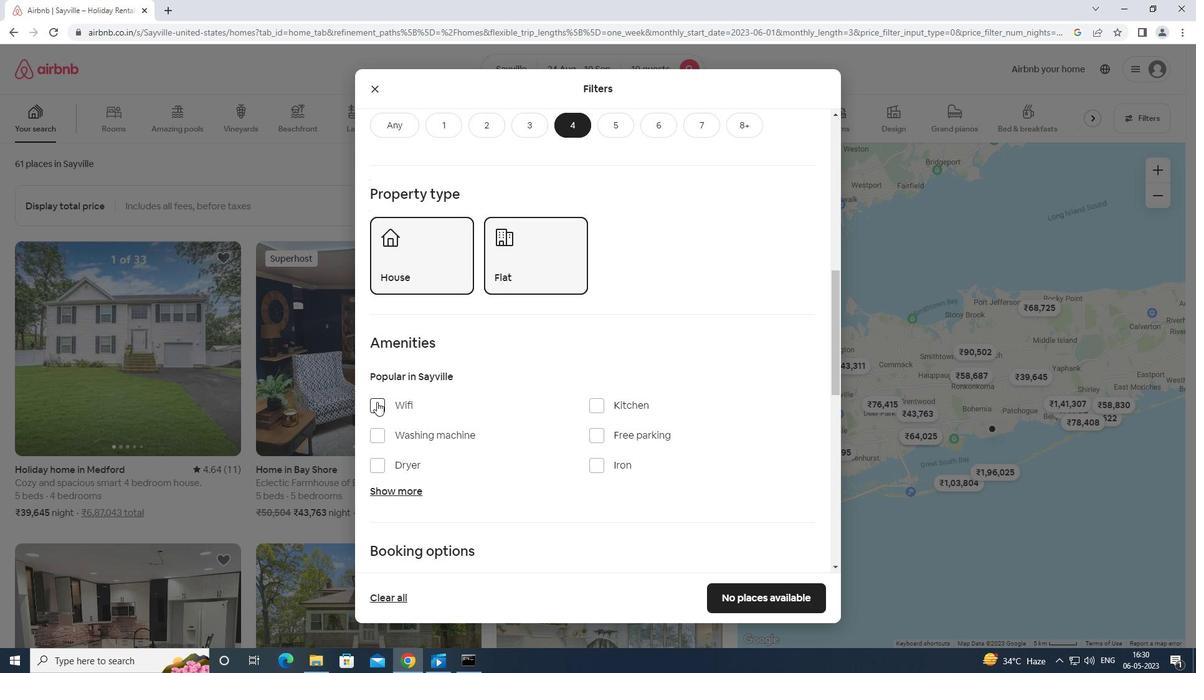 
Action: Mouse moved to (600, 433)
Screenshot: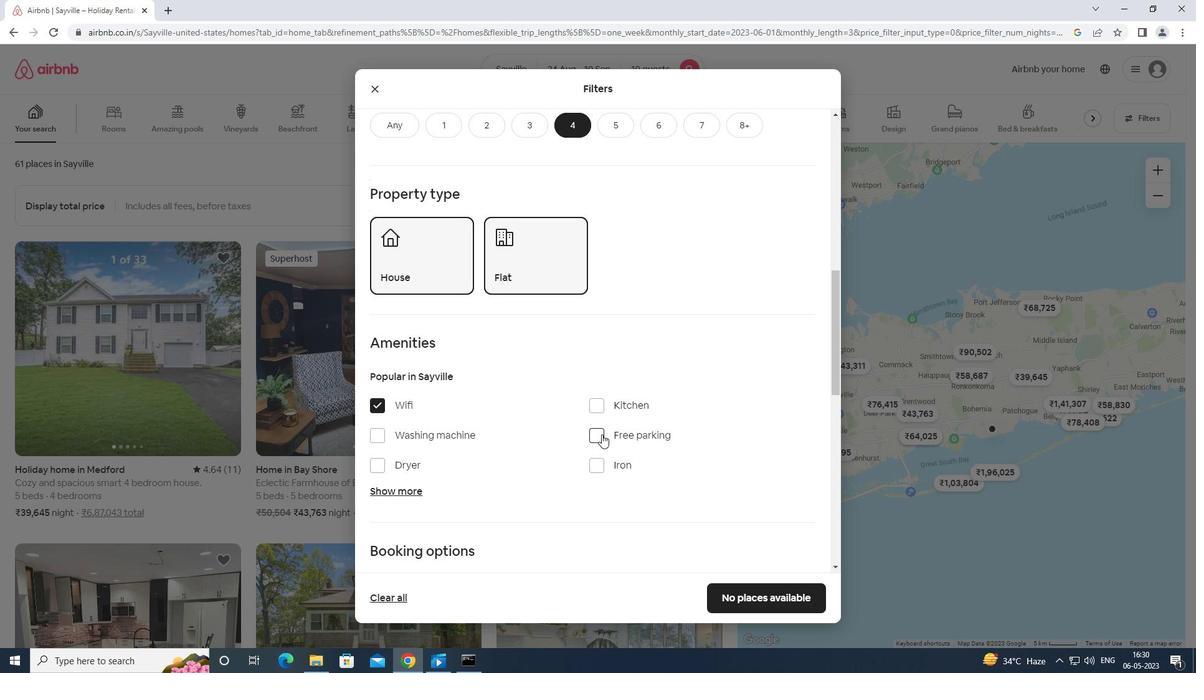 
Action: Mouse pressed left at (600, 433)
Screenshot: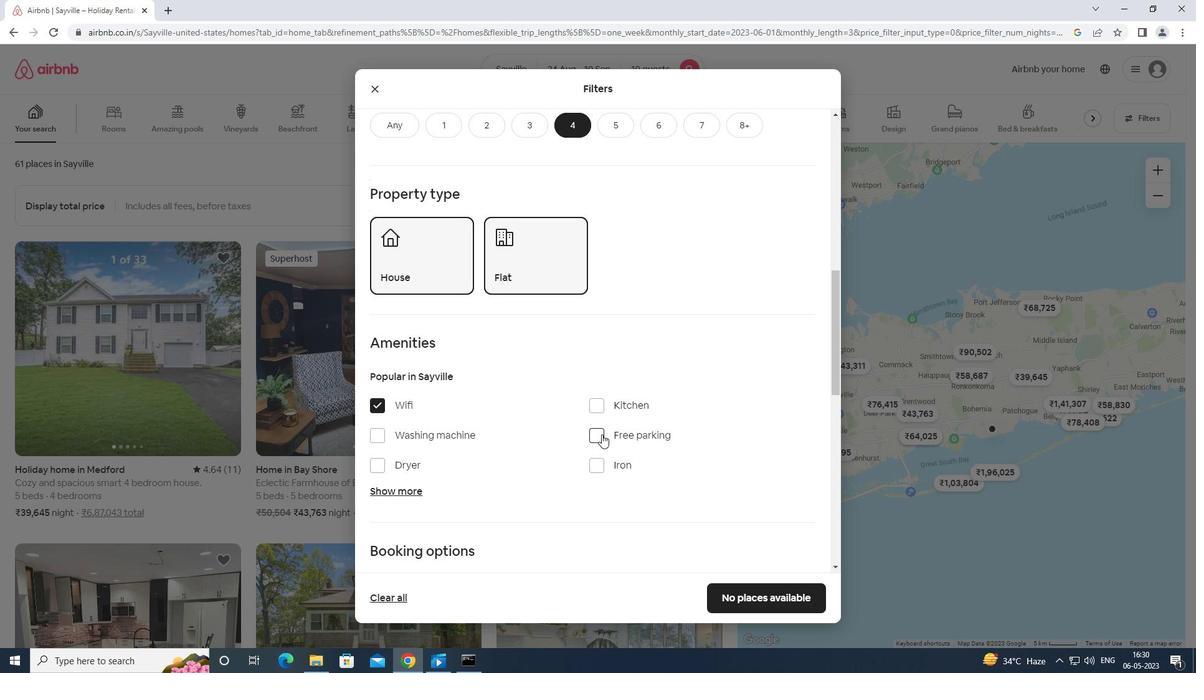 
Action: Mouse moved to (395, 486)
Screenshot: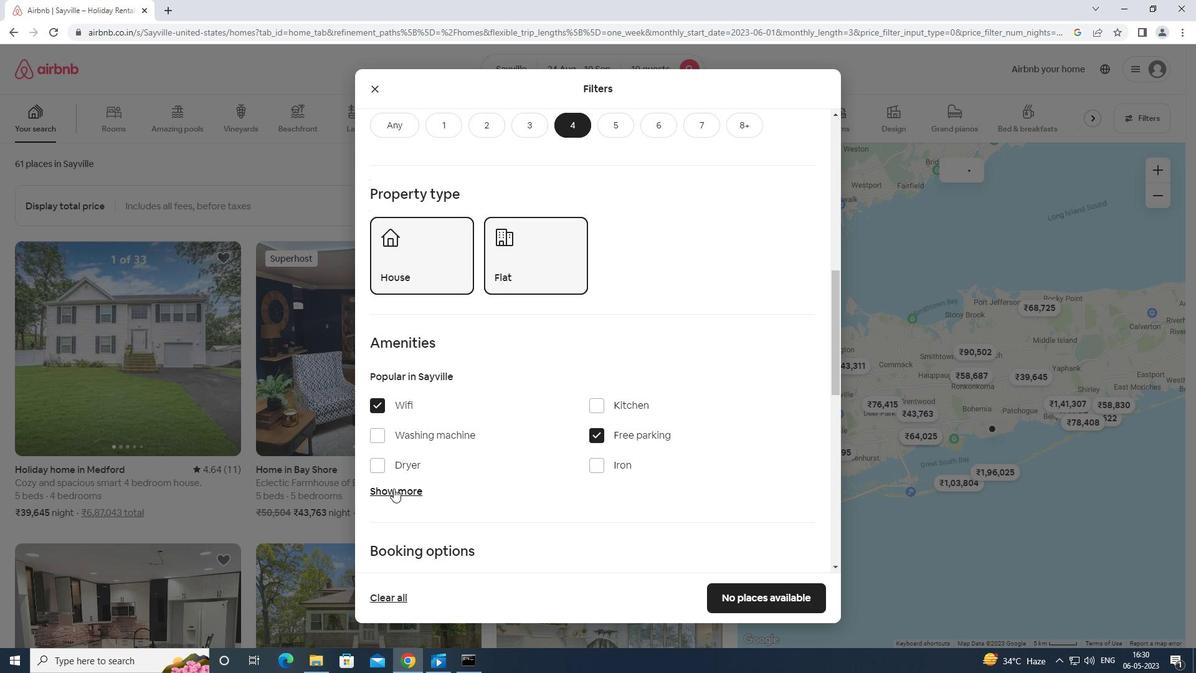 
Action: Mouse pressed left at (395, 486)
Screenshot: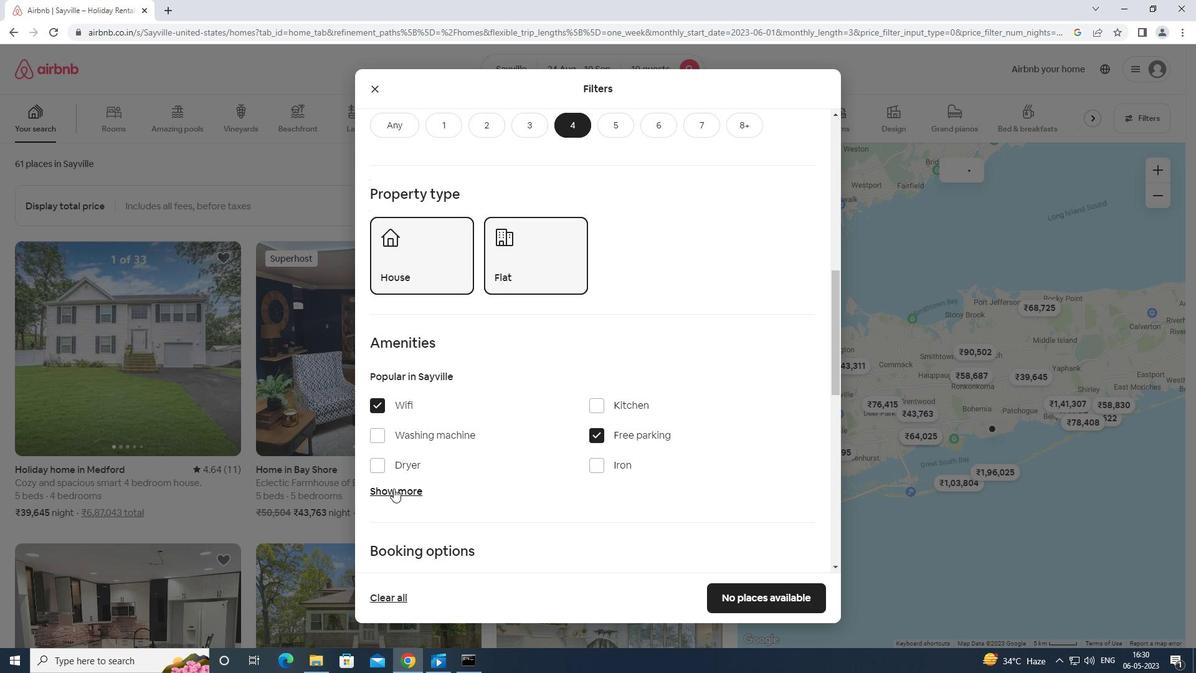 
Action: Mouse moved to (410, 479)
Screenshot: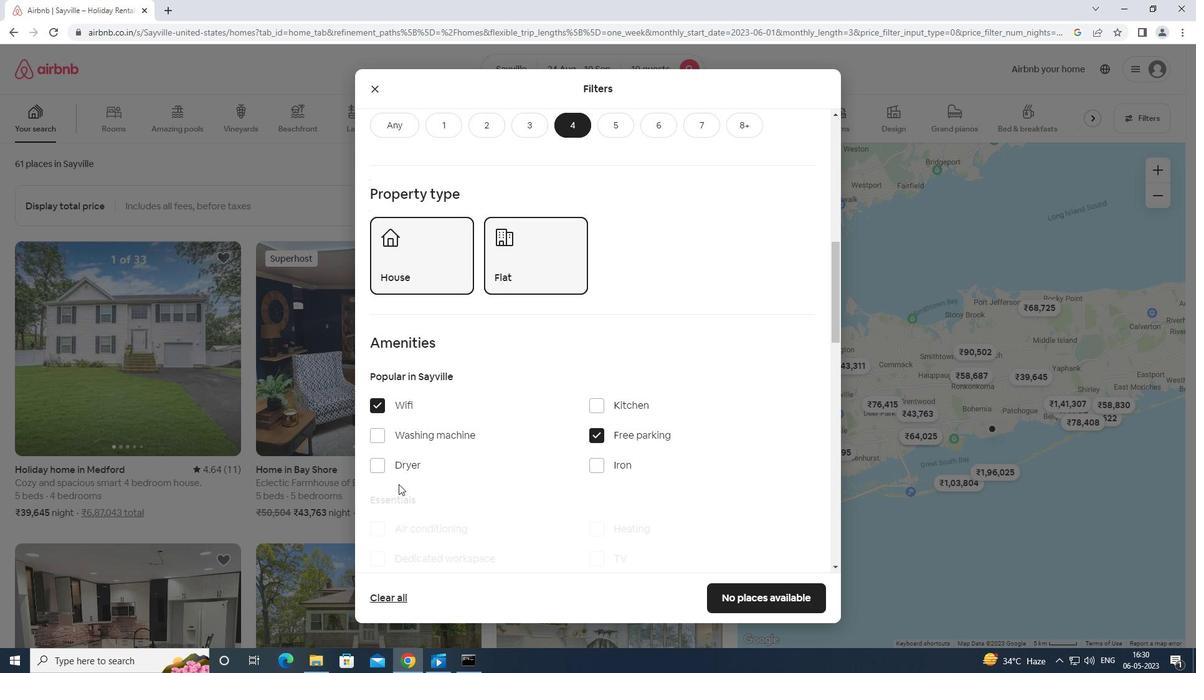 
Action: Mouse scrolled (410, 478) with delta (0, 0)
Screenshot: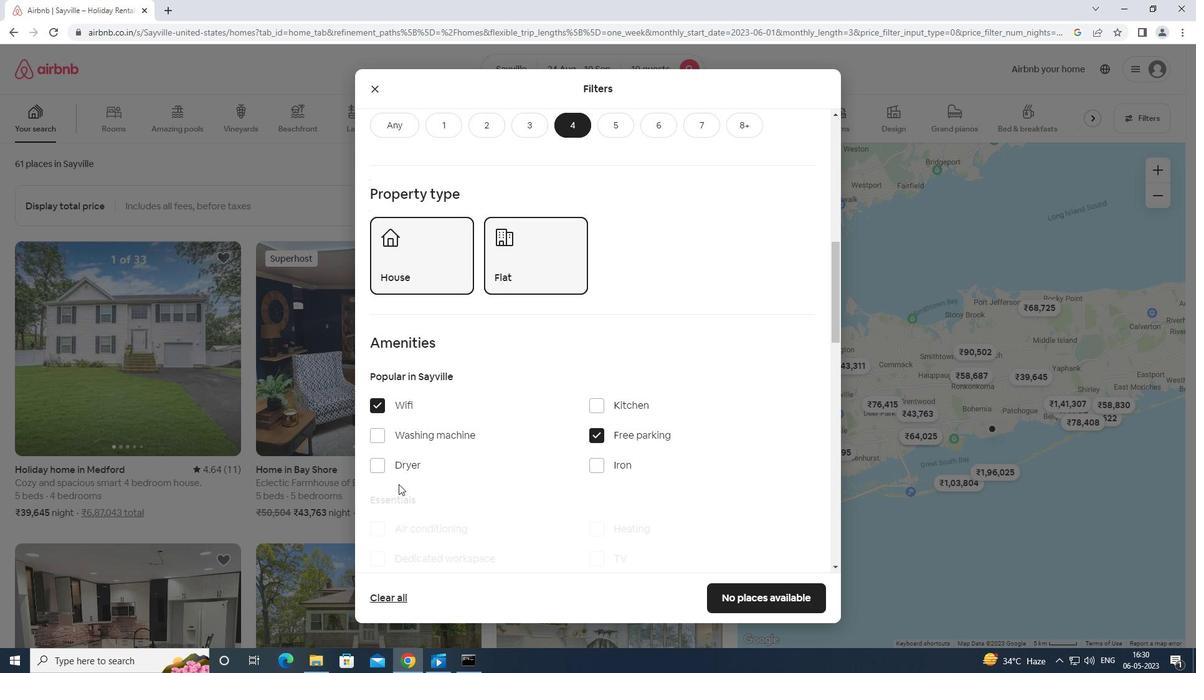 
Action: Mouse moved to (599, 501)
Screenshot: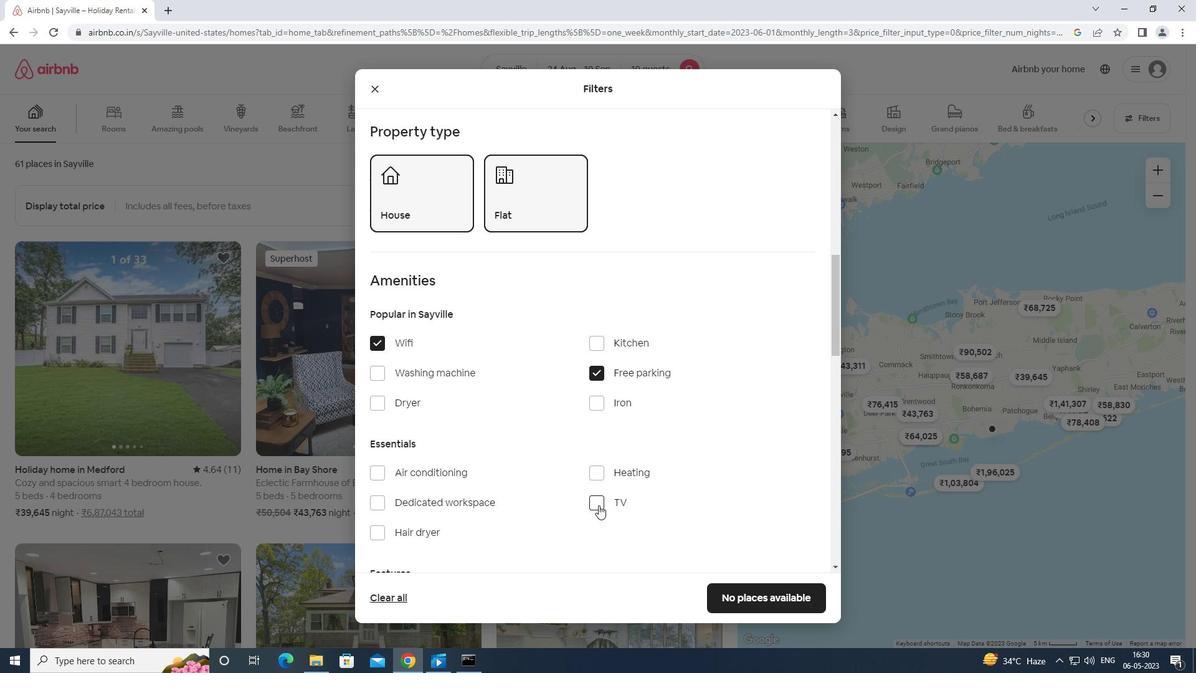 
Action: Mouse pressed left at (599, 501)
Screenshot: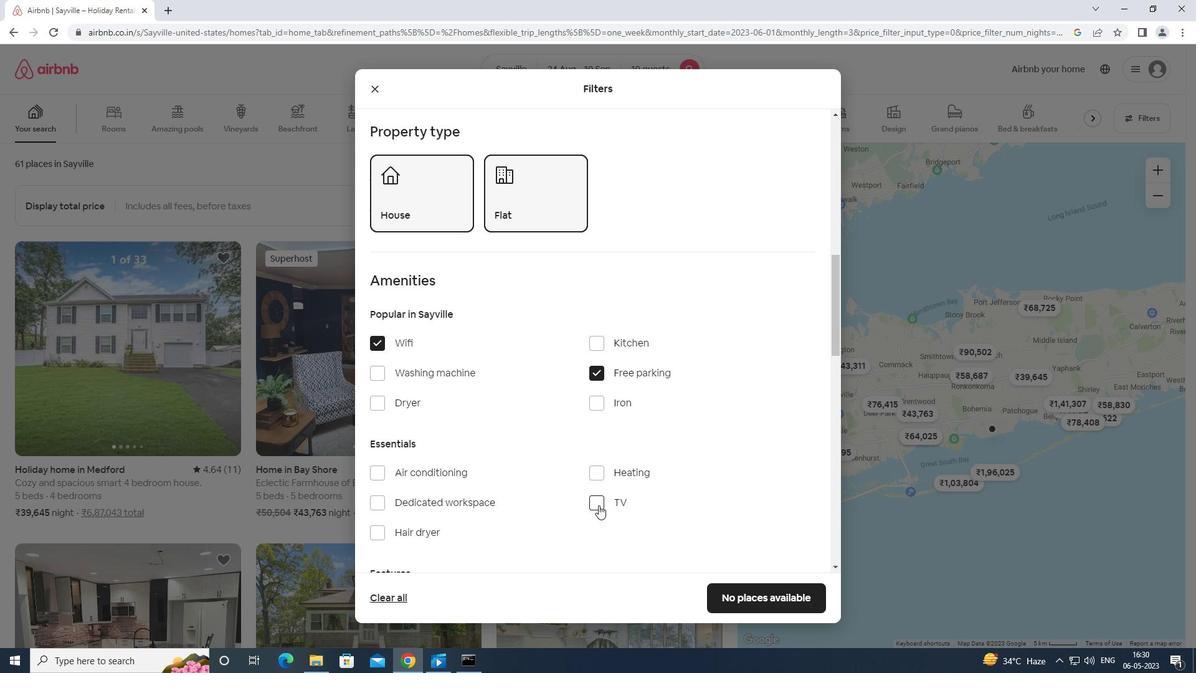 
Action: Mouse moved to (591, 497)
Screenshot: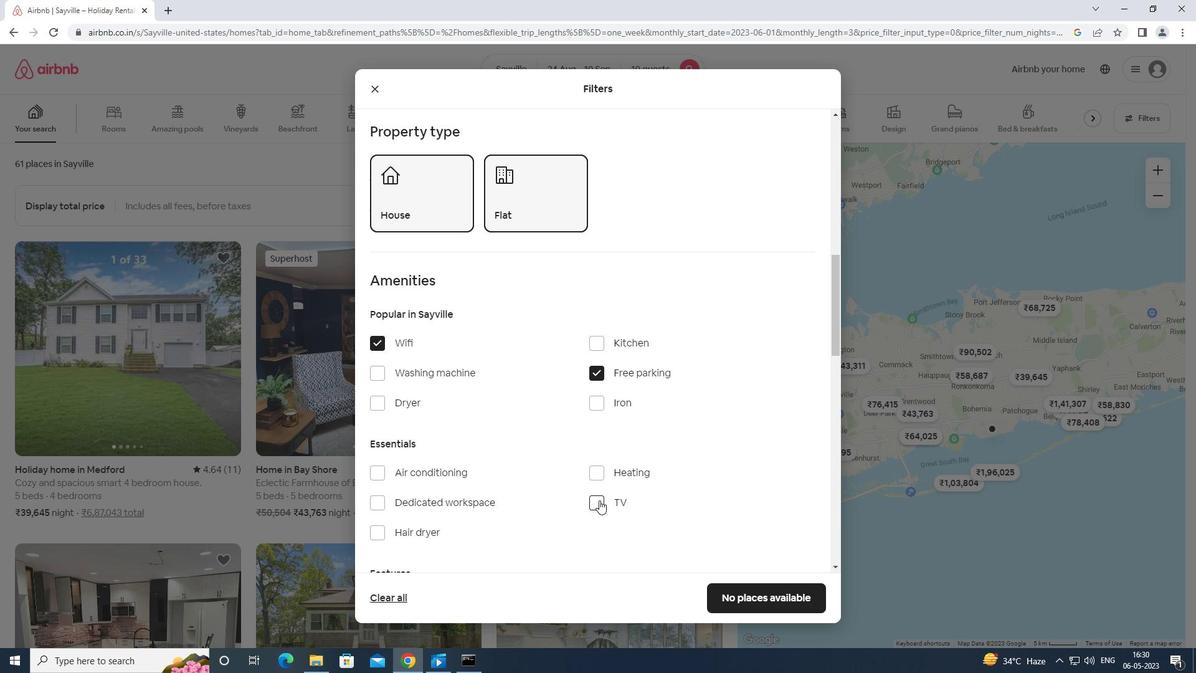 
Action: Mouse scrolled (591, 496) with delta (0, 0)
Screenshot: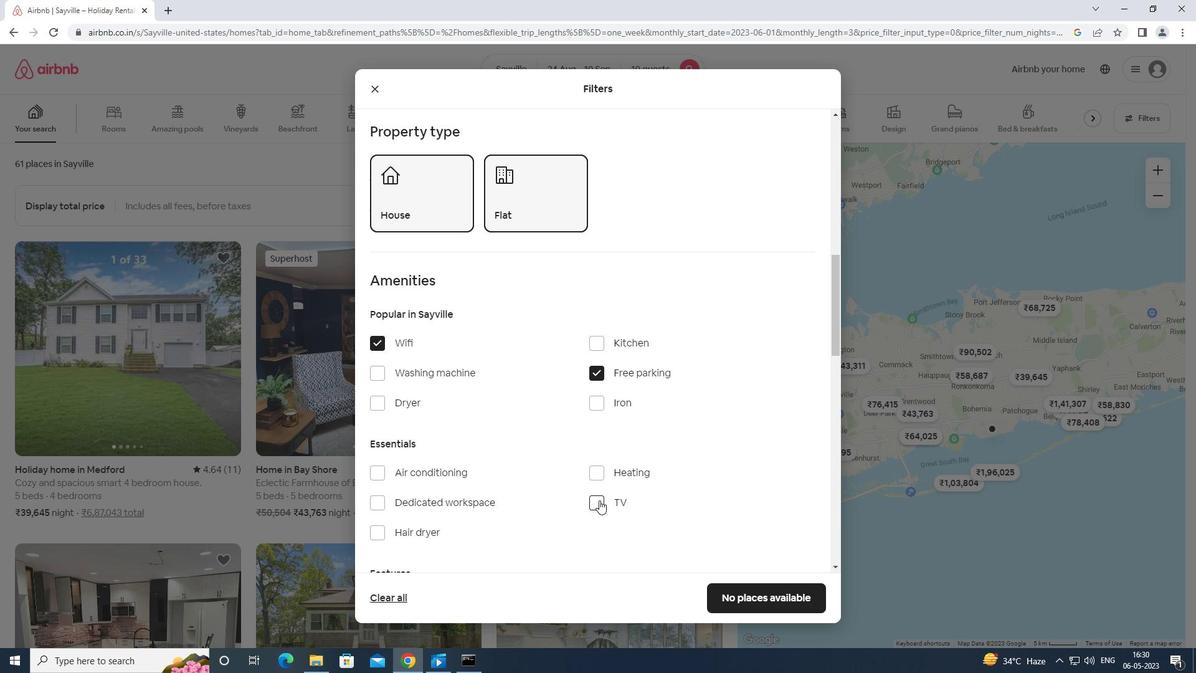 
Action: Mouse moved to (590, 497)
Screenshot: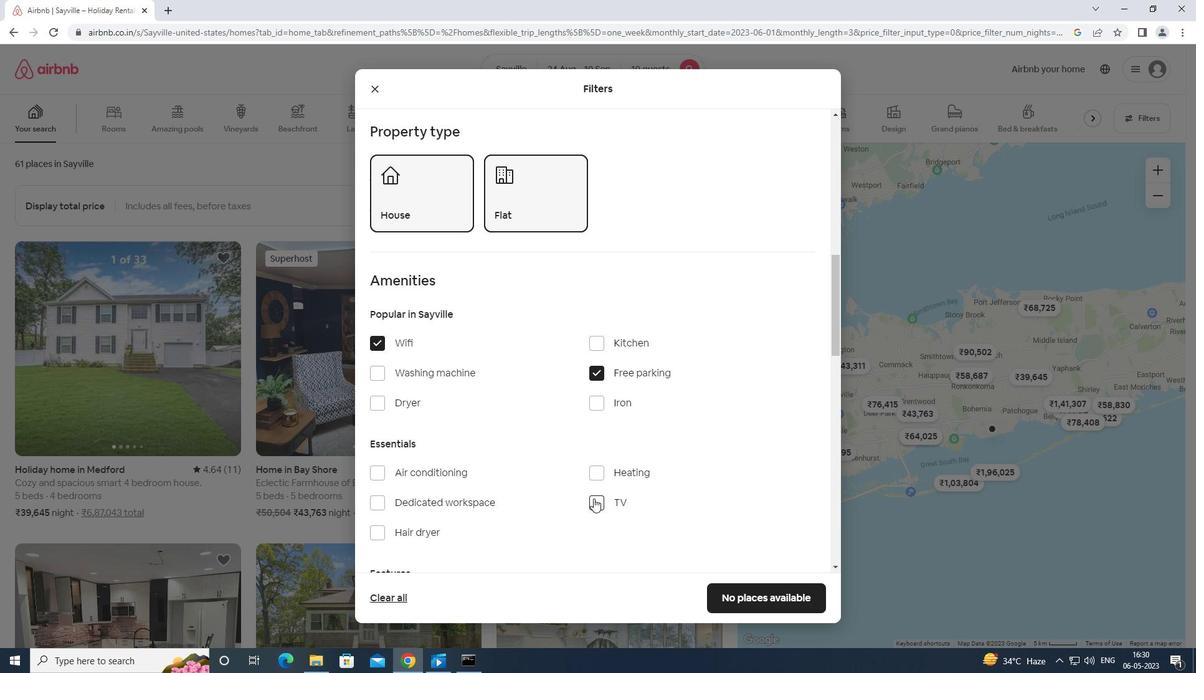 
Action: Mouse scrolled (590, 496) with delta (0, 0)
Screenshot: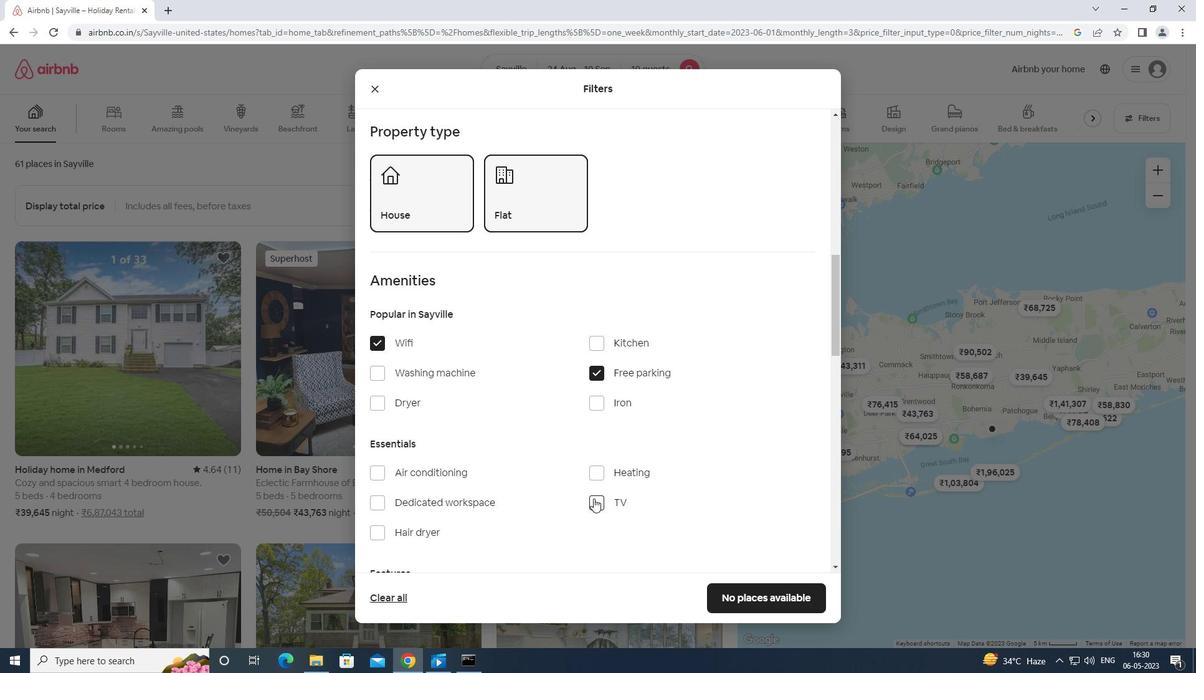 
Action: Mouse moved to (587, 492)
Screenshot: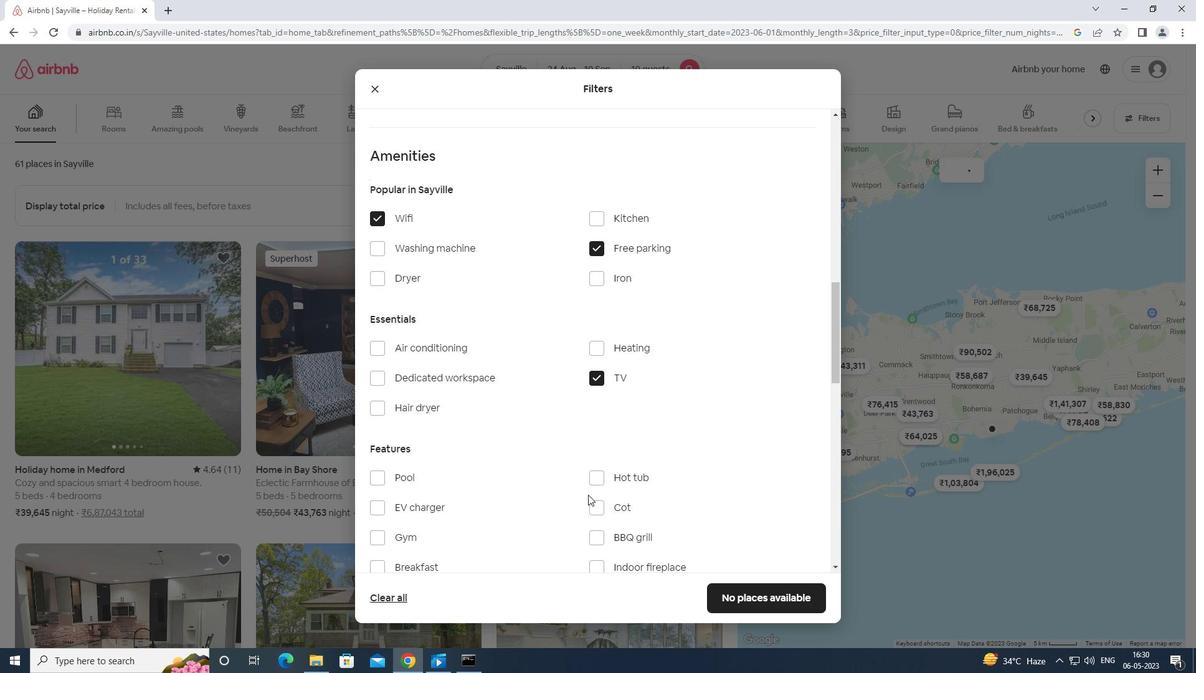 
Action: Mouse scrolled (587, 491) with delta (0, 0)
Screenshot: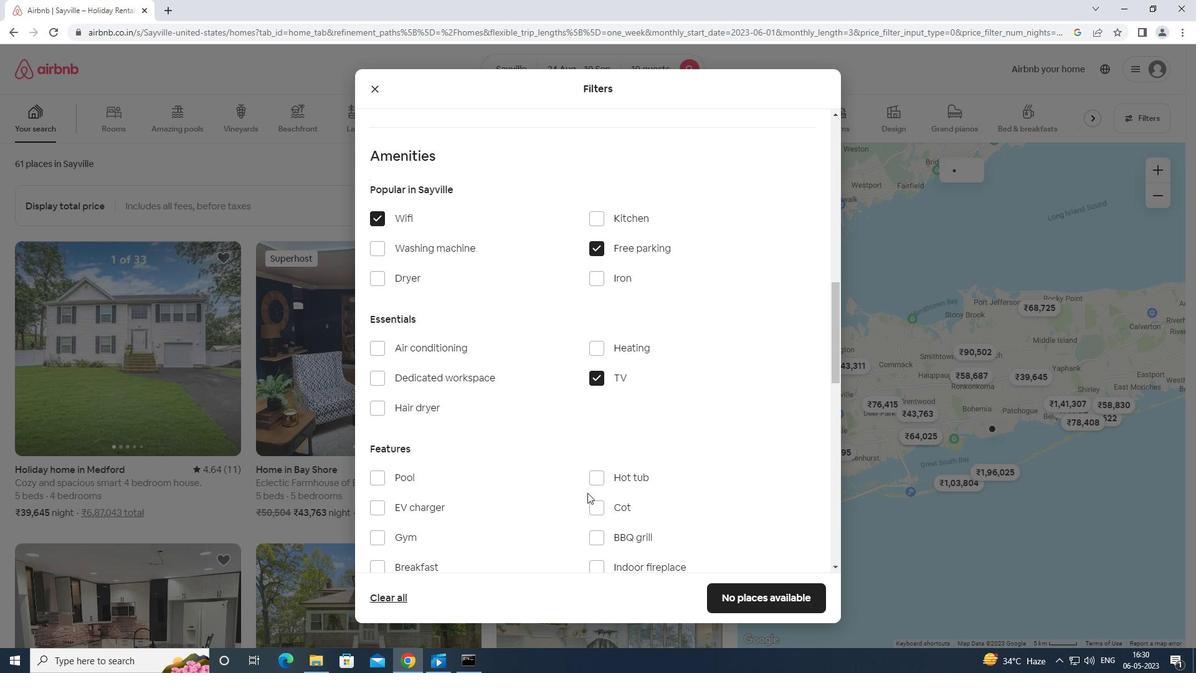 
Action: Mouse moved to (370, 471)
Screenshot: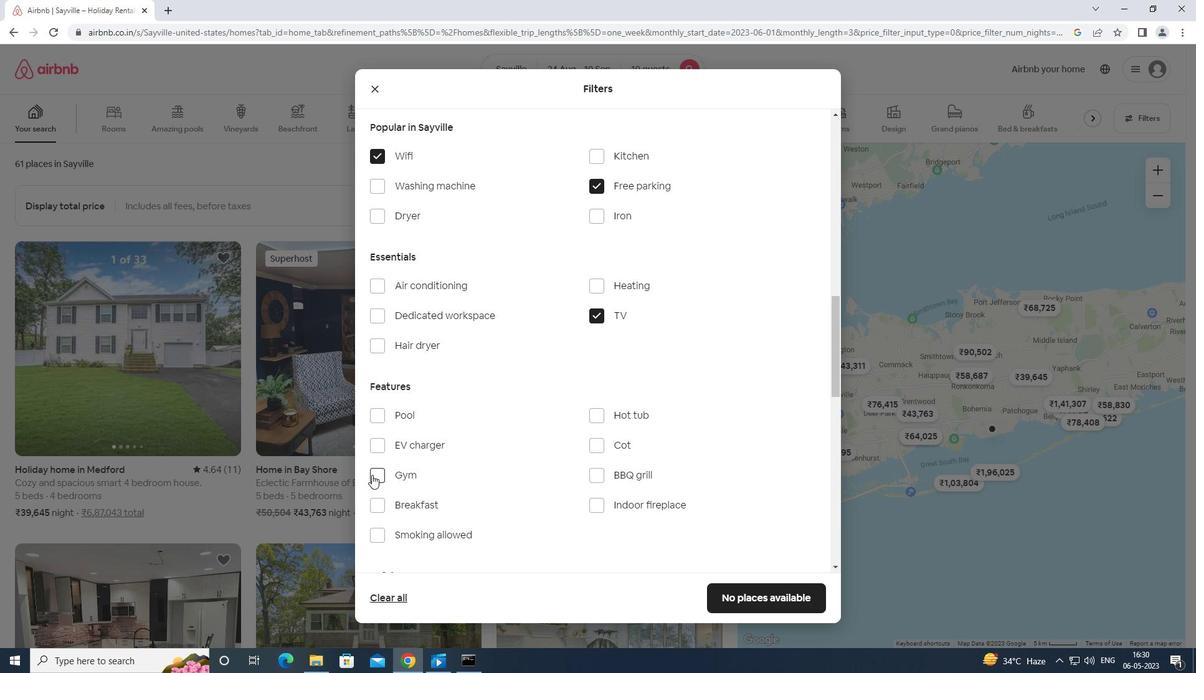 
Action: Mouse pressed left at (370, 471)
Screenshot: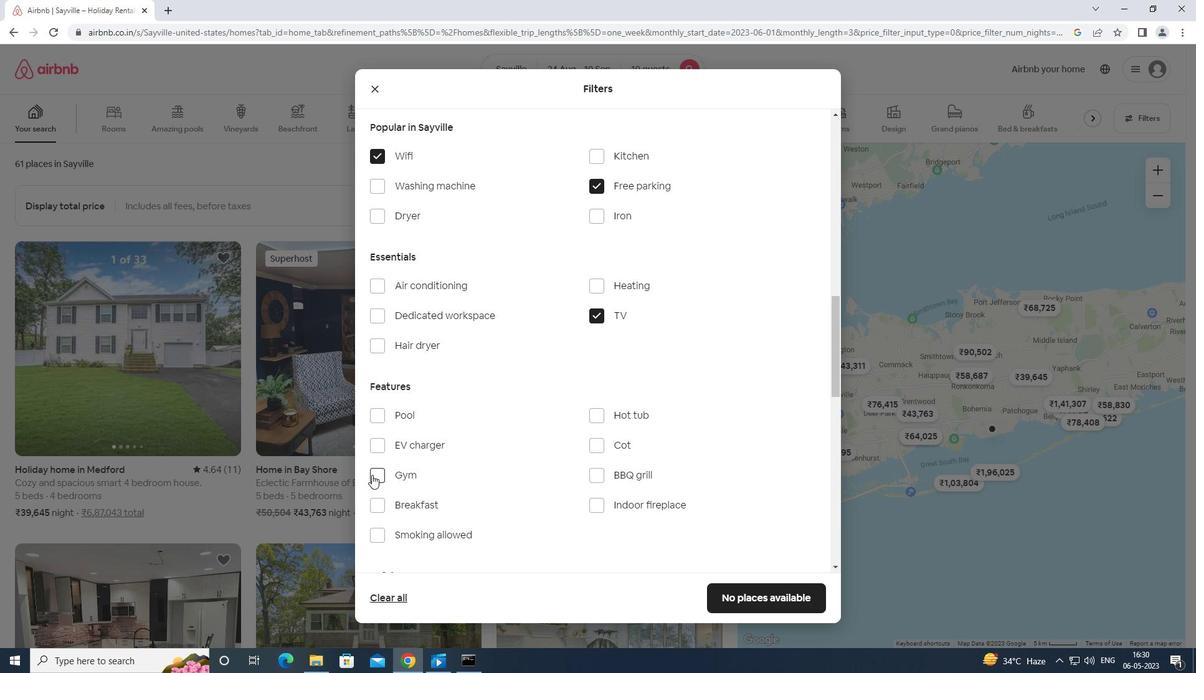 
Action: Mouse moved to (379, 509)
Screenshot: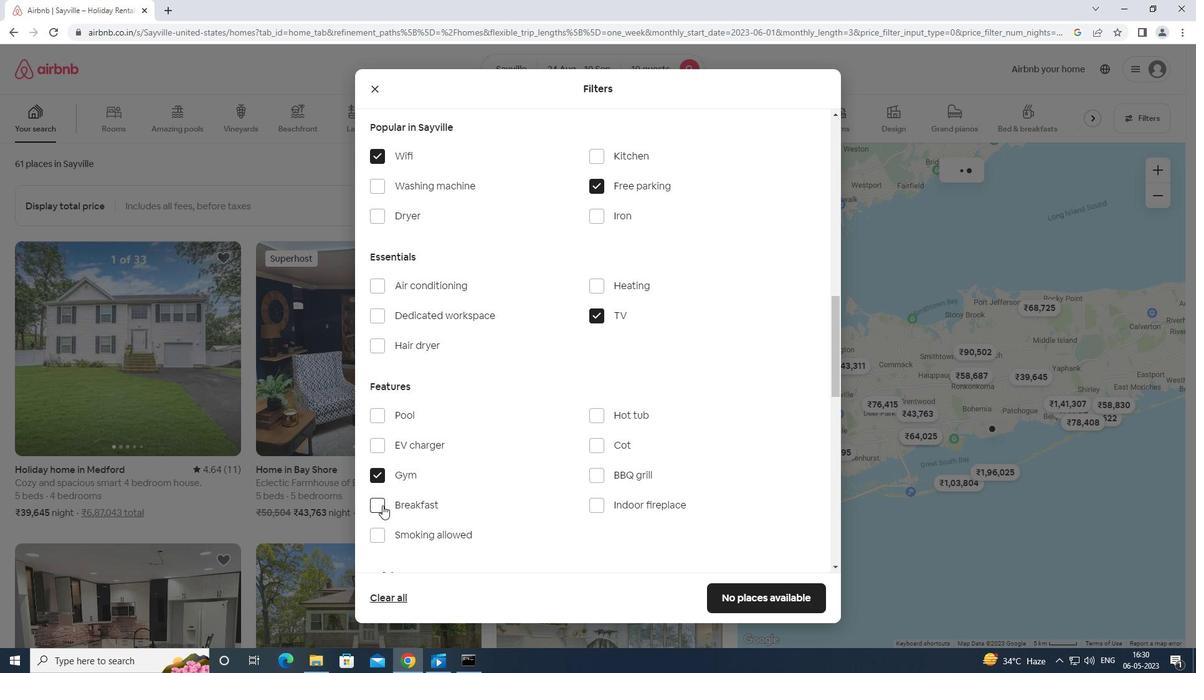
Action: Mouse pressed left at (379, 509)
Screenshot: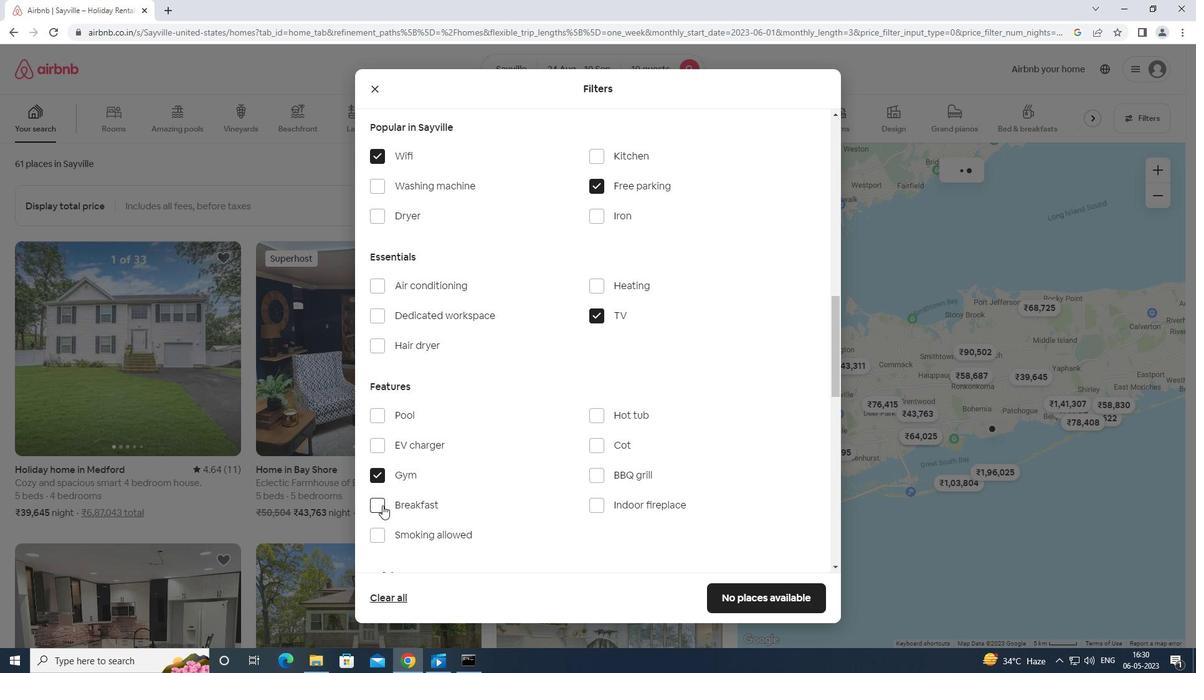 
Action: Mouse moved to (377, 508)
Screenshot: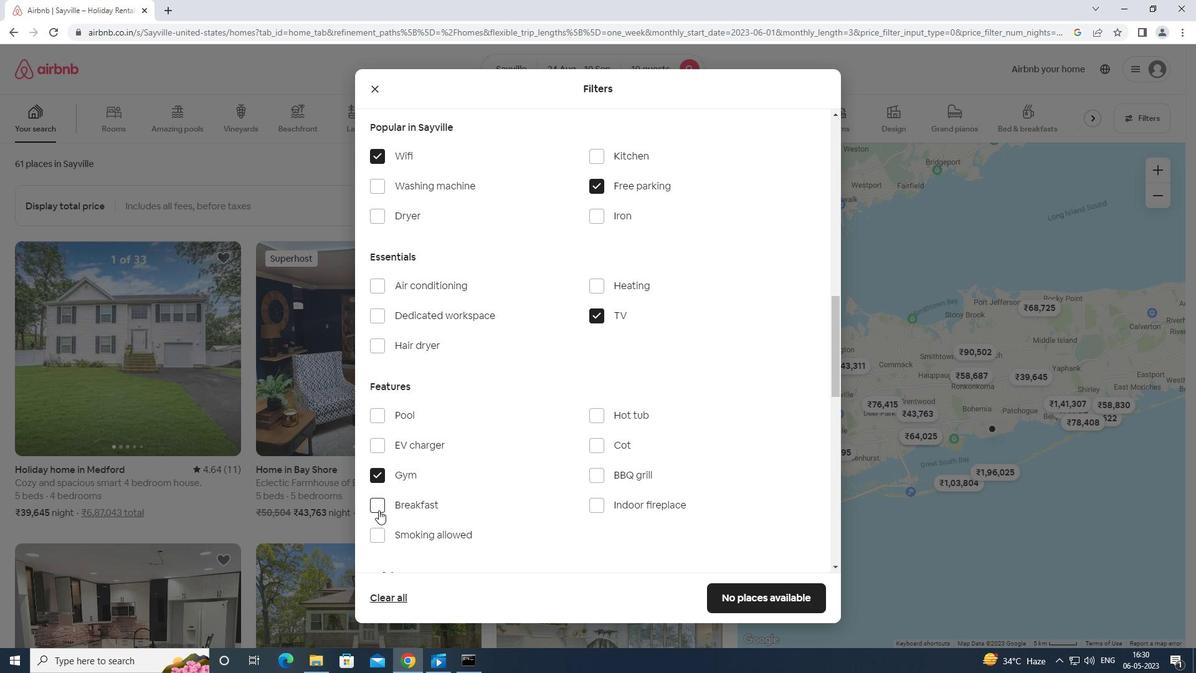 
Action: Mouse scrolled (377, 507) with delta (0, 0)
Screenshot: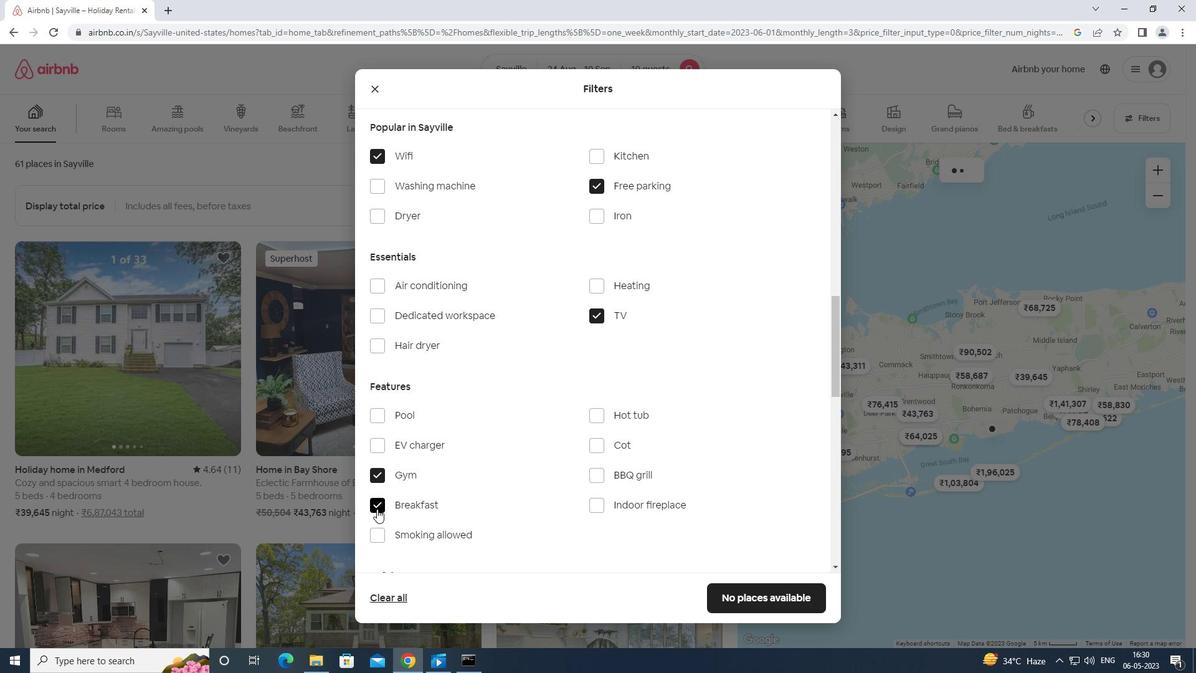 
Action: Mouse scrolled (377, 507) with delta (0, 0)
Screenshot: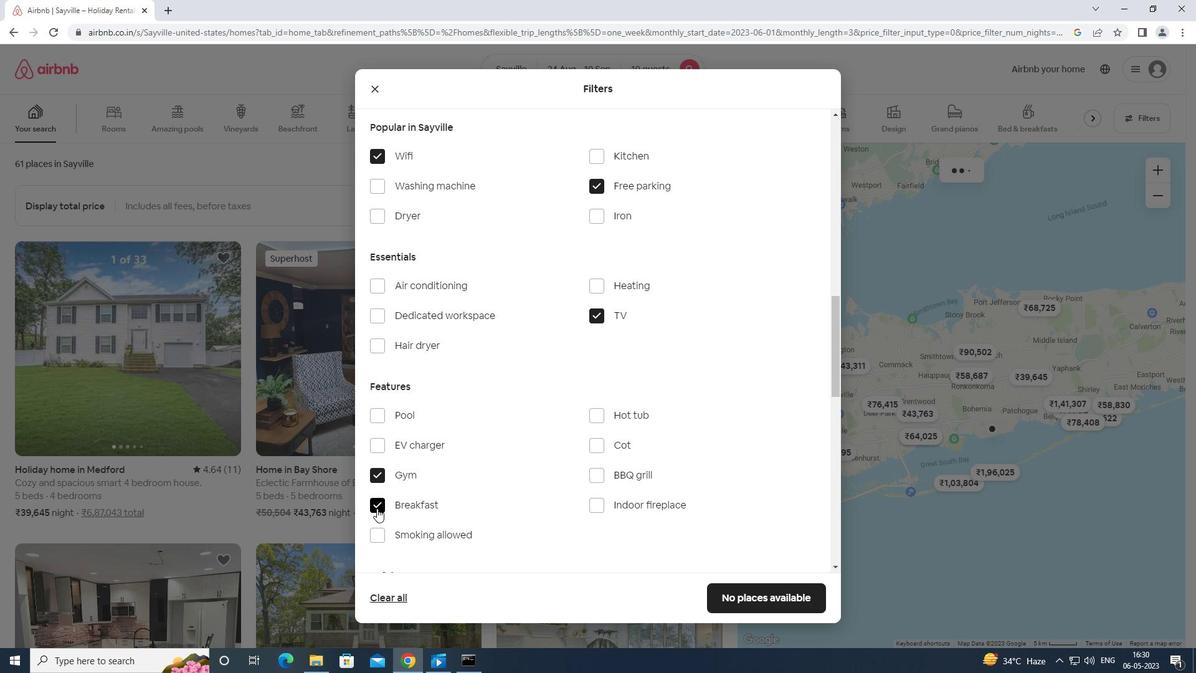
Action: Mouse moved to (382, 508)
Screenshot: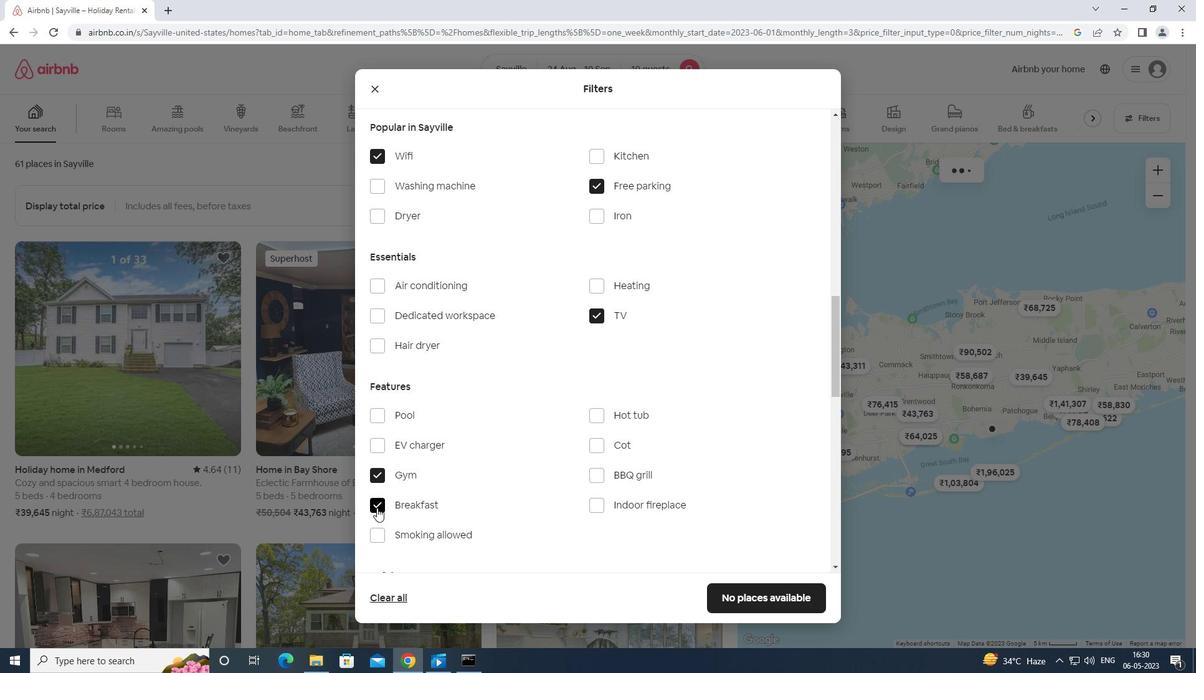 
Action: Mouse scrolled (382, 507) with delta (0, 0)
Screenshot: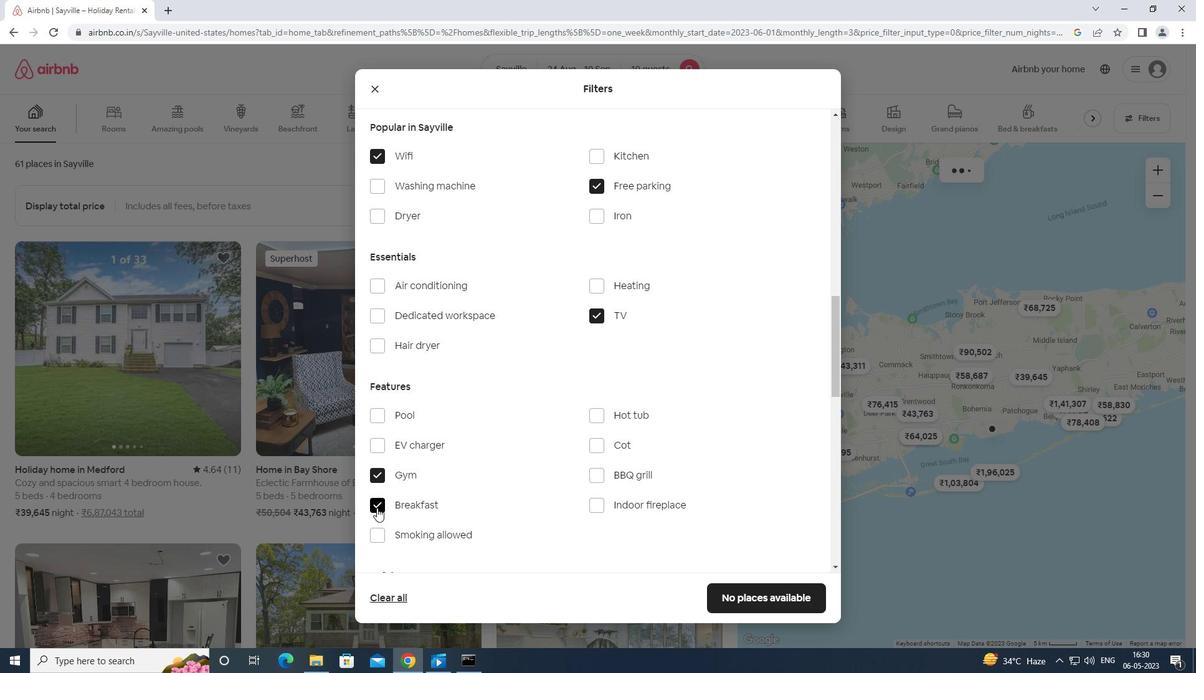 
Action: Mouse moved to (396, 502)
Screenshot: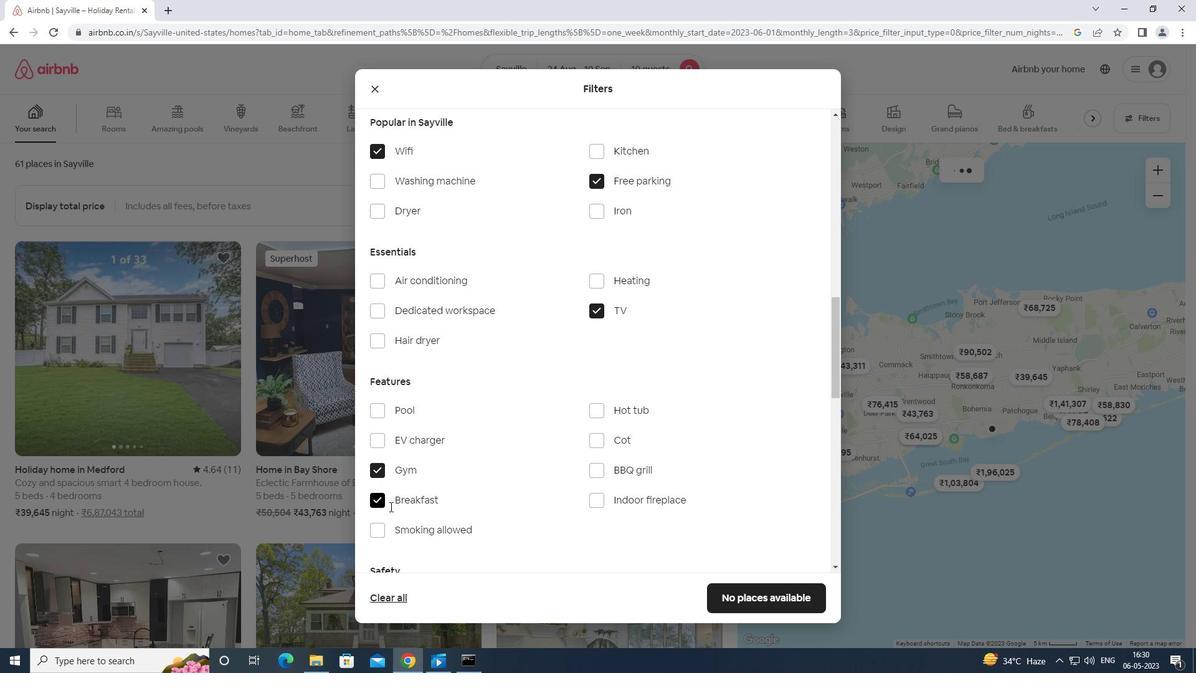 
Action: Mouse scrolled (396, 501) with delta (0, 0)
Screenshot: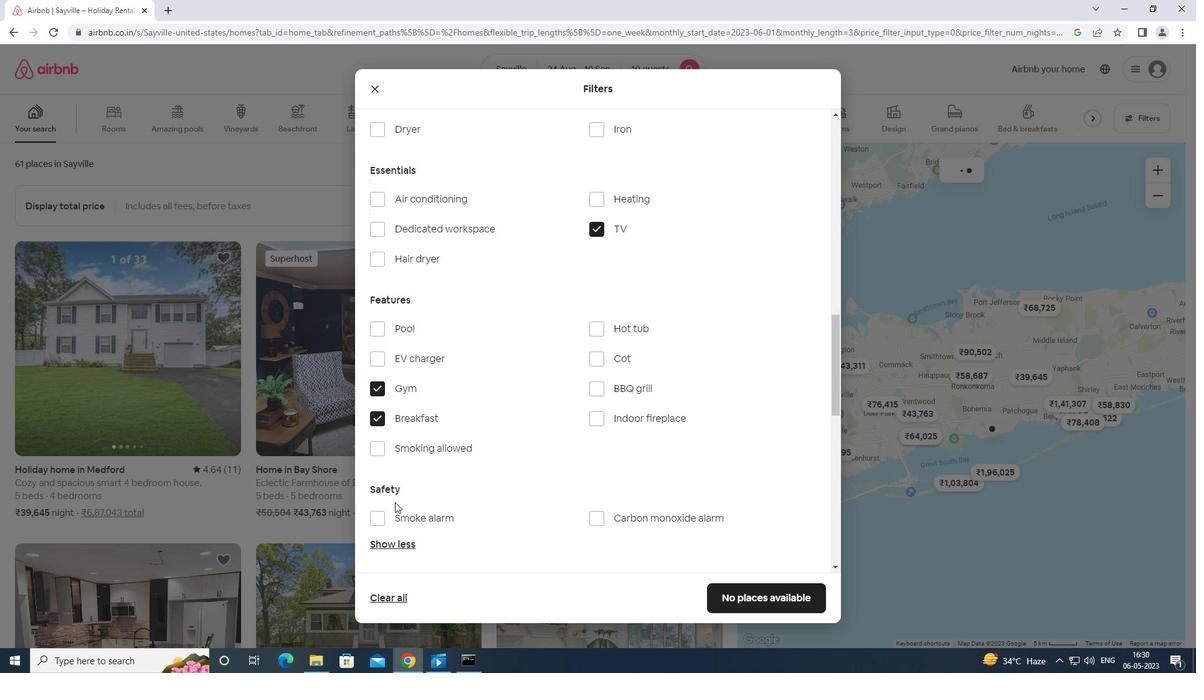 
Action: Mouse moved to (796, 528)
Screenshot: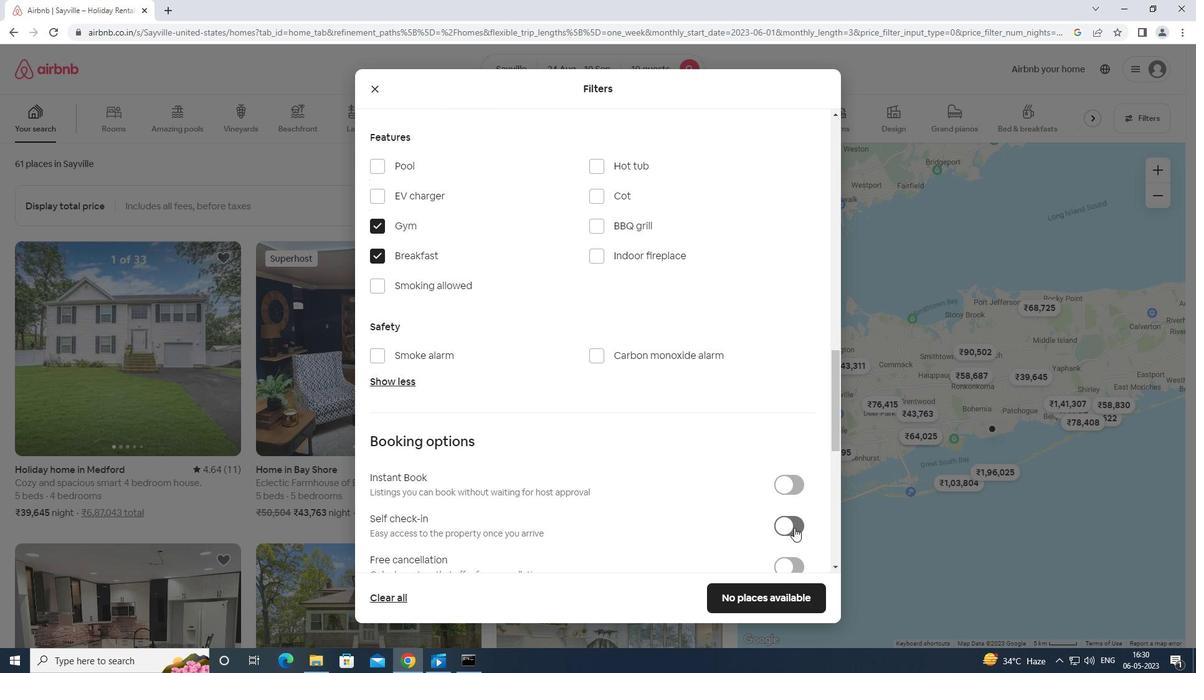 
Action: Mouse pressed left at (796, 528)
Screenshot: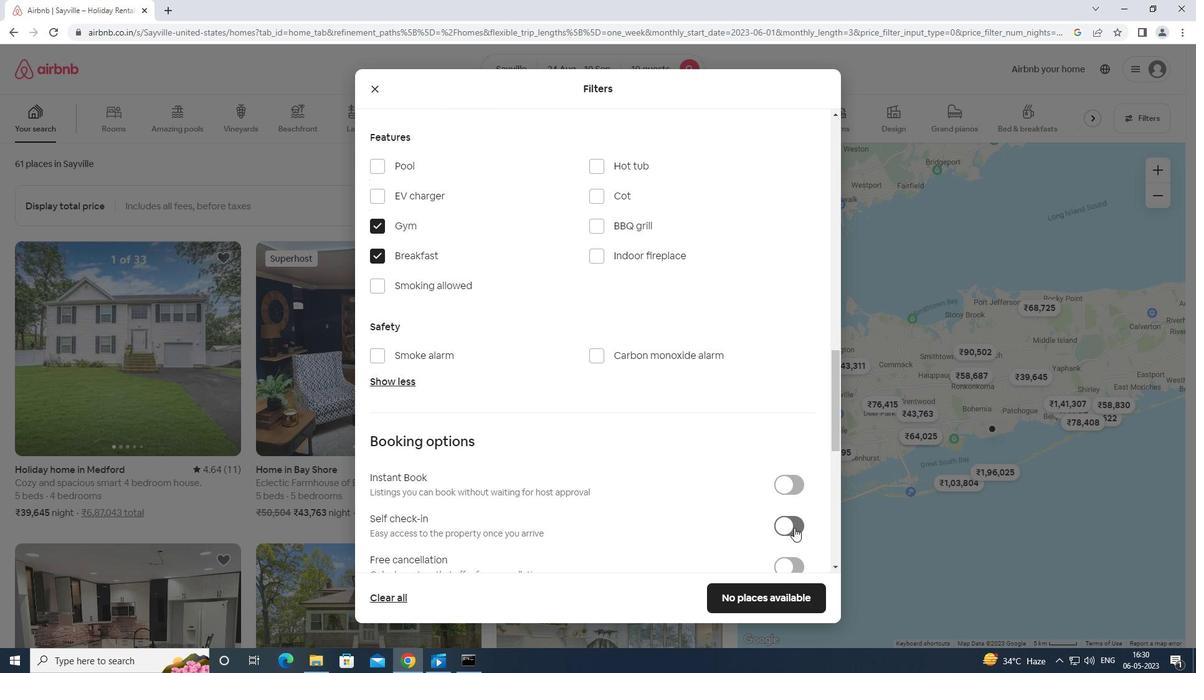 
Action: Mouse moved to (782, 513)
Screenshot: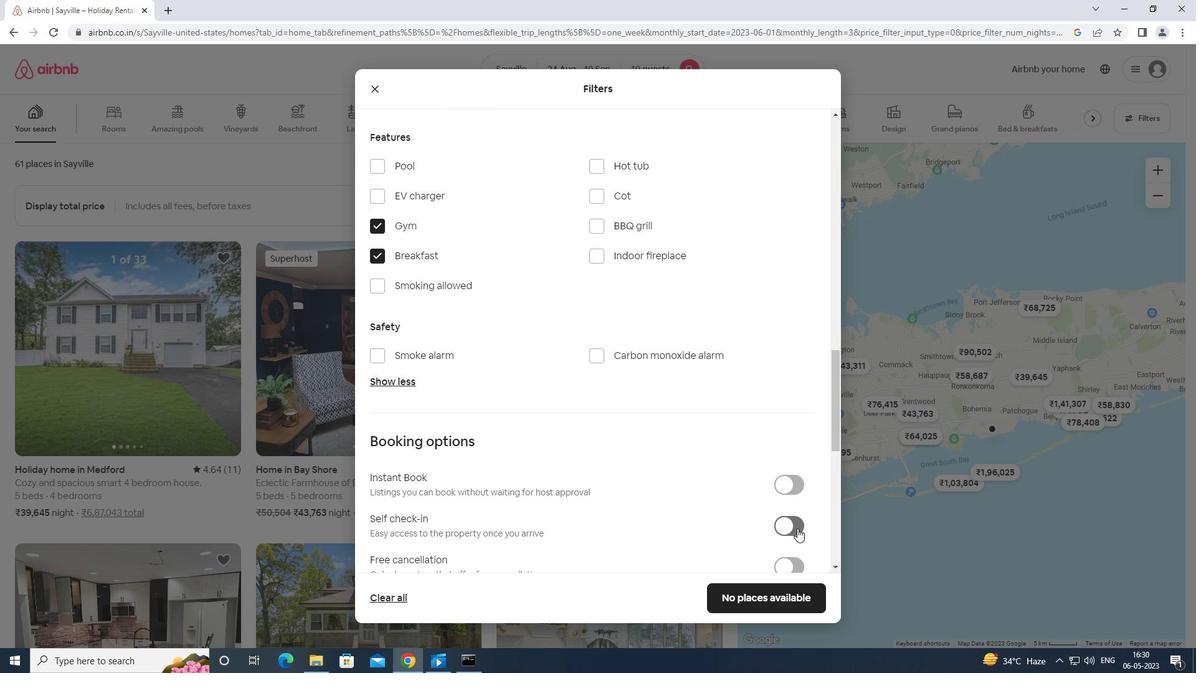 
Action: Mouse scrolled (782, 513) with delta (0, 0)
Screenshot: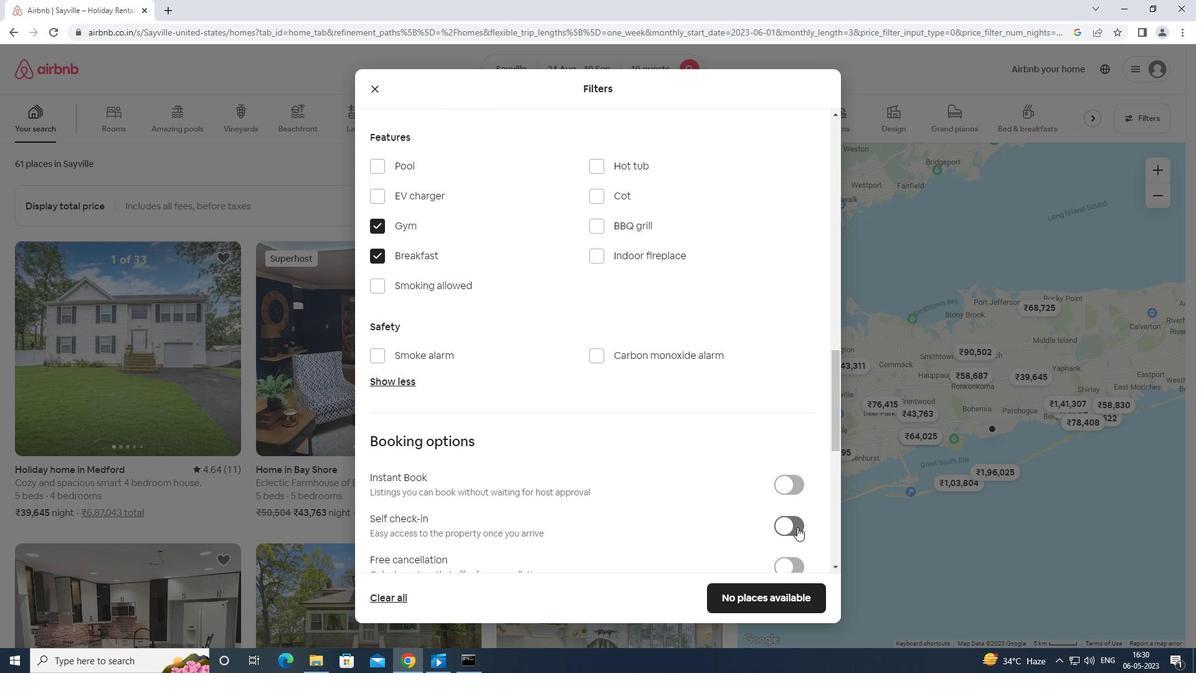 
Action: Mouse scrolled (782, 513) with delta (0, 0)
Screenshot: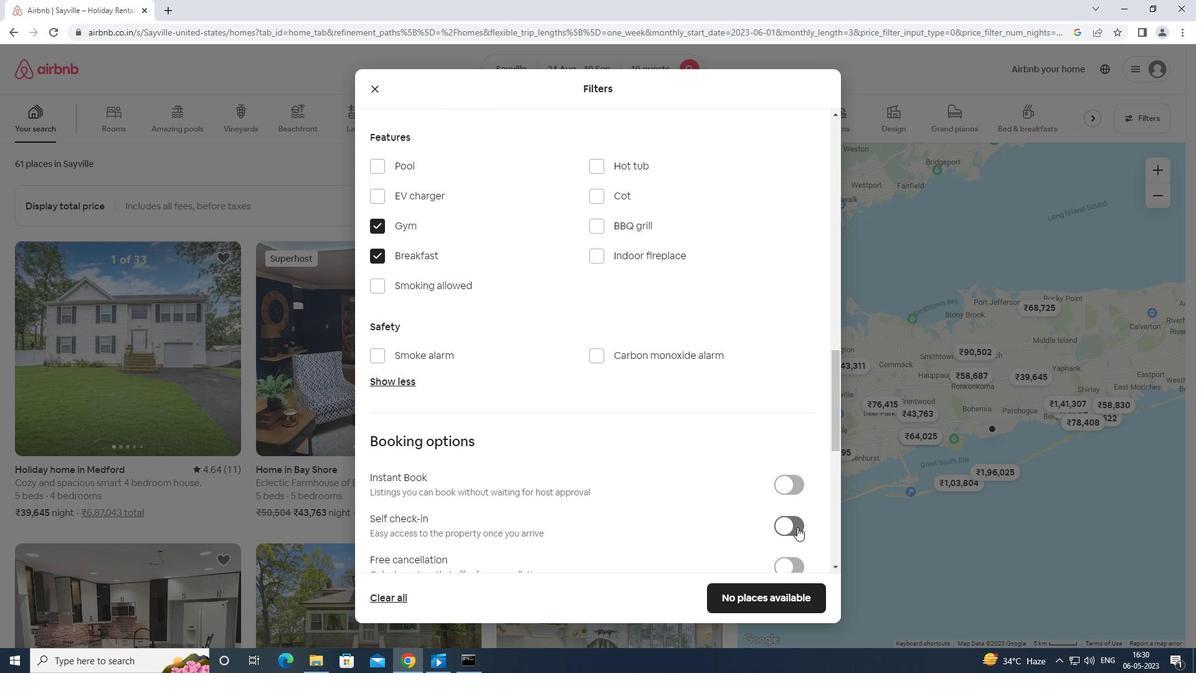 
Action: Mouse scrolled (782, 513) with delta (0, 0)
Screenshot: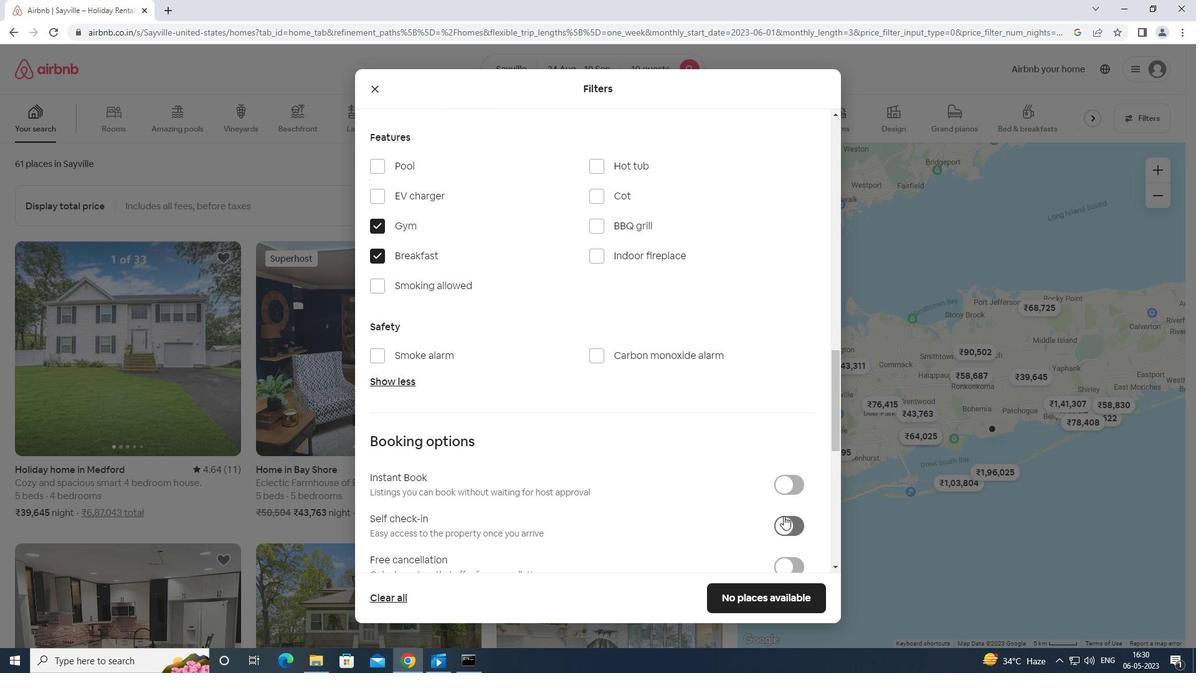 
Action: Mouse moved to (782, 507)
Screenshot: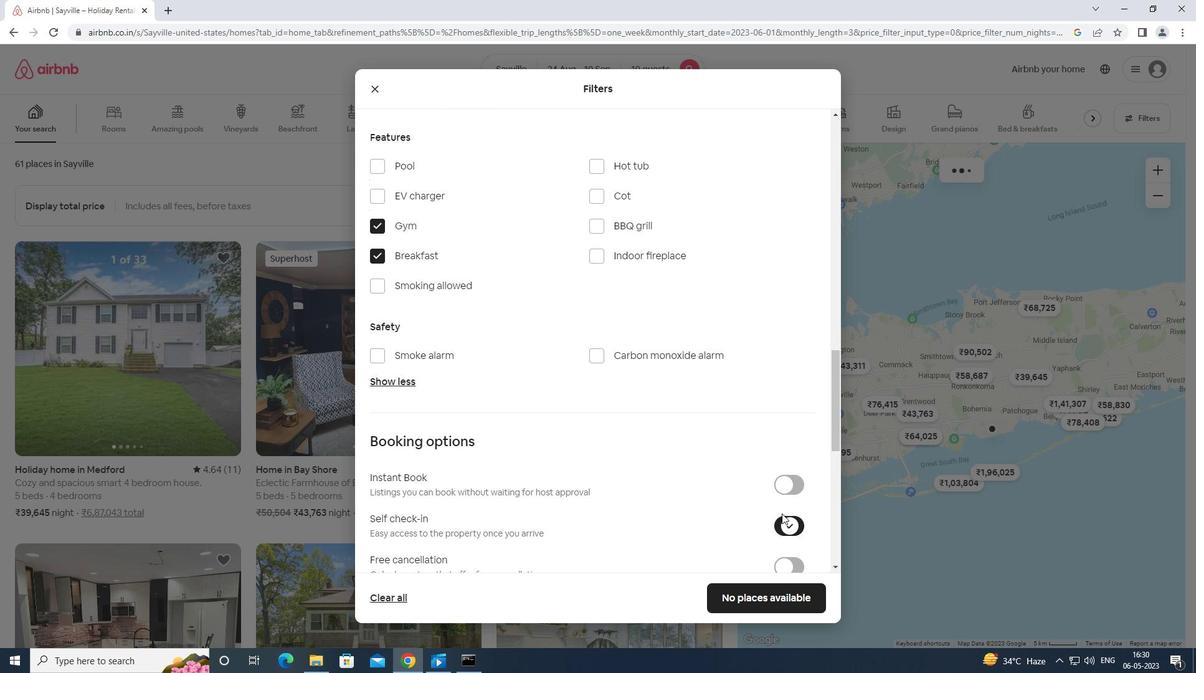
Action: Mouse scrolled (782, 506) with delta (0, 0)
Screenshot: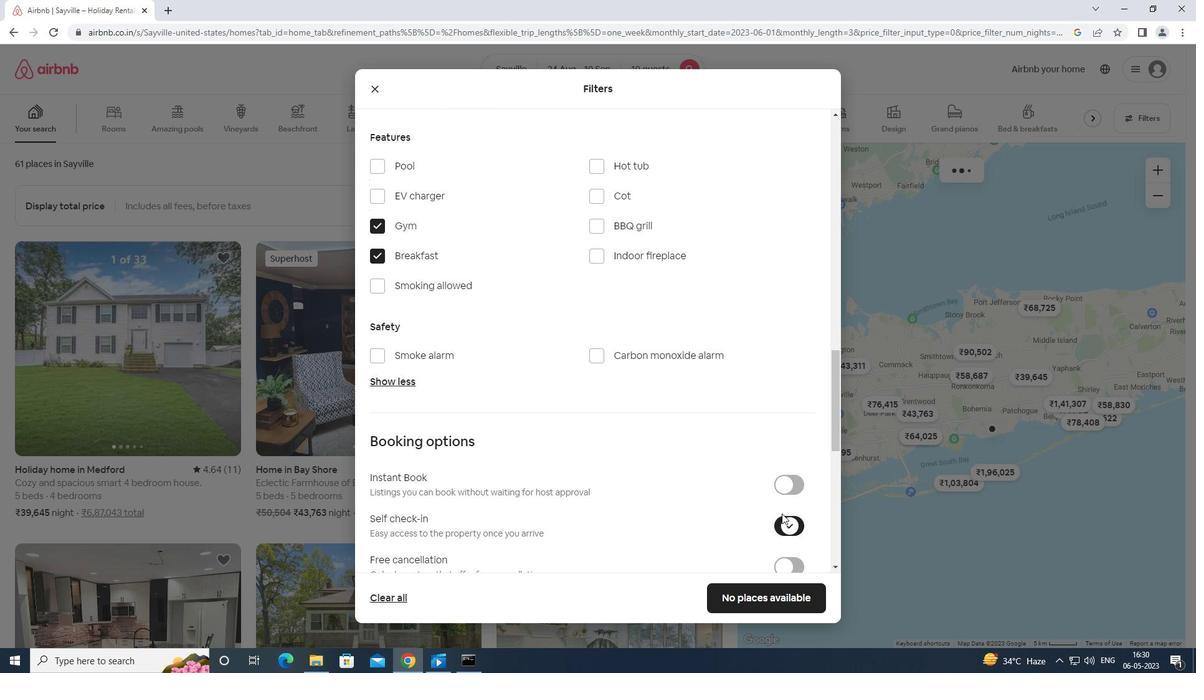 
Action: Mouse scrolled (782, 506) with delta (0, 0)
Screenshot: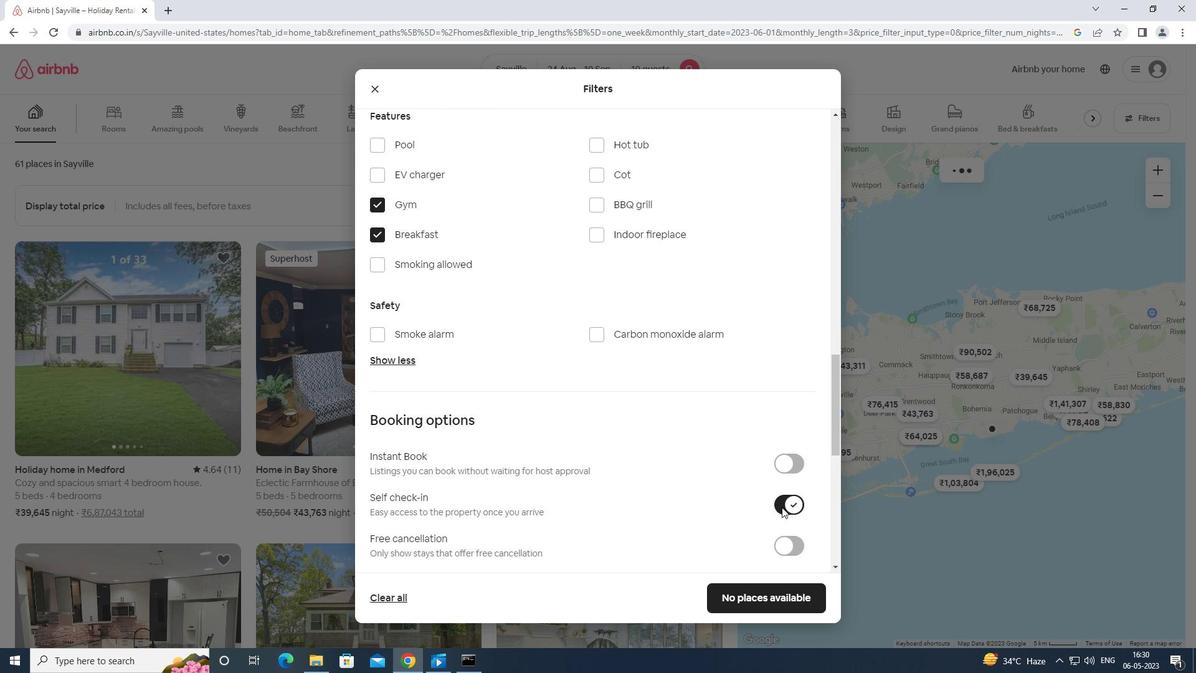
Action: Mouse moved to (782, 503)
Screenshot: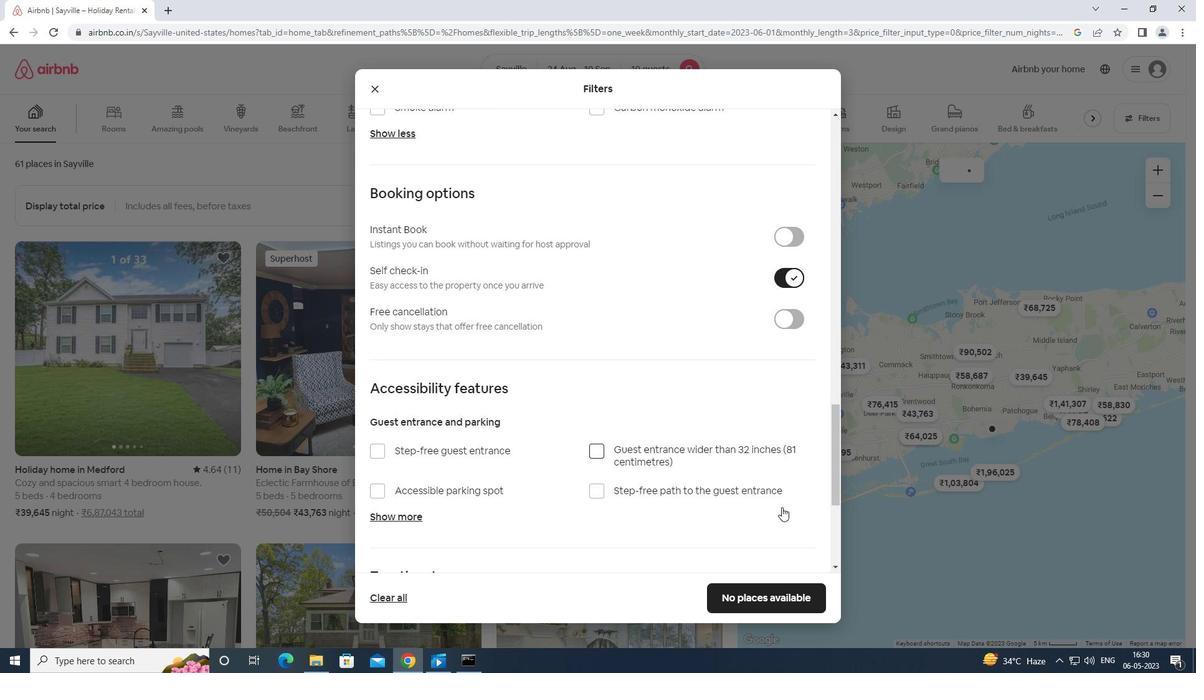 
Action: Mouse scrolled (782, 503) with delta (0, 0)
Screenshot: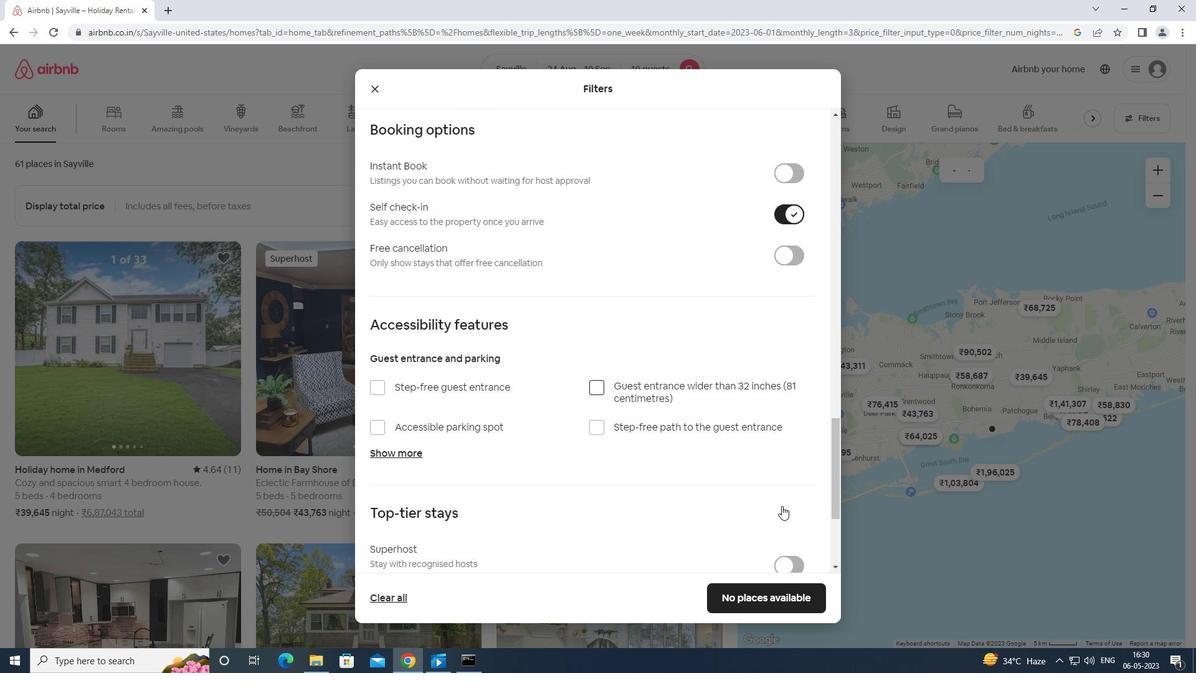 
Action: Mouse scrolled (782, 503) with delta (0, 0)
Screenshot: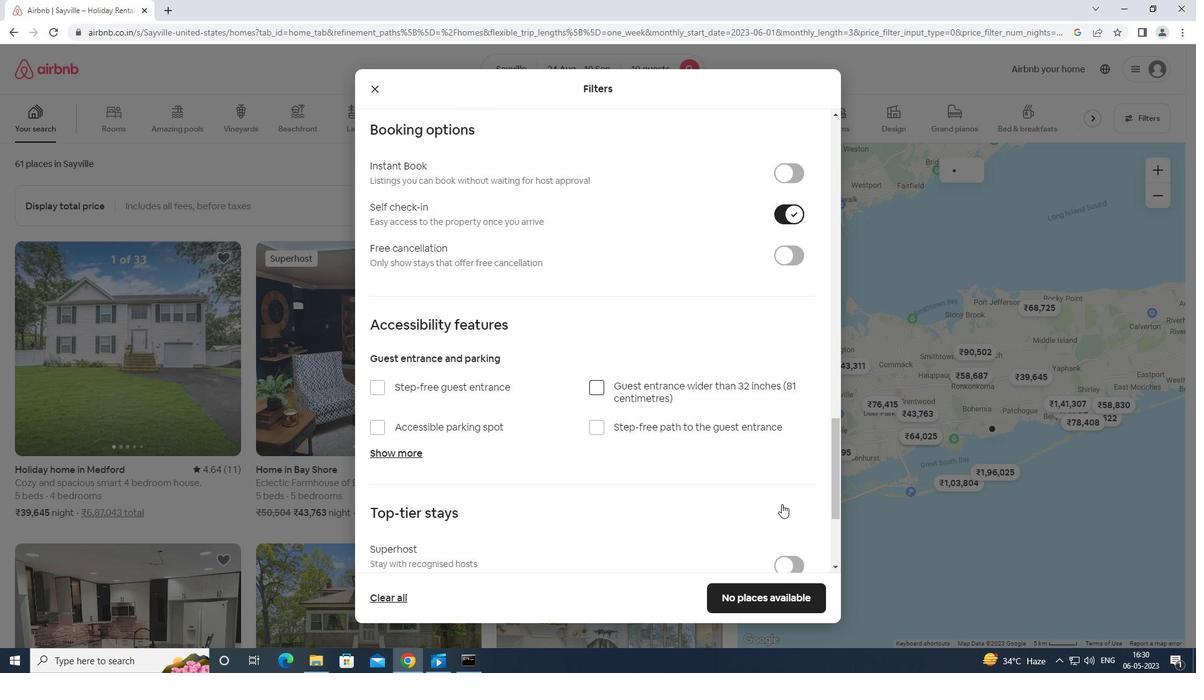 
Action: Mouse scrolled (782, 503) with delta (0, 0)
Screenshot: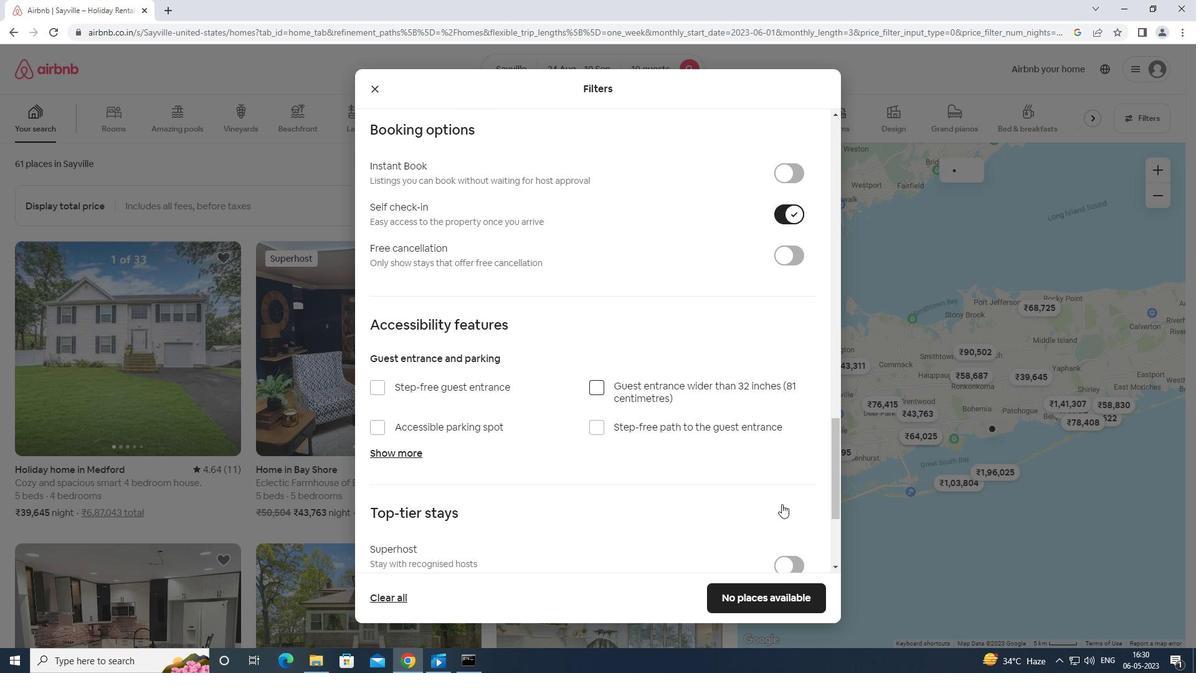 
Action: Mouse moved to (783, 499)
Screenshot: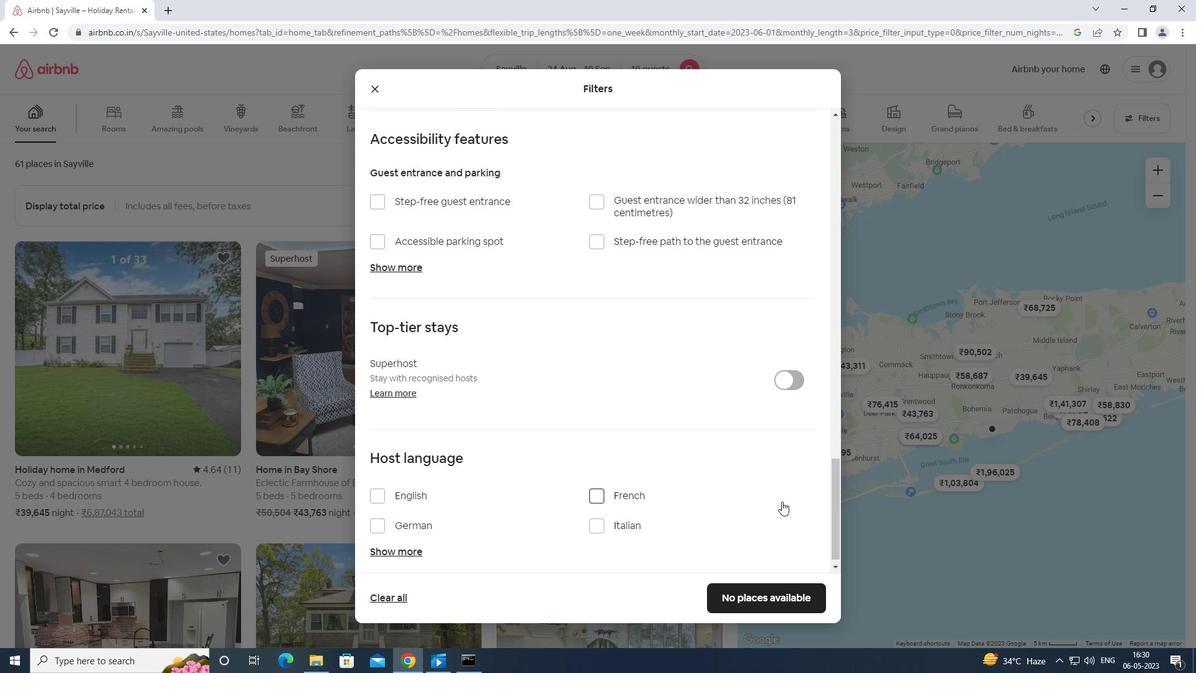 
Action: Mouse scrolled (783, 498) with delta (0, 0)
Screenshot: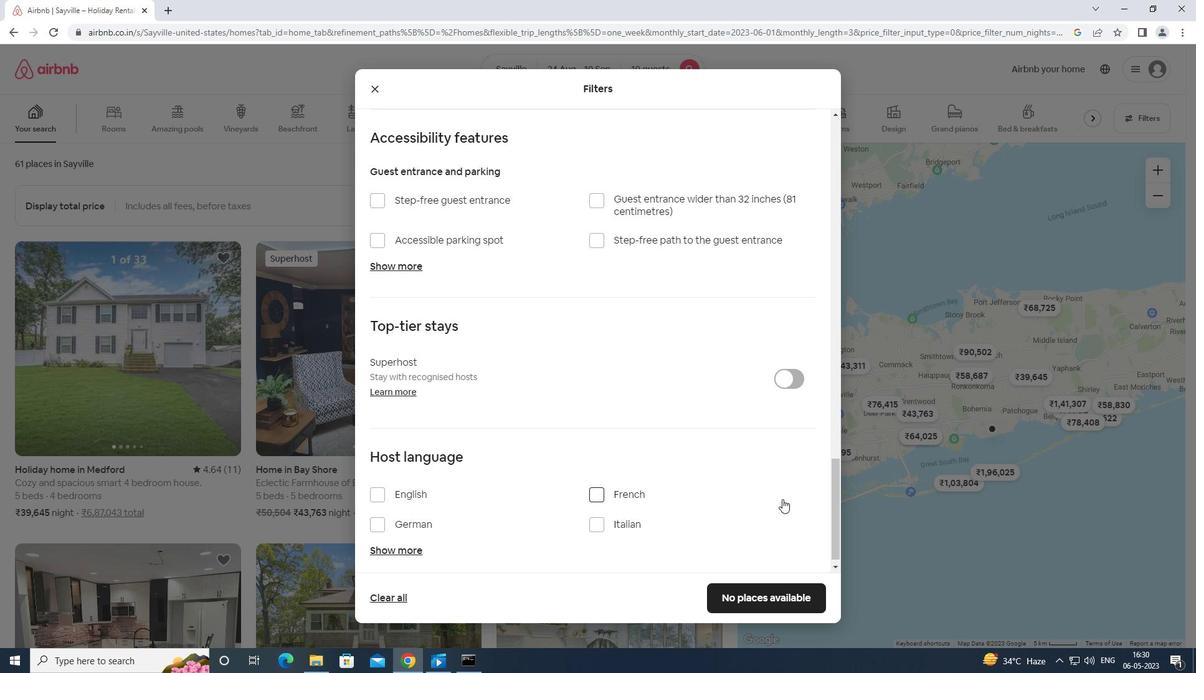 
Action: Mouse scrolled (783, 498) with delta (0, 0)
Screenshot: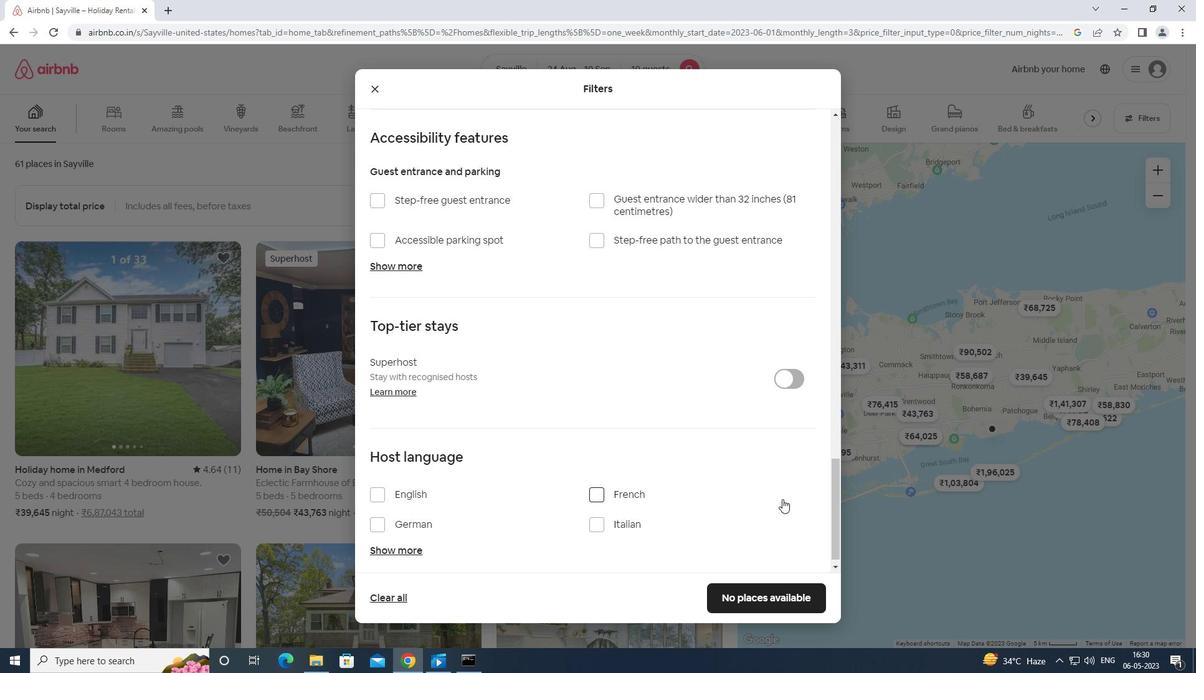 
Action: Mouse scrolled (783, 498) with delta (0, 0)
Screenshot: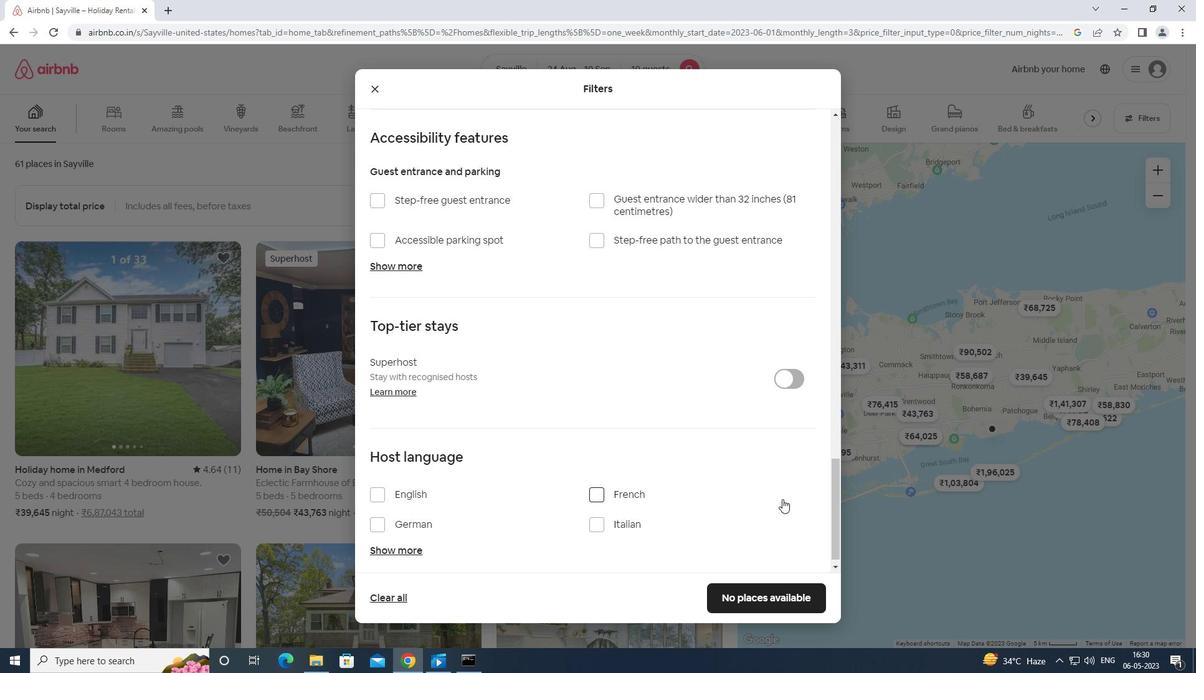 
Action: Mouse moved to (783, 498)
Screenshot: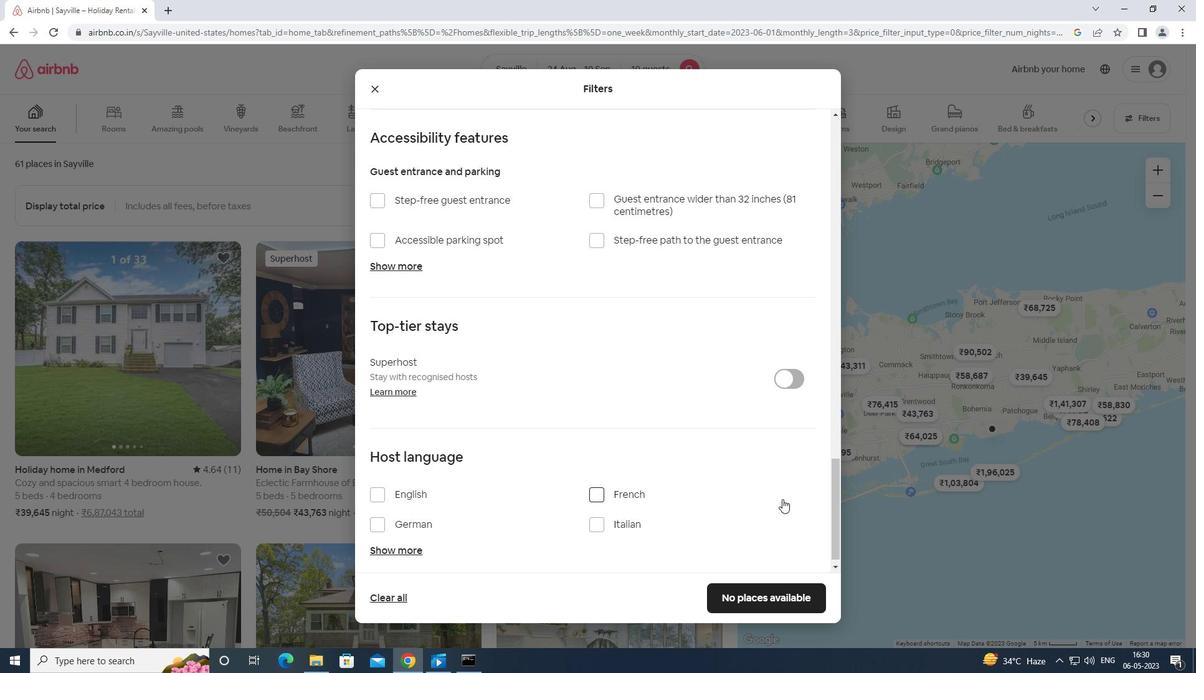 
Action: Mouse scrolled (783, 497) with delta (0, 0)
Screenshot: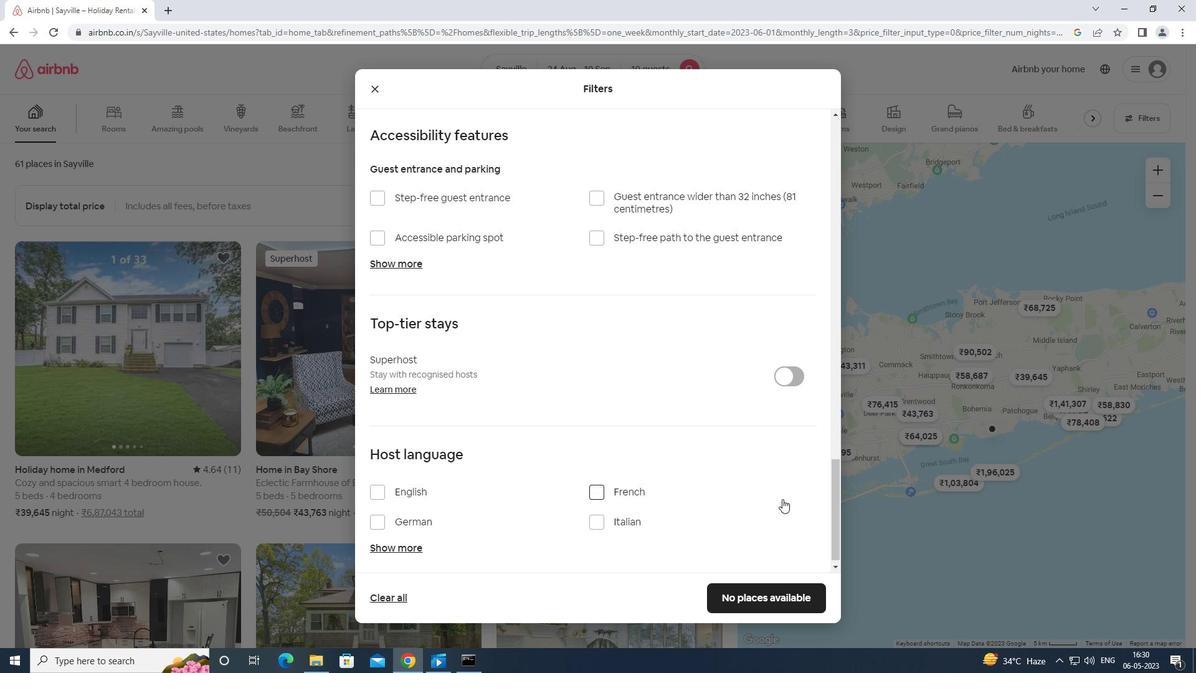 
Action: Mouse scrolled (783, 497) with delta (0, 0)
Screenshot: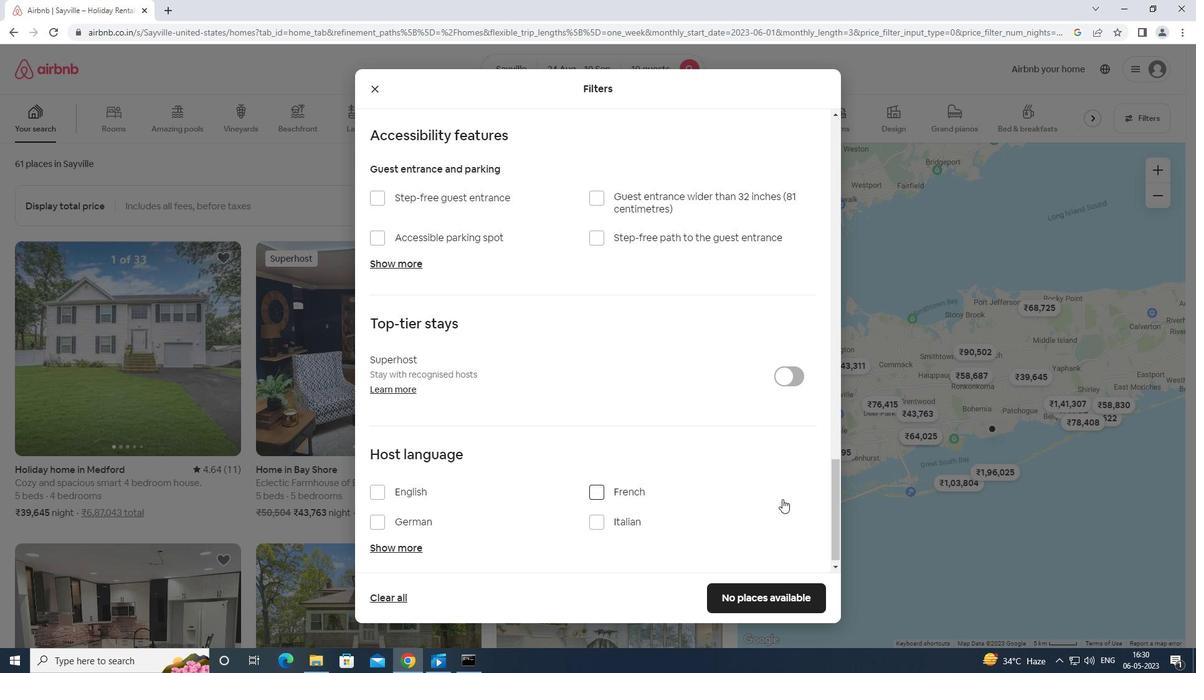 
Action: Mouse moved to (377, 485)
Screenshot: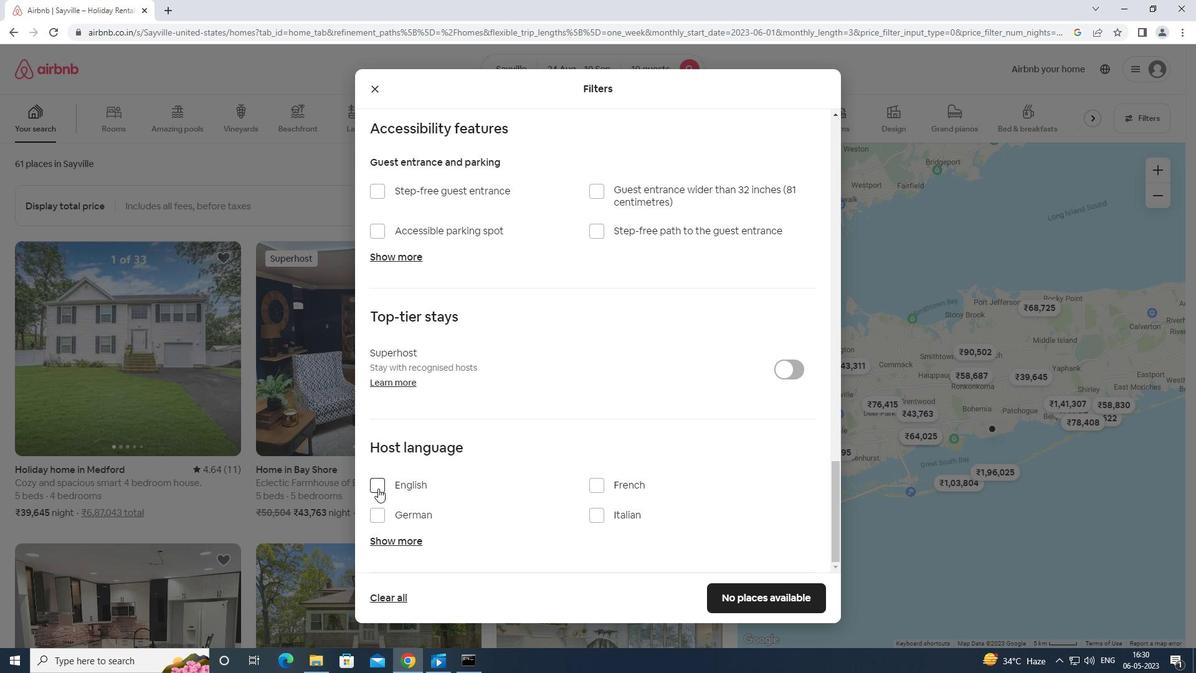 
Action: Mouse pressed left at (377, 485)
Screenshot: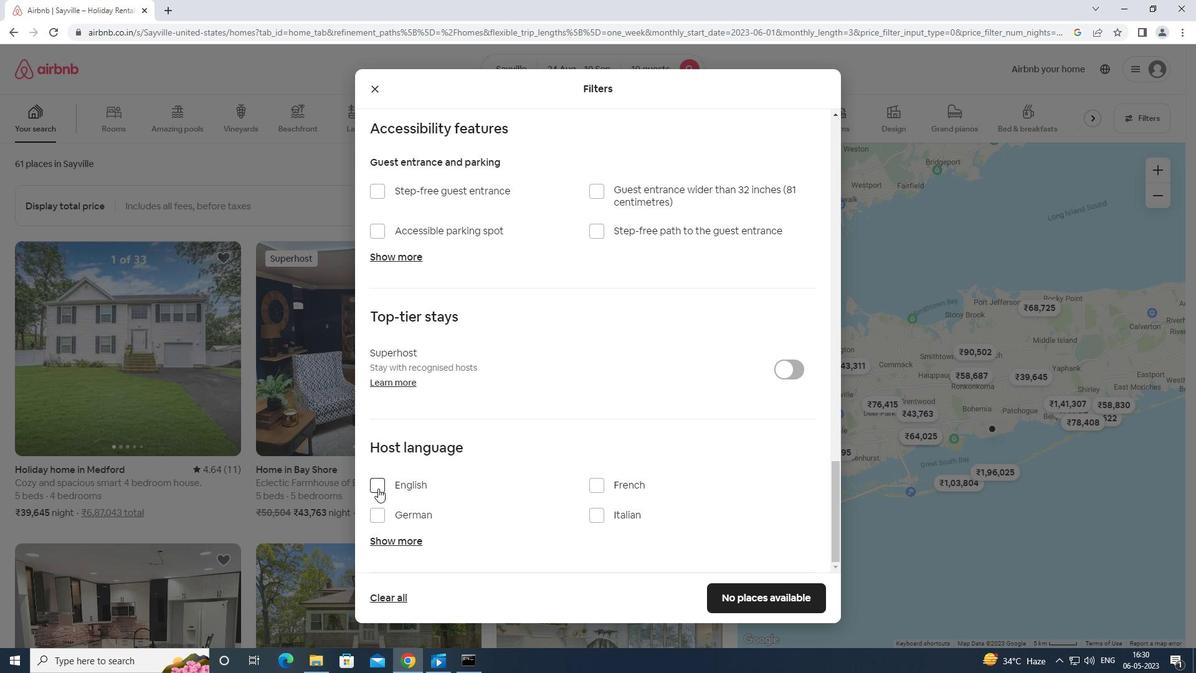 
Action: Mouse moved to (754, 594)
Screenshot: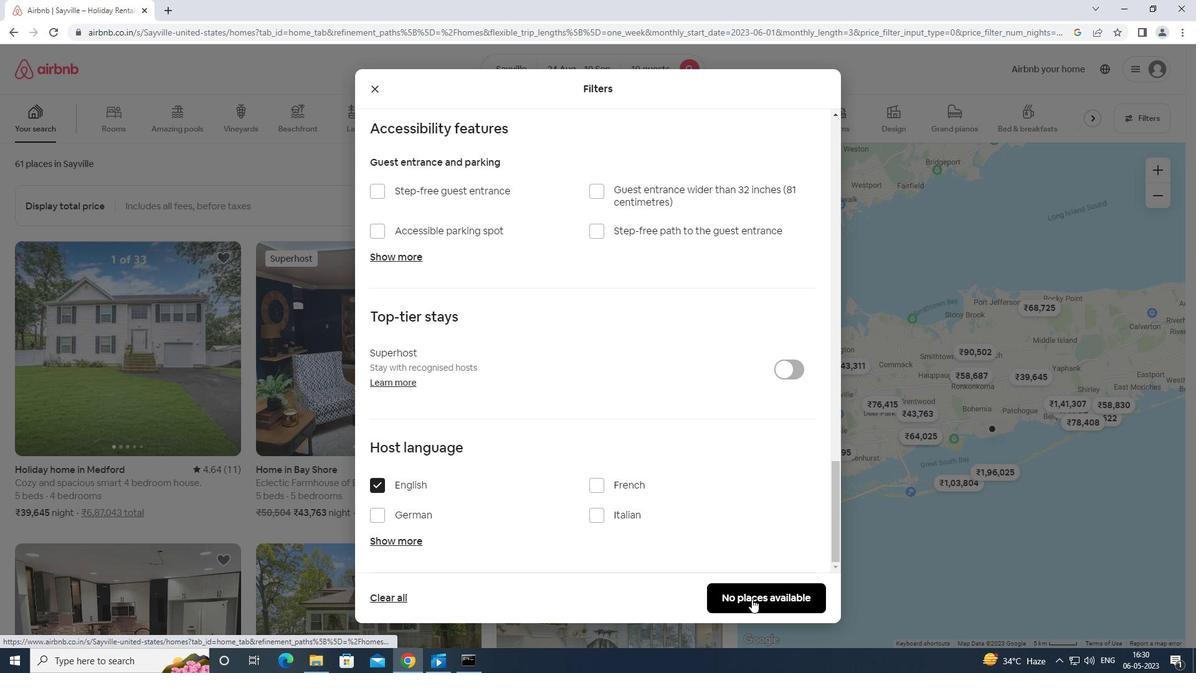 
Action: Mouse pressed left at (754, 594)
Screenshot: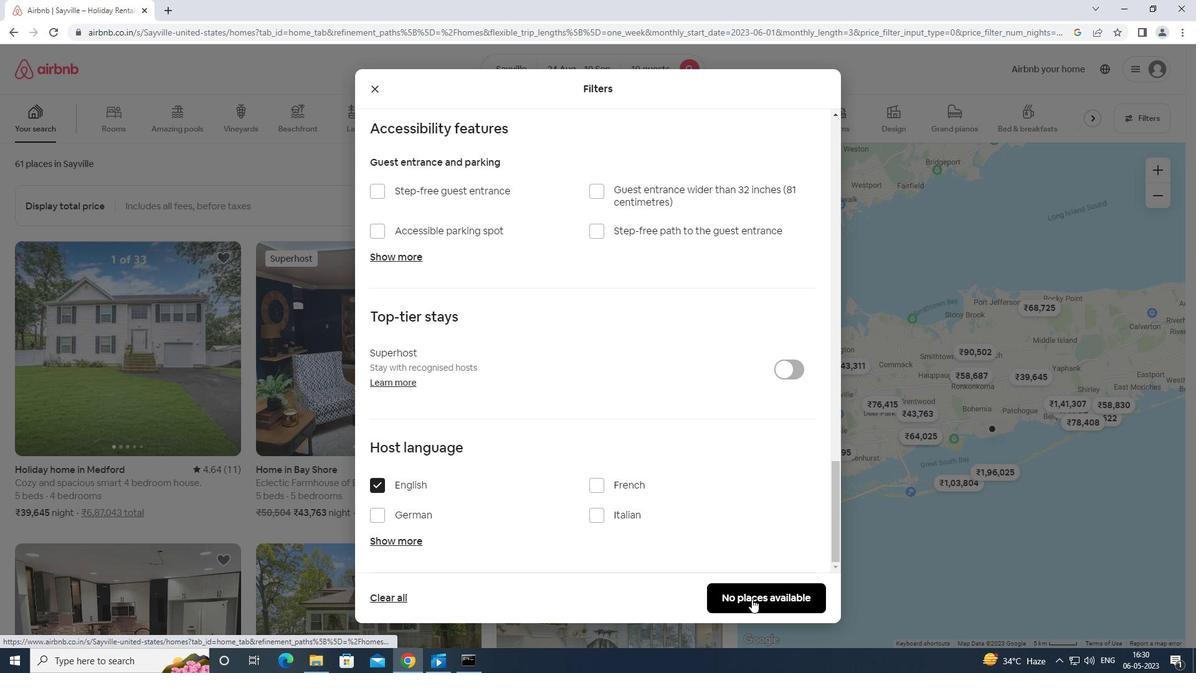 
Action: Mouse moved to (754, 591)
Screenshot: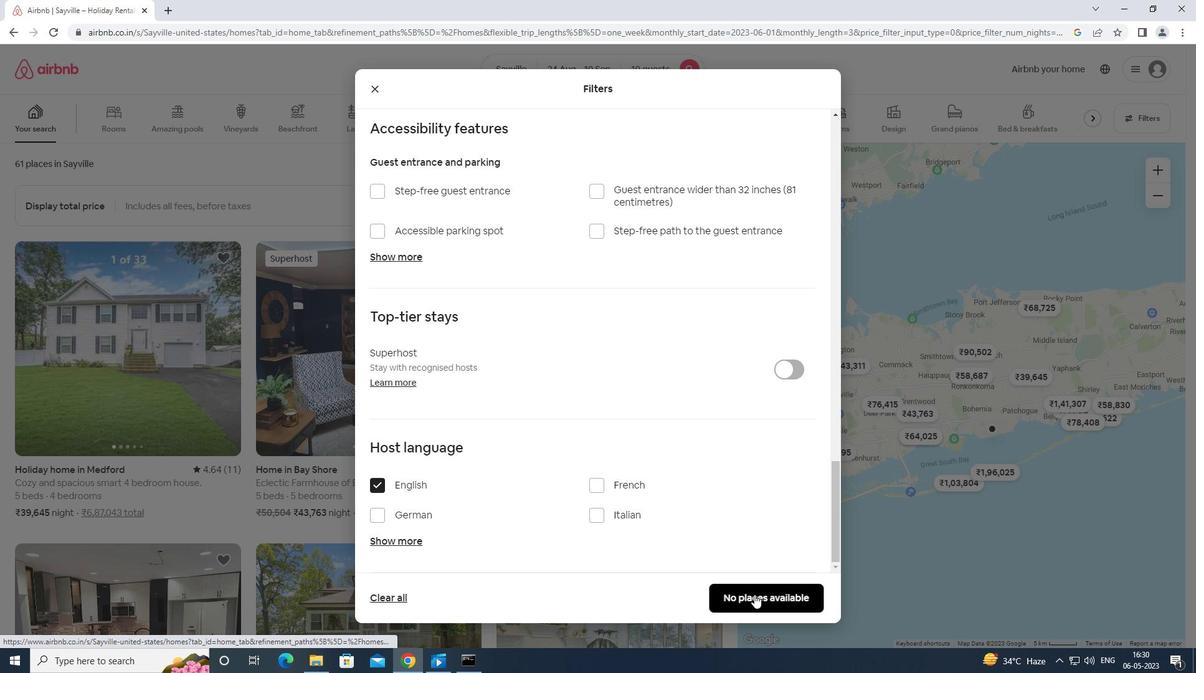 
